 Task: Look for space in ??????, Macedonia from 10th June, 2023 to 25th June, 2023 for 4 adults in price range Rs.10000 to Rs.15000. Place can be private room with 4 bedrooms having 4 beds and 4 bathrooms. Property type can be house, flat, guest house, hotel. Amenities needed are: wifi, TV, free parkinig on premises, gym, breakfast. Booking option can be shelf check-in. Required host language is English.
Action: Mouse moved to (473, 114)
Screenshot: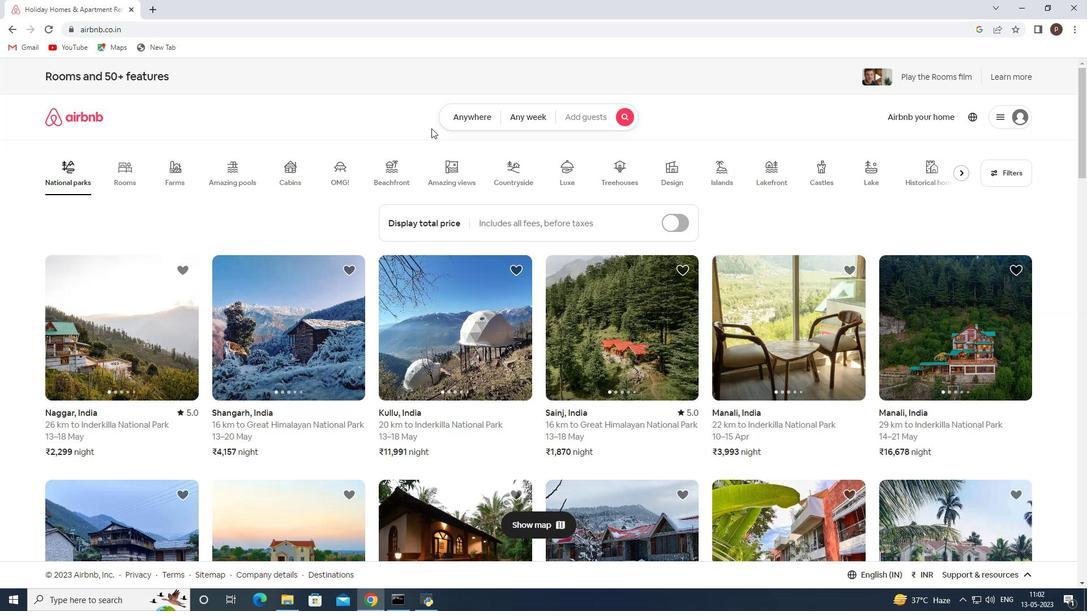 
Action: Mouse pressed left at (473, 114)
Screenshot: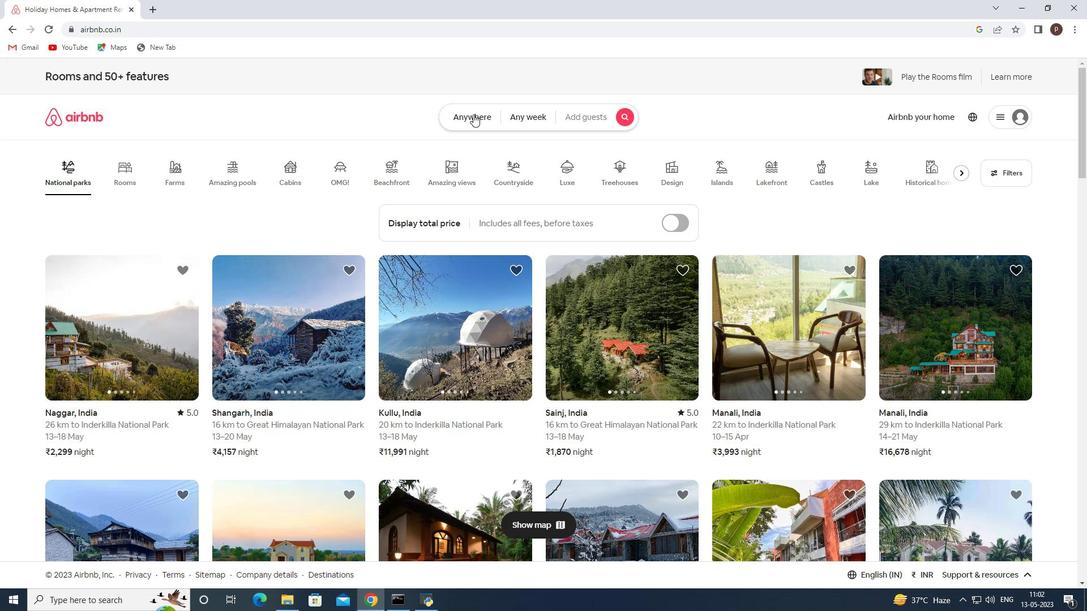 
Action: Mouse moved to (383, 159)
Screenshot: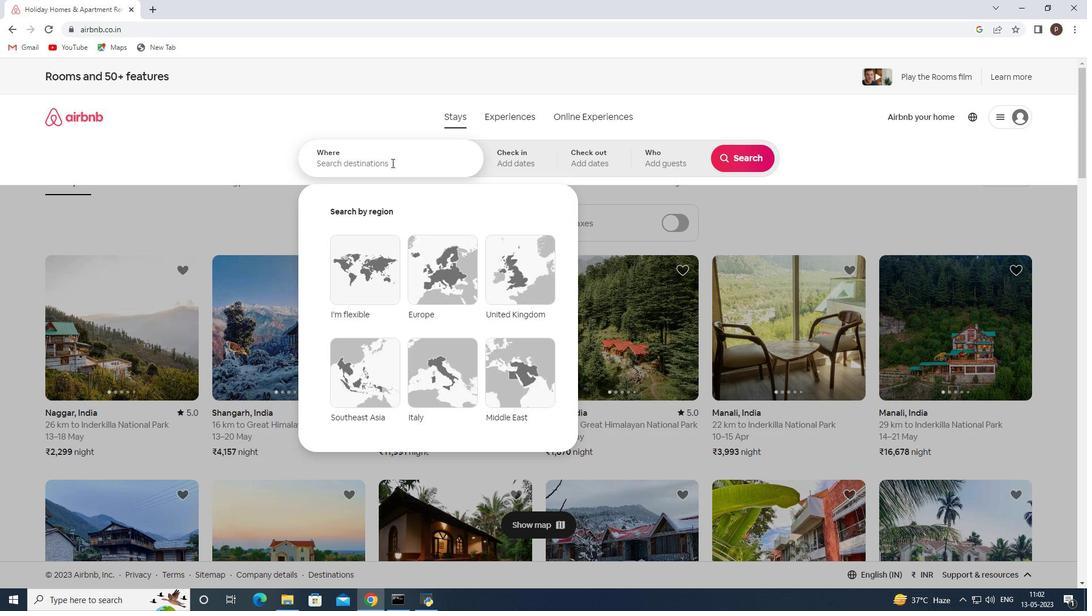 
Action: Mouse pressed left at (383, 159)
Screenshot: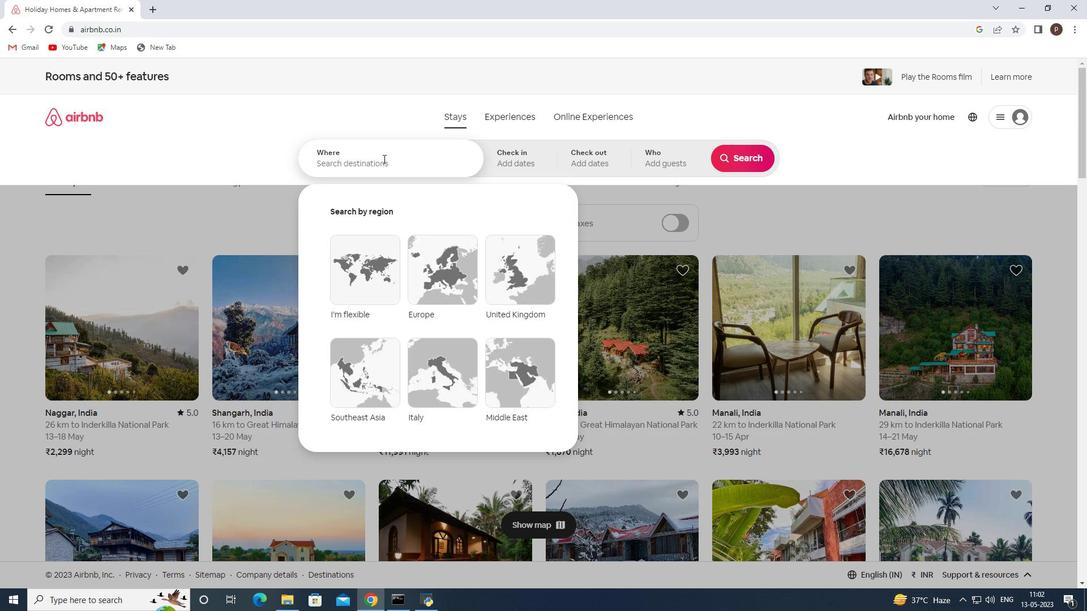 
Action: Key pressed <Key.caps_lock><Key.caps_lock>m<Key.caps_lock><Key.backspace>M<Key.caps_lock>acedonia<Key.space>
Screenshot: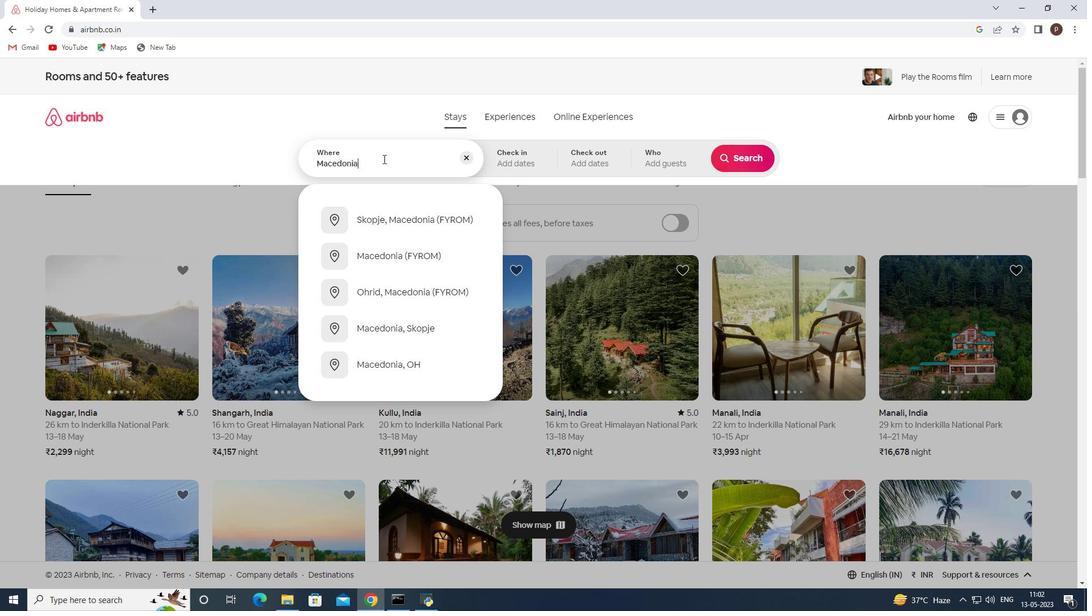 
Action: Mouse moved to (416, 173)
Screenshot: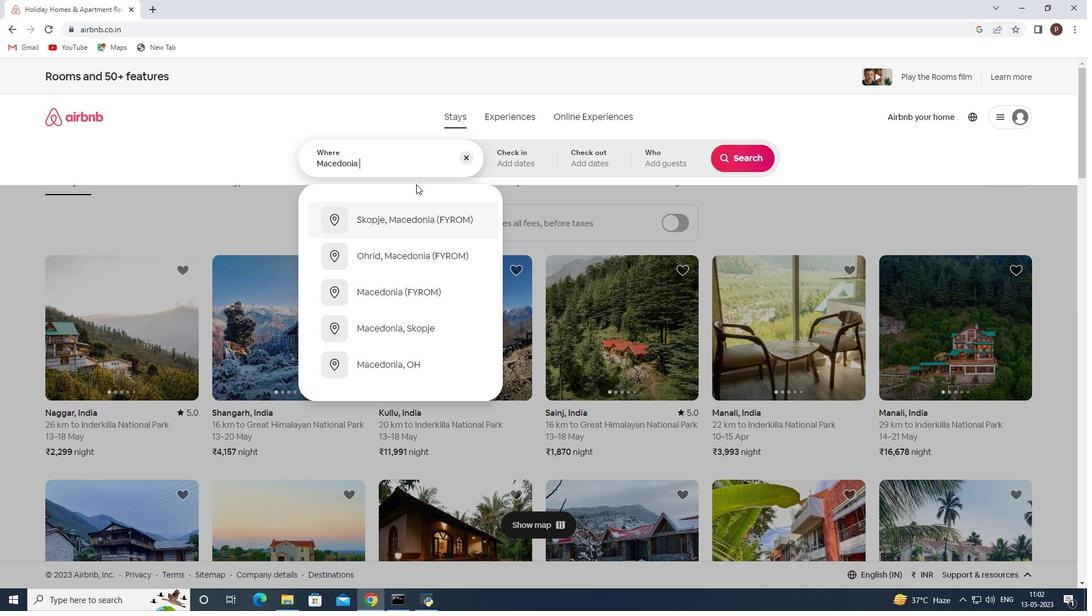 
Action: Key pressed <Key.enter>
Screenshot: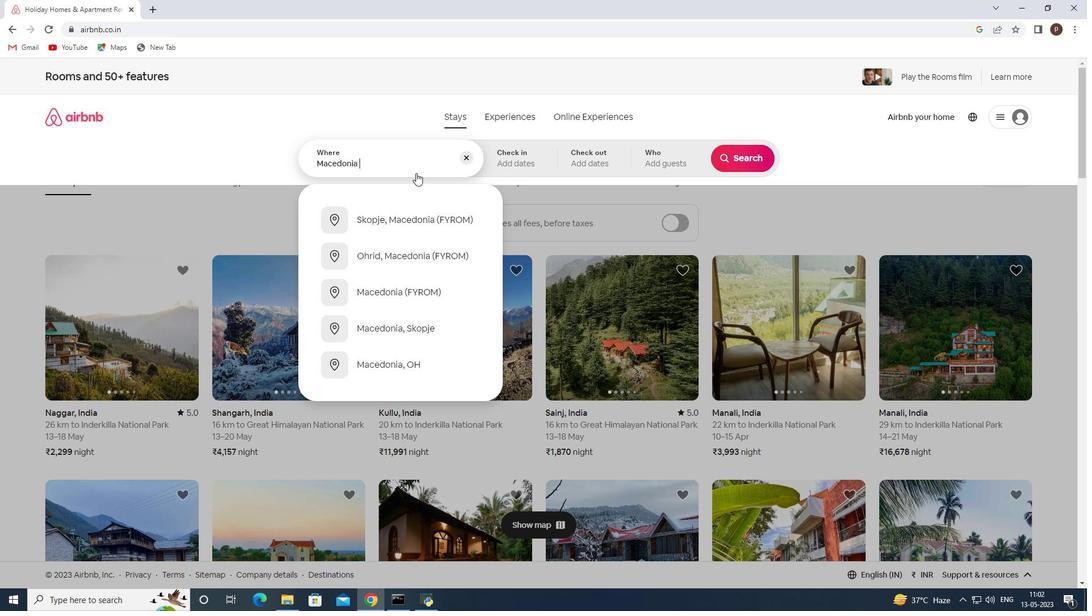 
Action: Mouse moved to (735, 324)
Screenshot: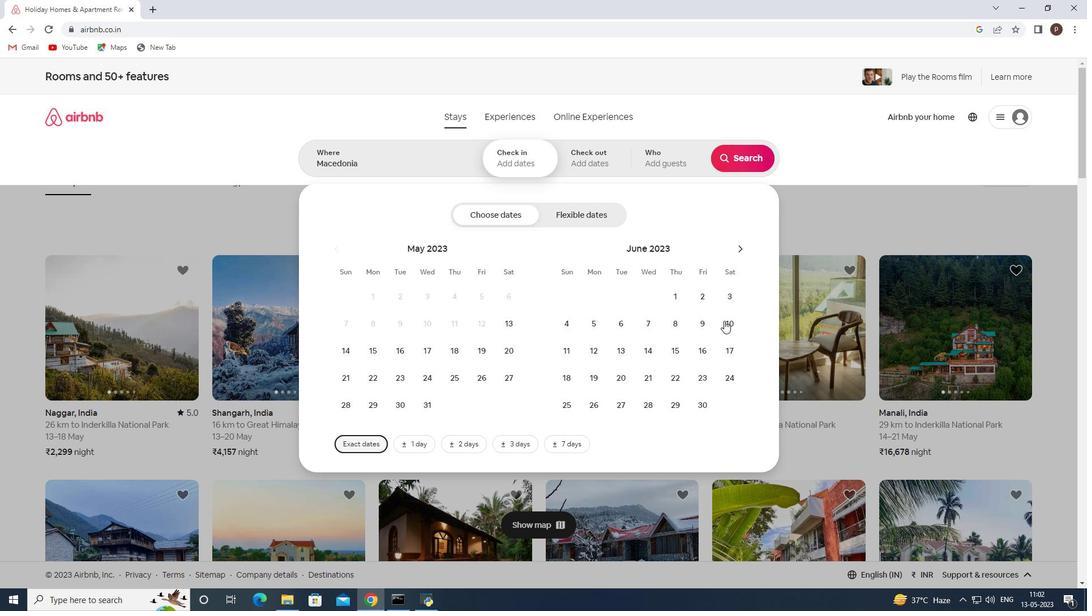 
Action: Mouse pressed left at (735, 324)
Screenshot: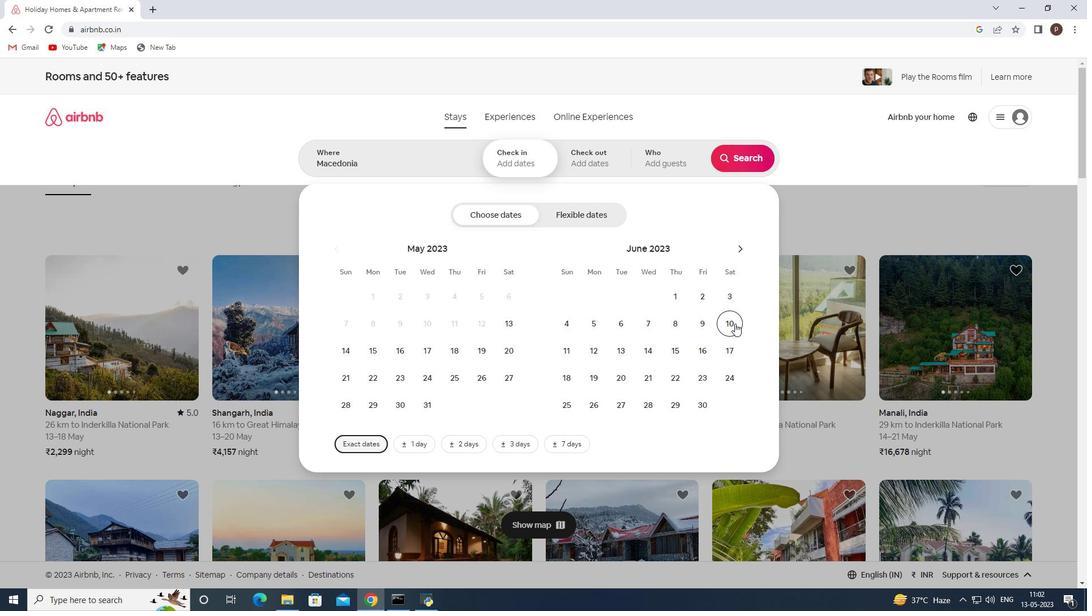 
Action: Mouse moved to (563, 401)
Screenshot: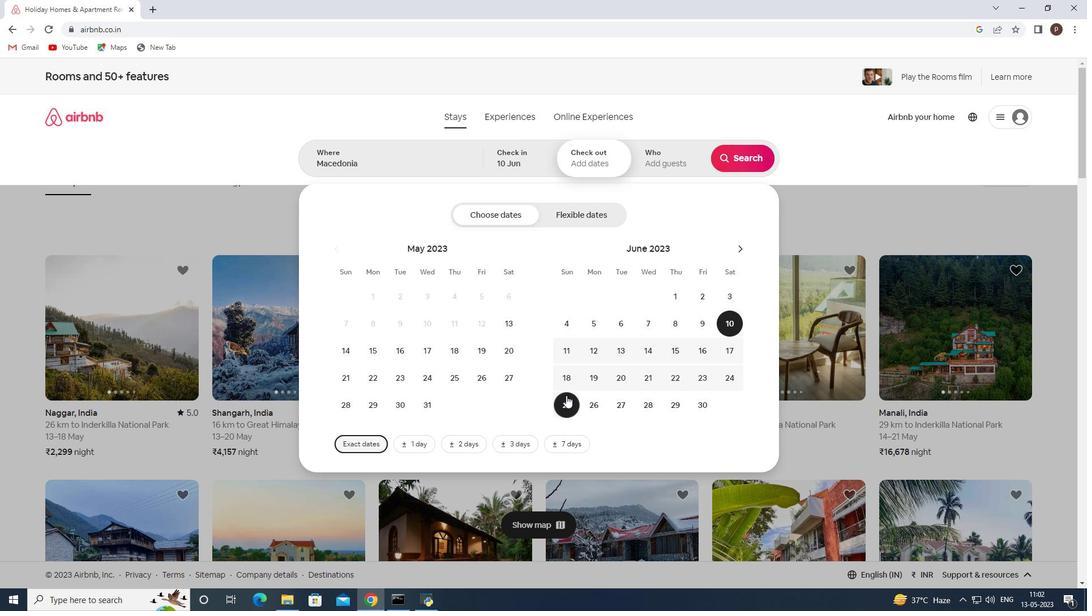 
Action: Mouse pressed left at (563, 401)
Screenshot: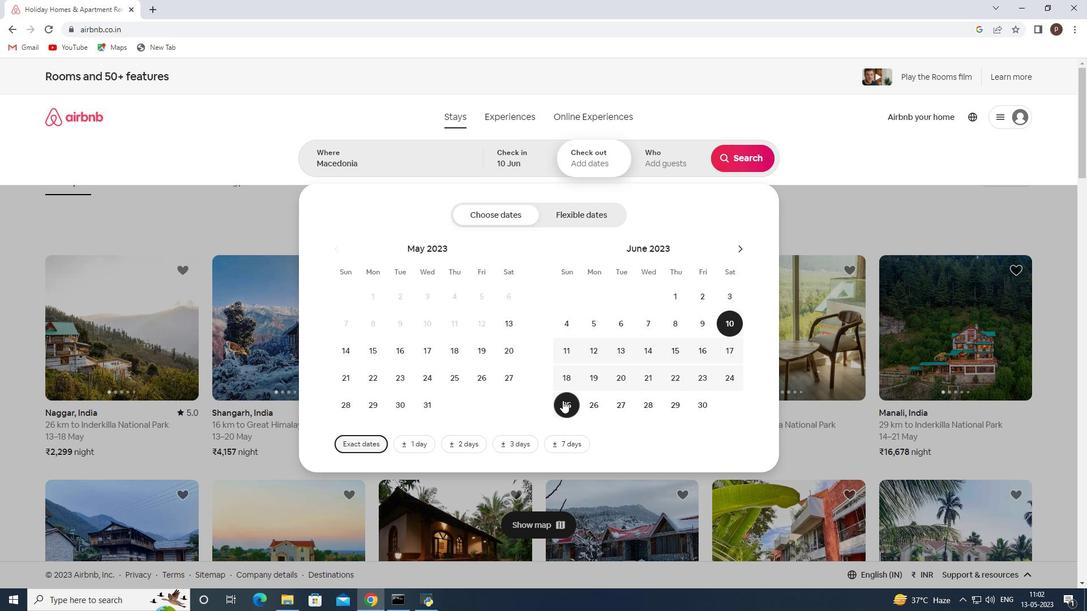 
Action: Mouse moved to (654, 158)
Screenshot: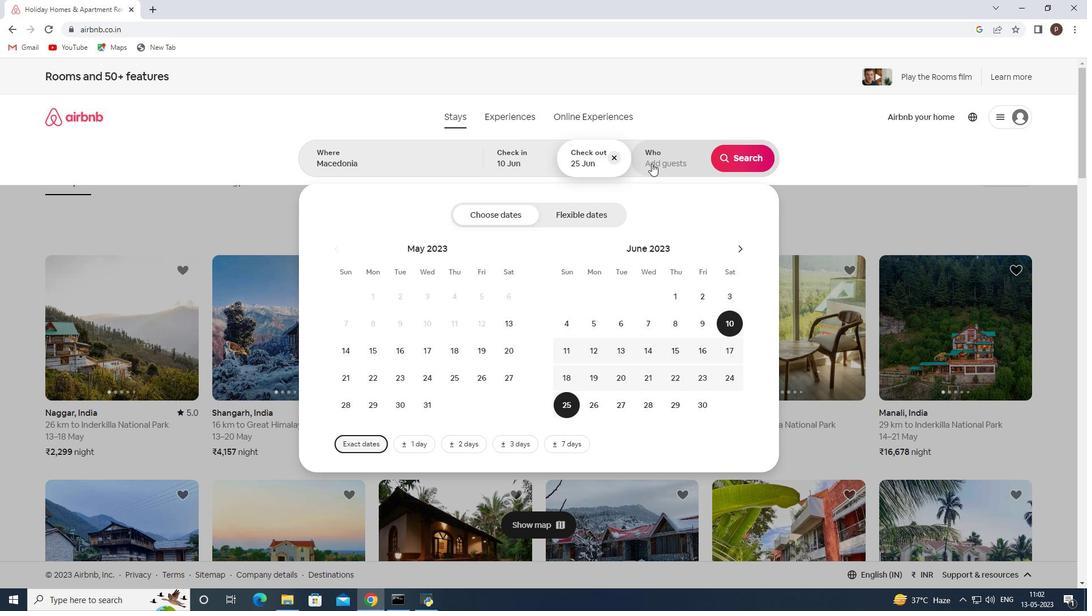 
Action: Mouse pressed left at (654, 158)
Screenshot: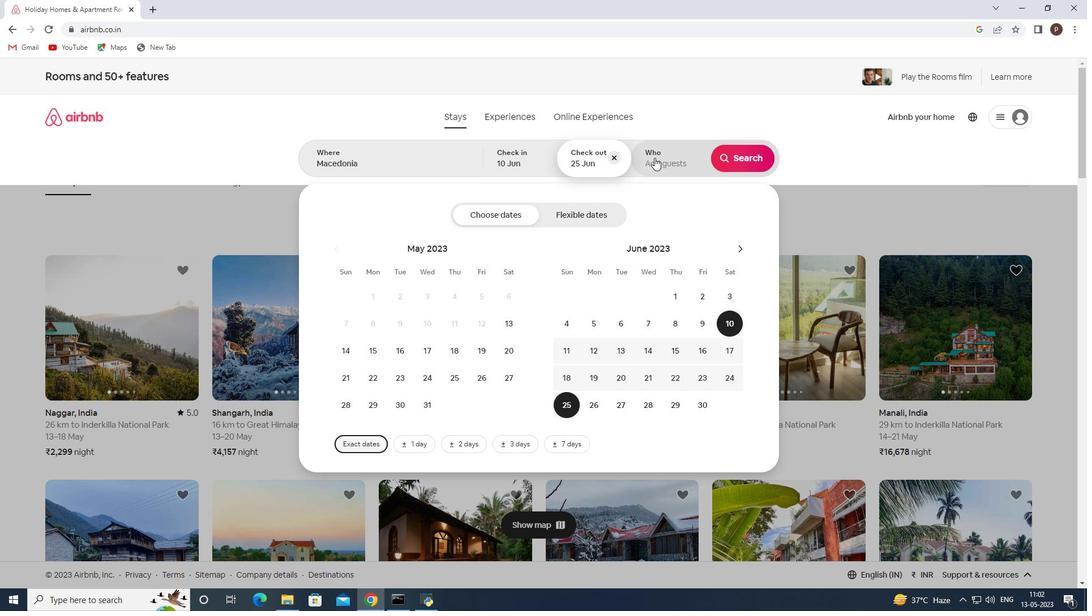 
Action: Mouse moved to (745, 217)
Screenshot: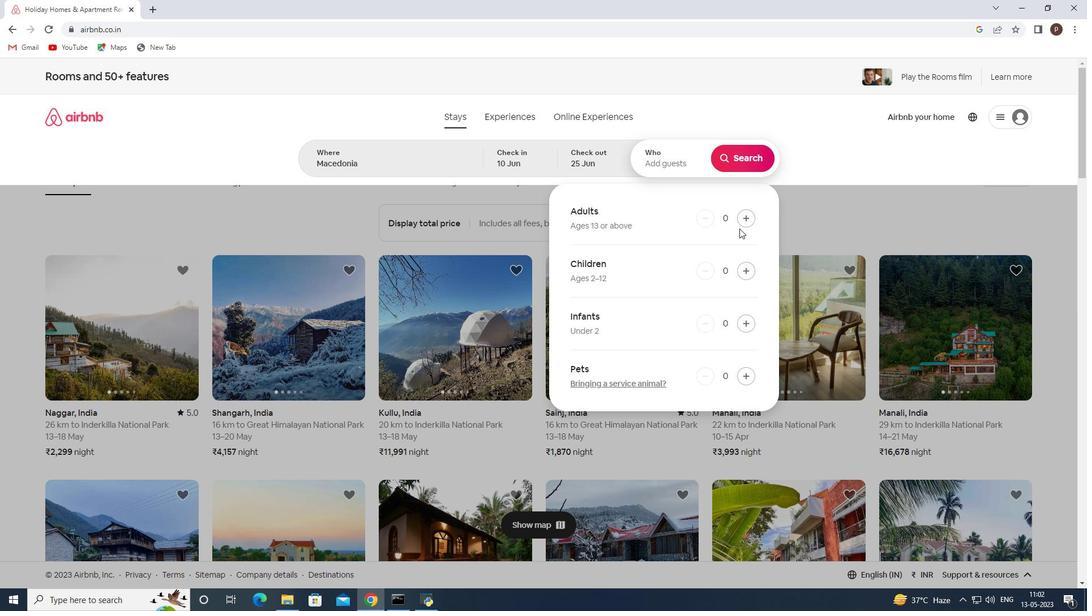 
Action: Mouse pressed left at (745, 217)
Screenshot: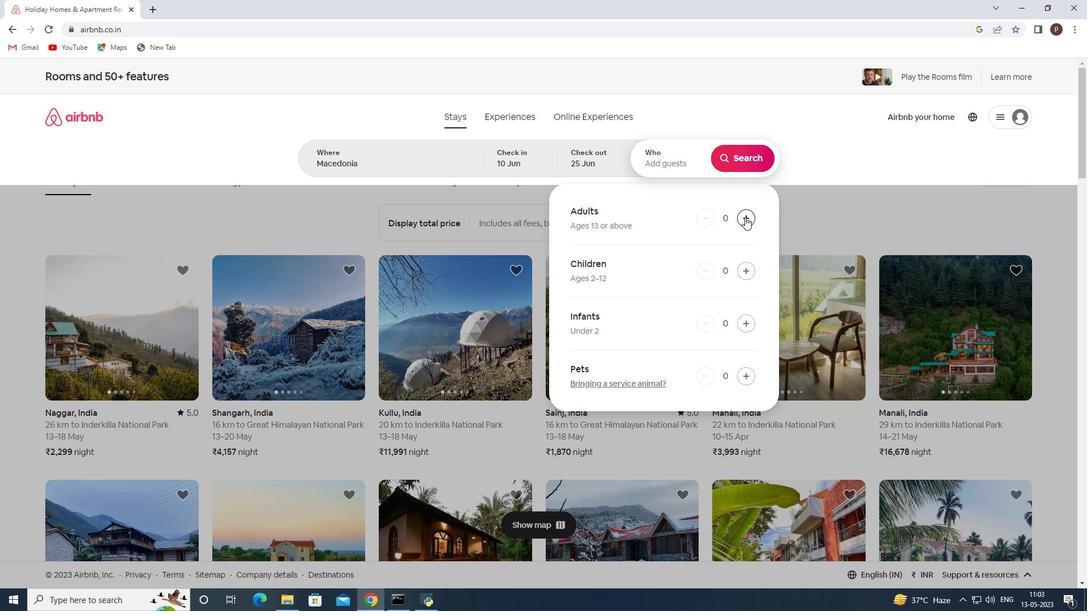 
Action: Mouse pressed left at (745, 217)
Screenshot: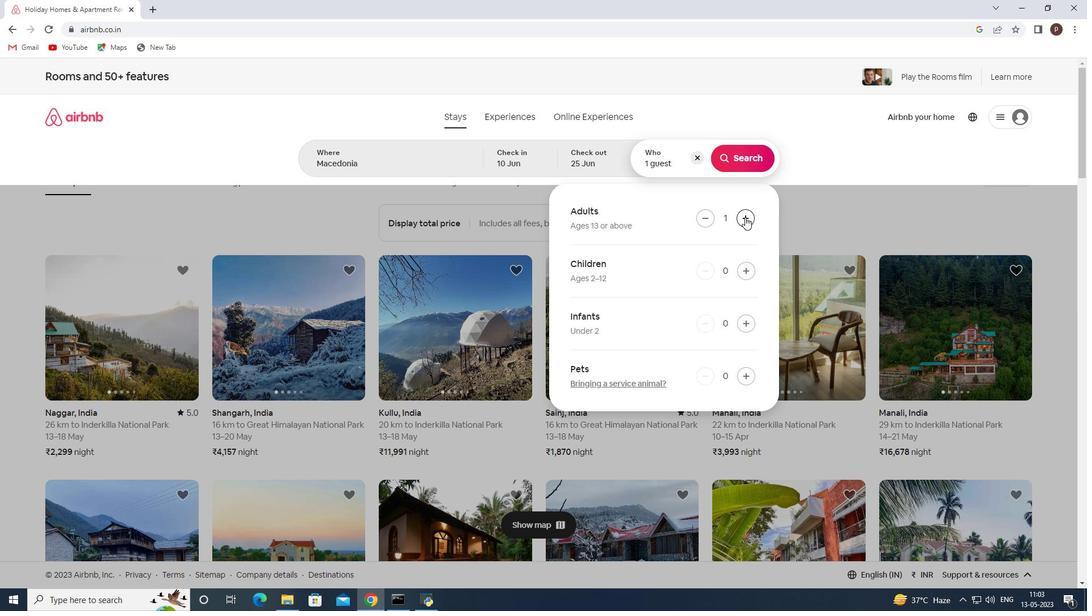 
Action: Mouse pressed left at (745, 217)
Screenshot: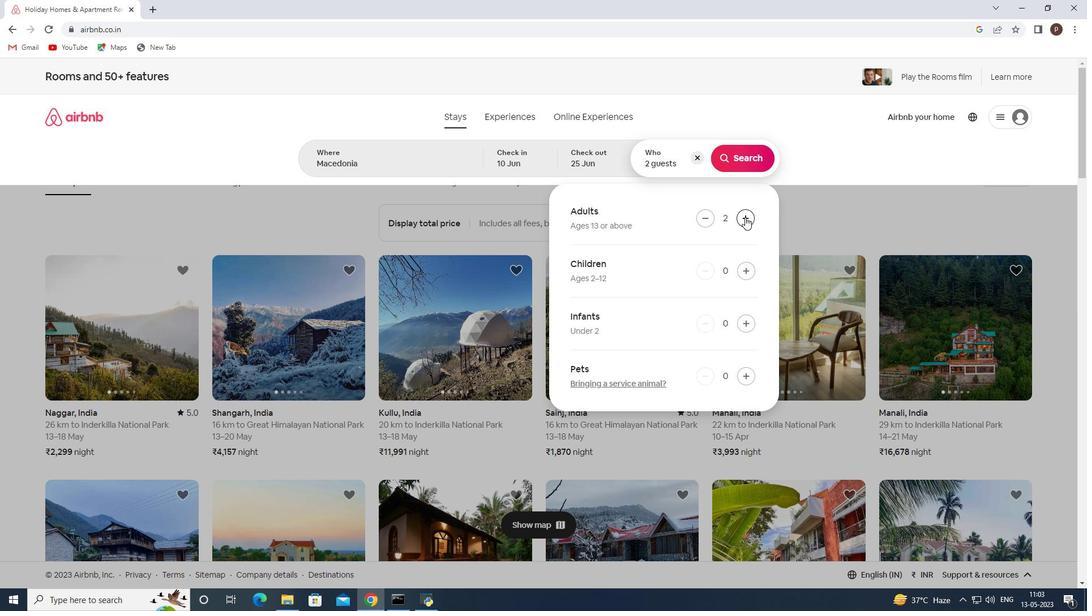 
Action: Mouse pressed left at (745, 217)
Screenshot: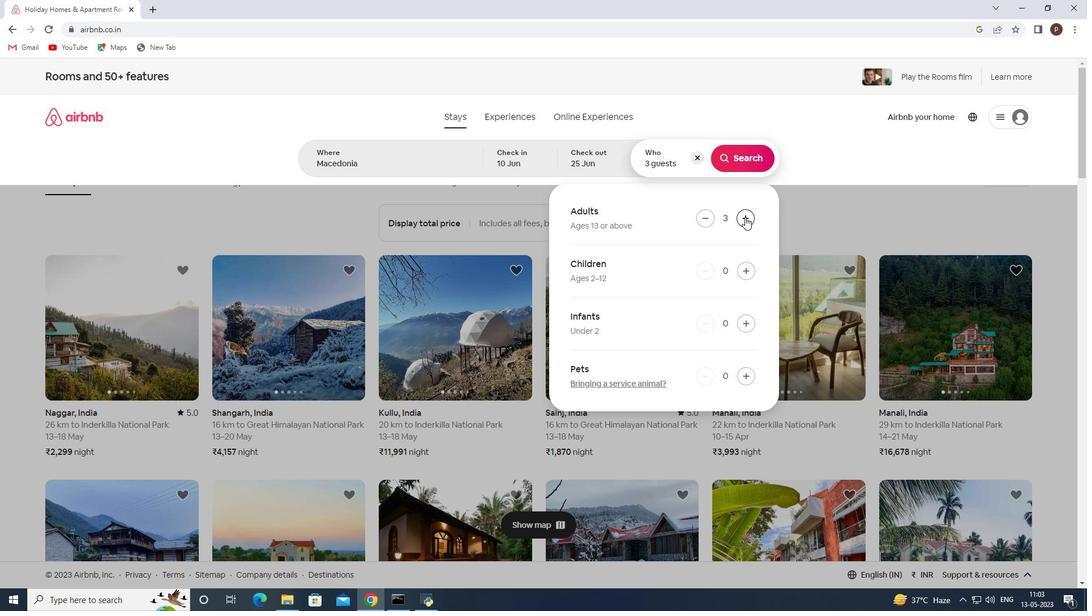
Action: Mouse moved to (733, 160)
Screenshot: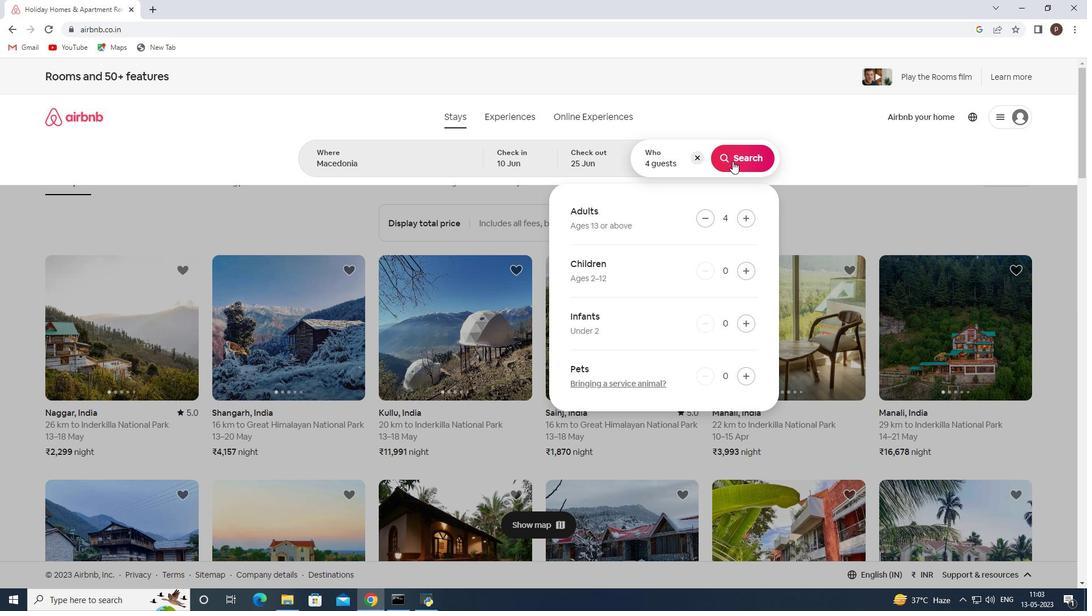 
Action: Mouse pressed left at (733, 160)
Screenshot: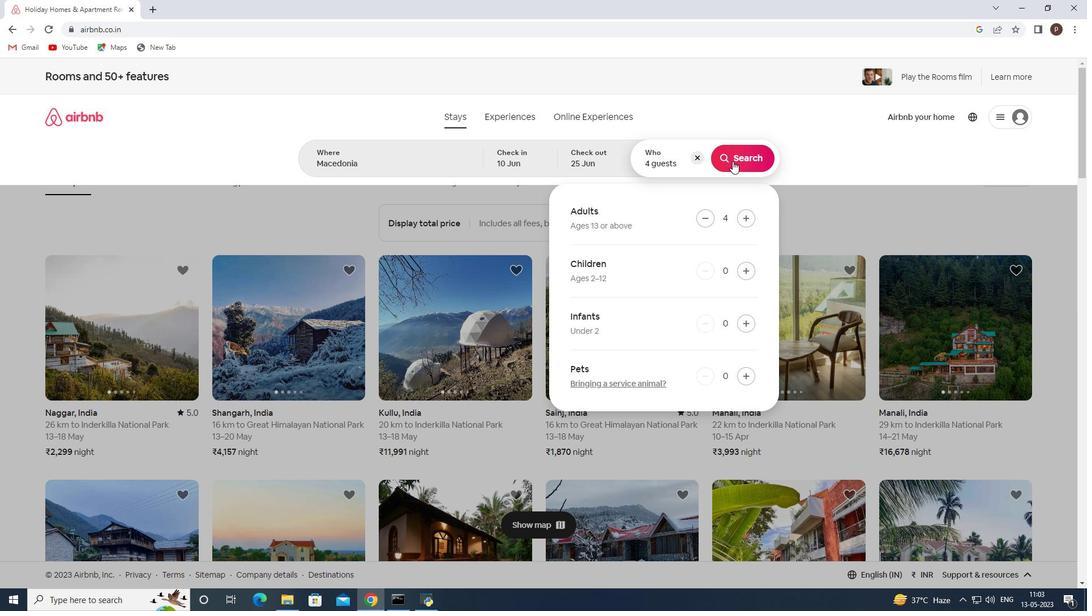 
Action: Mouse moved to (1025, 125)
Screenshot: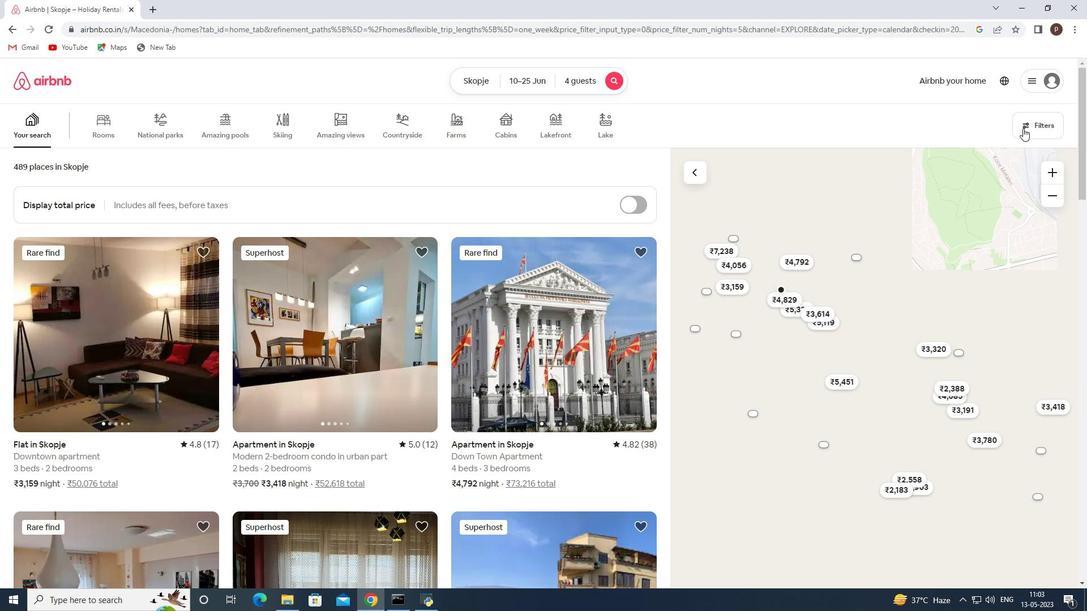 
Action: Mouse pressed left at (1025, 125)
Screenshot: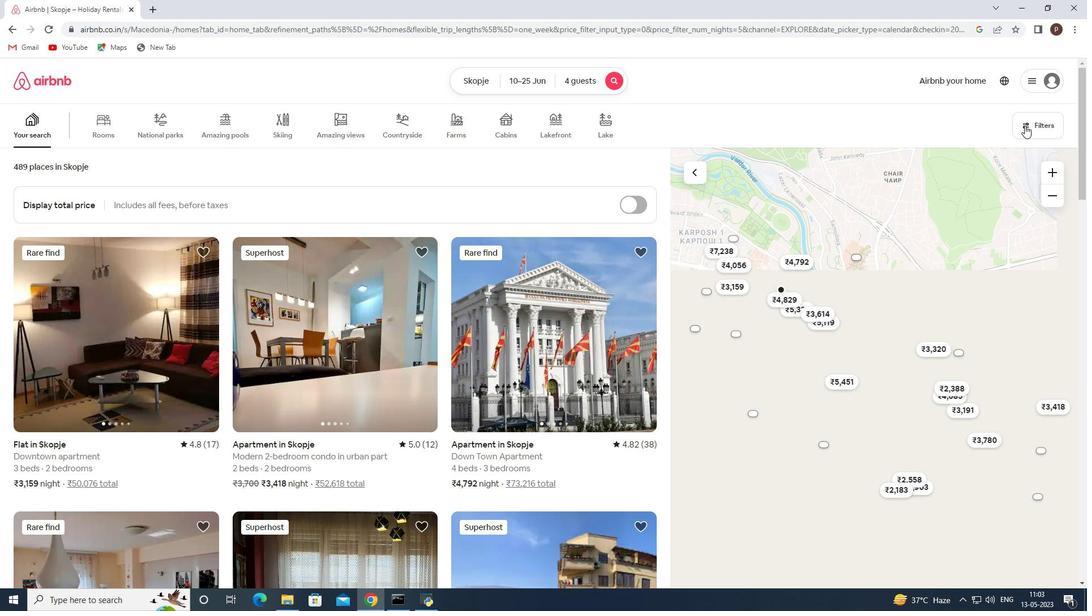 
Action: Mouse moved to (377, 404)
Screenshot: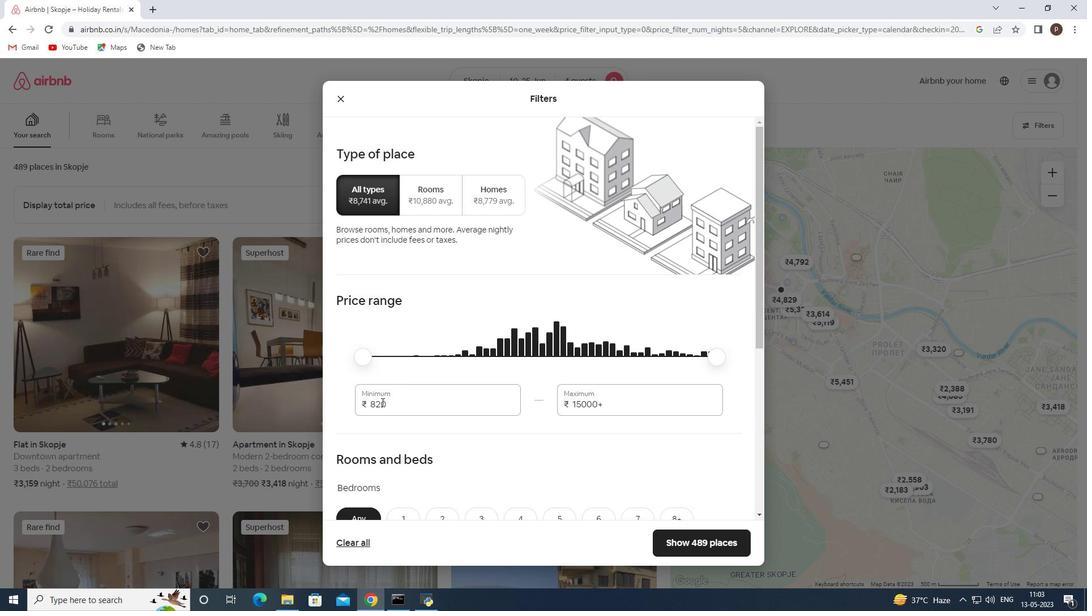 
Action: Mouse pressed left at (377, 404)
Screenshot: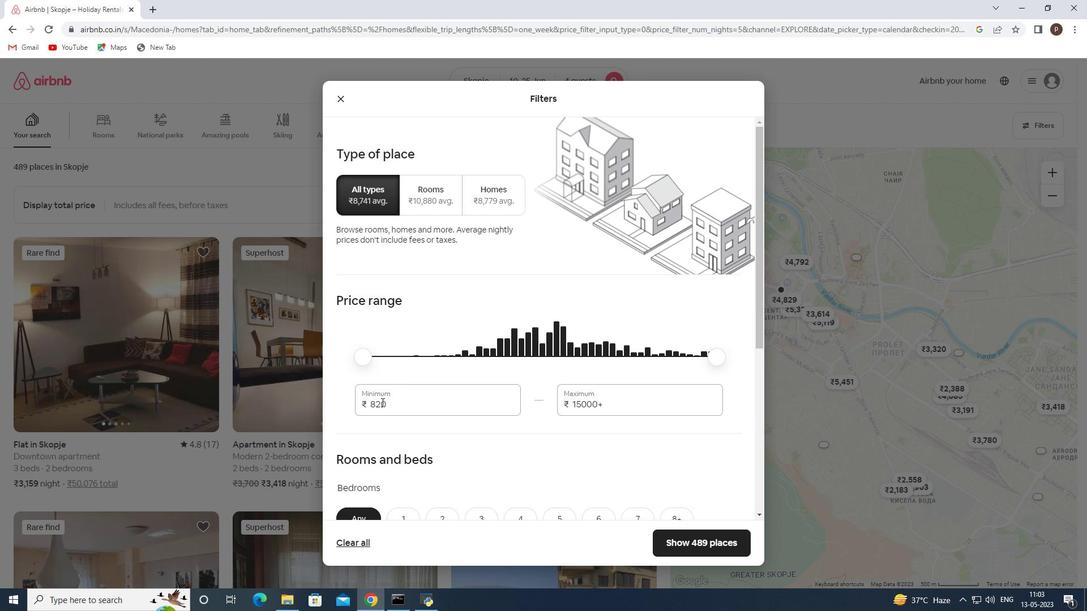 
Action: Mouse pressed left at (377, 404)
Screenshot: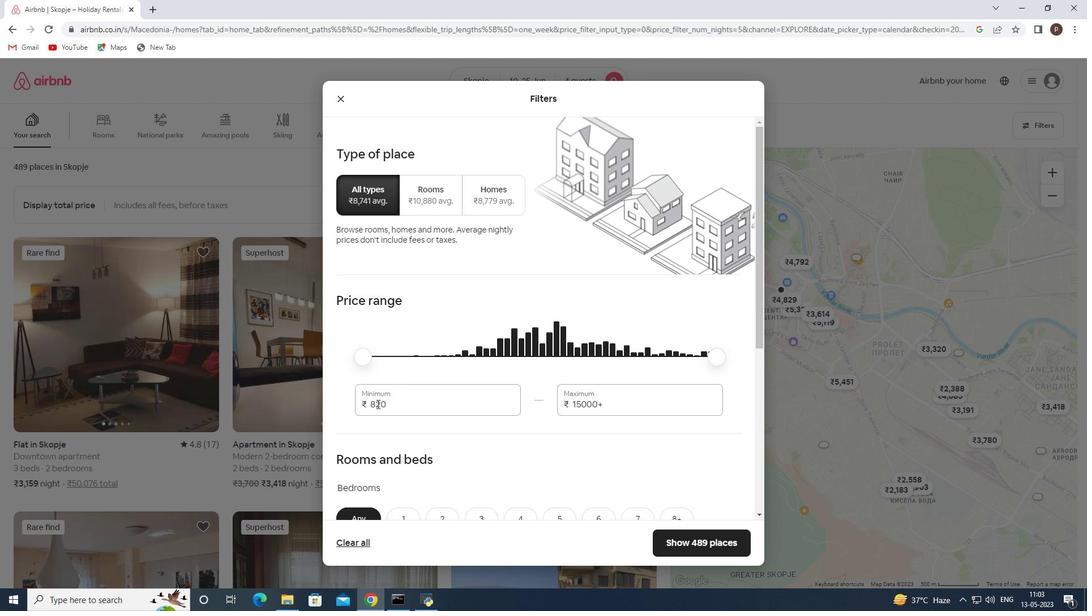 
Action: Key pressed 10000<Key.tab>15000
Screenshot: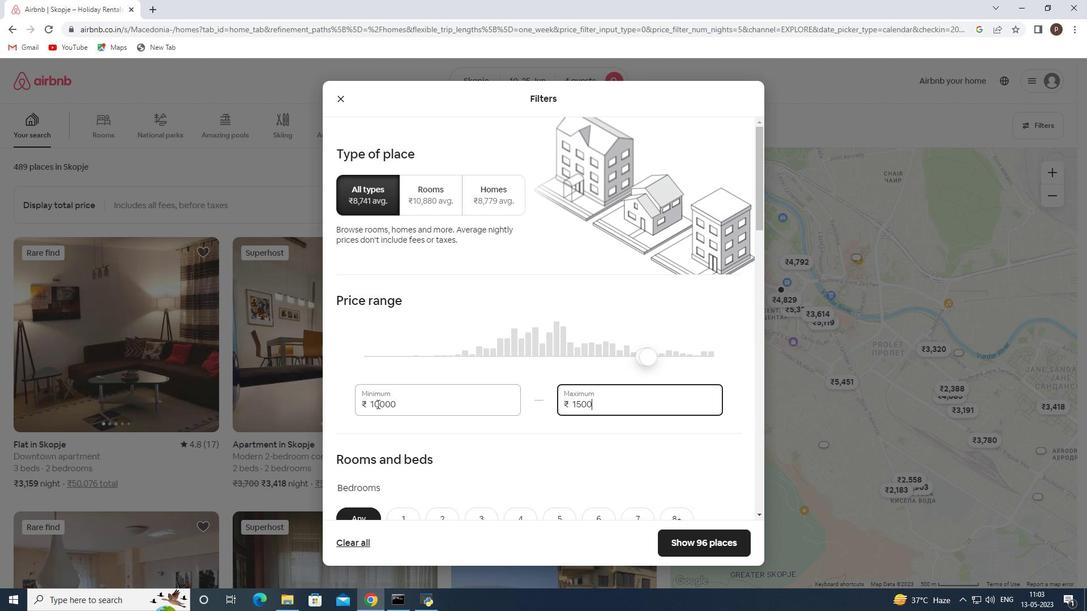 
Action: Mouse scrolled (377, 403) with delta (0, 0)
Screenshot: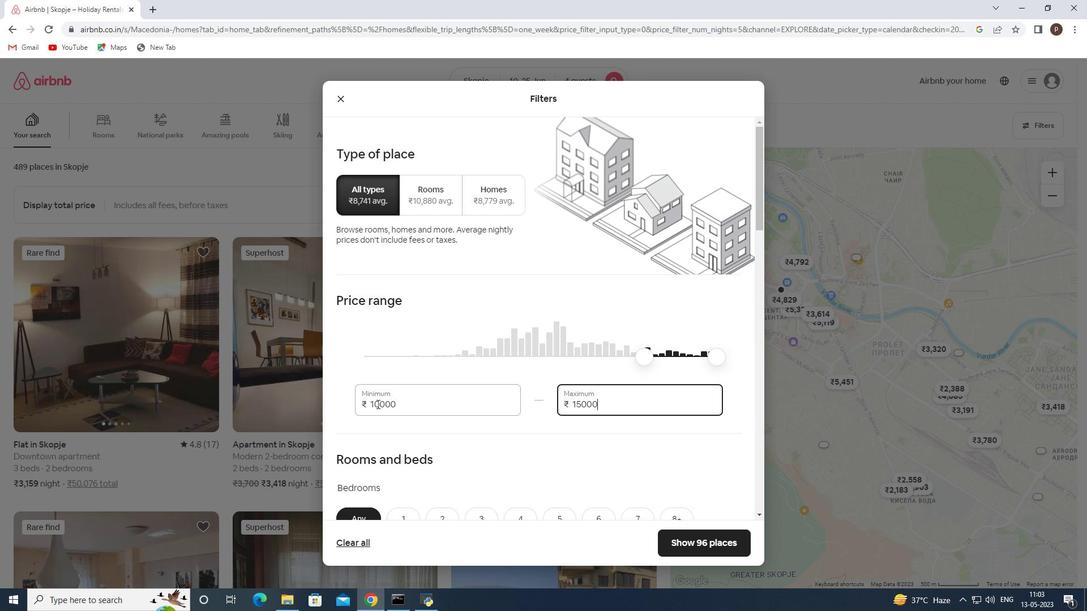 
Action: Mouse scrolled (377, 403) with delta (0, 0)
Screenshot: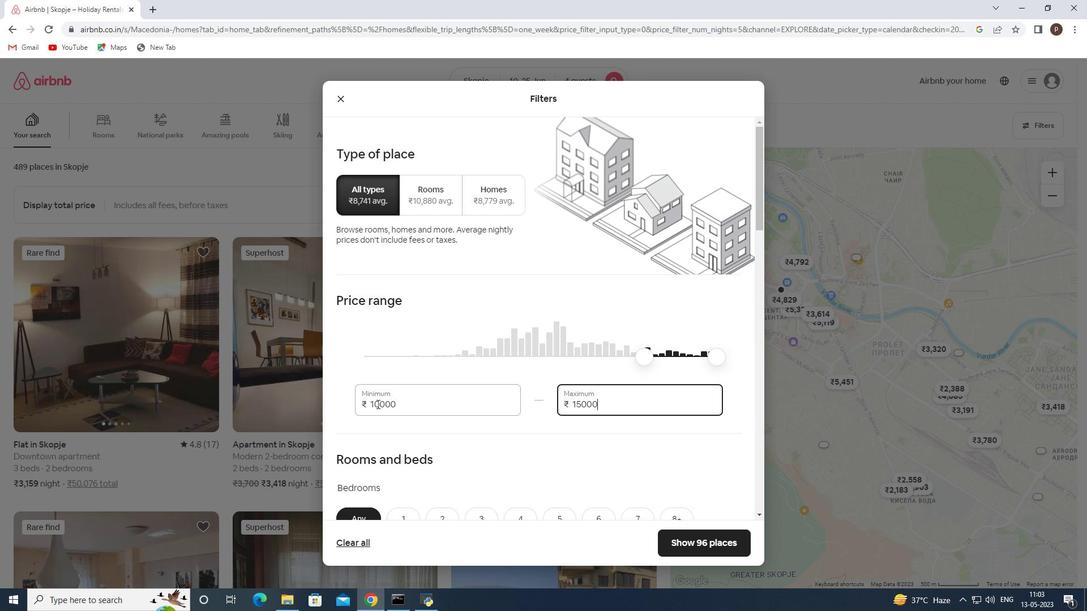 
Action: Mouse moved to (372, 379)
Screenshot: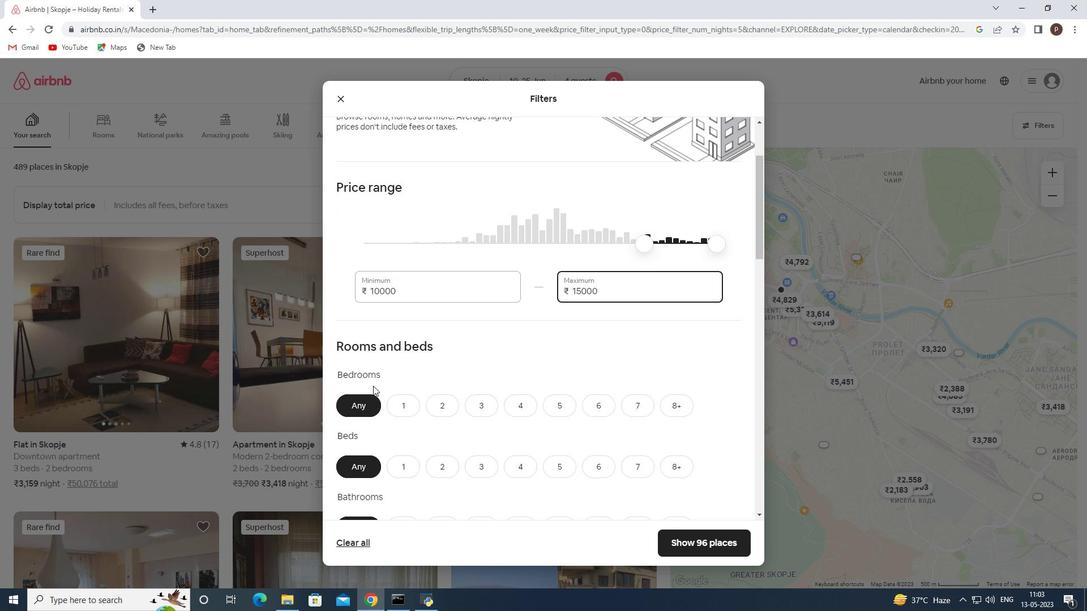 
Action: Mouse scrolled (372, 378) with delta (0, 0)
Screenshot: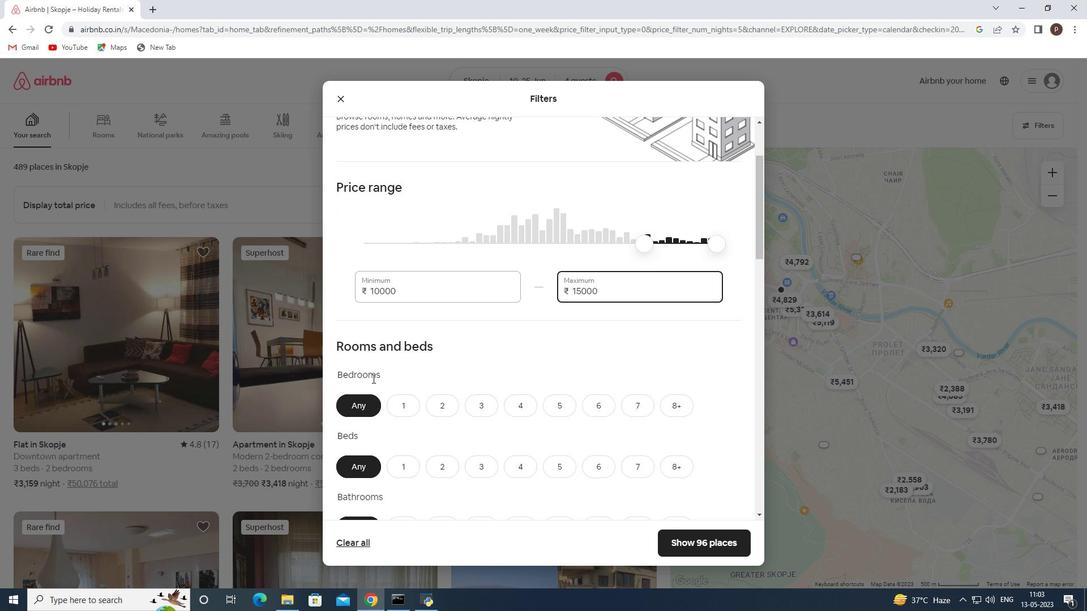 
Action: Mouse moved to (520, 347)
Screenshot: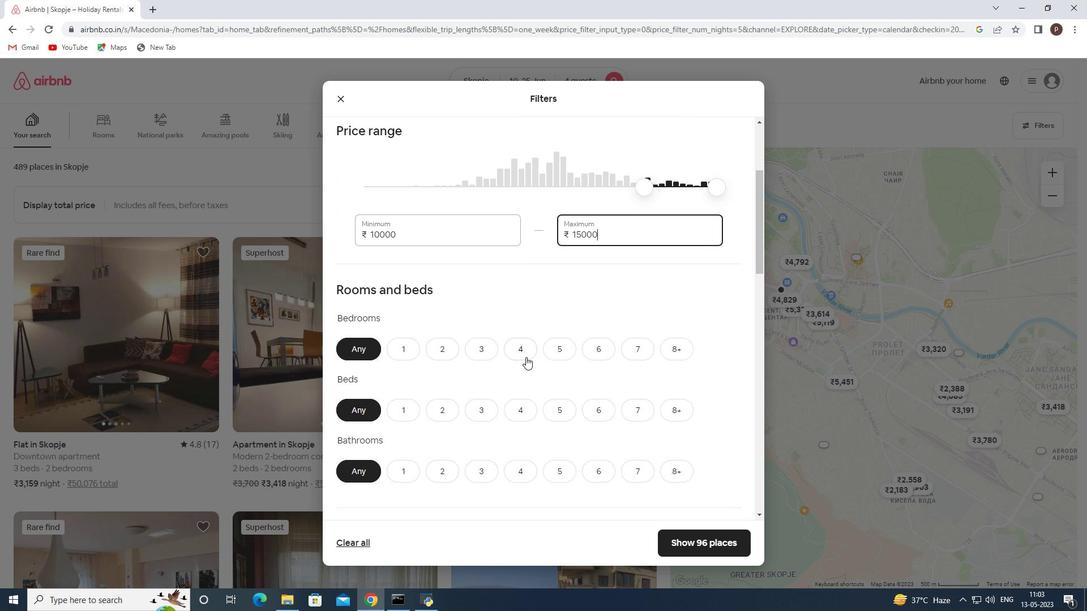 
Action: Mouse pressed left at (520, 347)
Screenshot: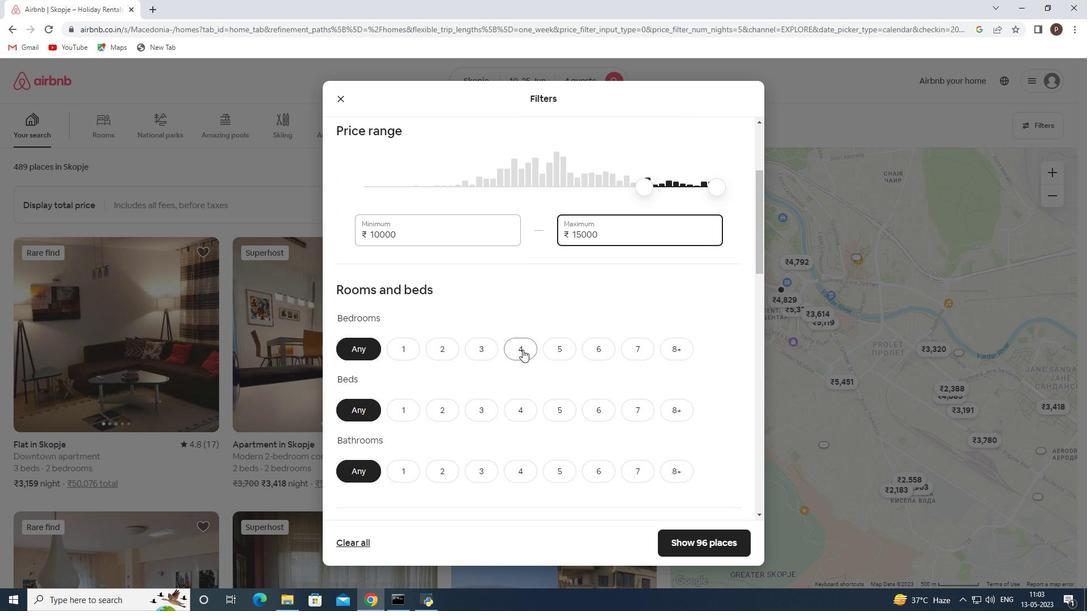 
Action: Mouse moved to (522, 410)
Screenshot: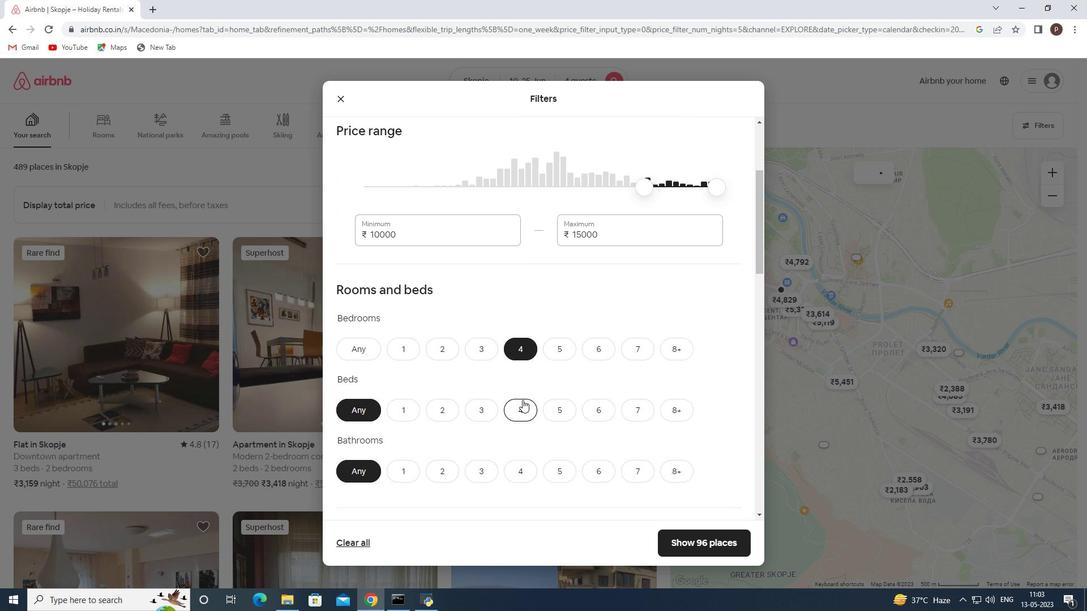 
Action: Mouse pressed left at (522, 410)
Screenshot: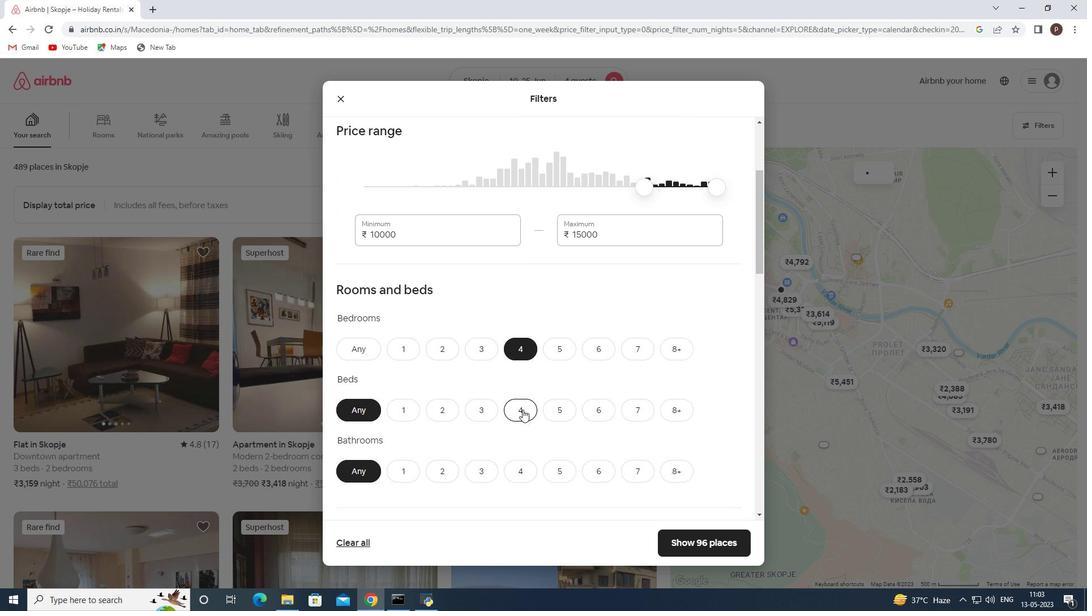 
Action: Mouse moved to (521, 469)
Screenshot: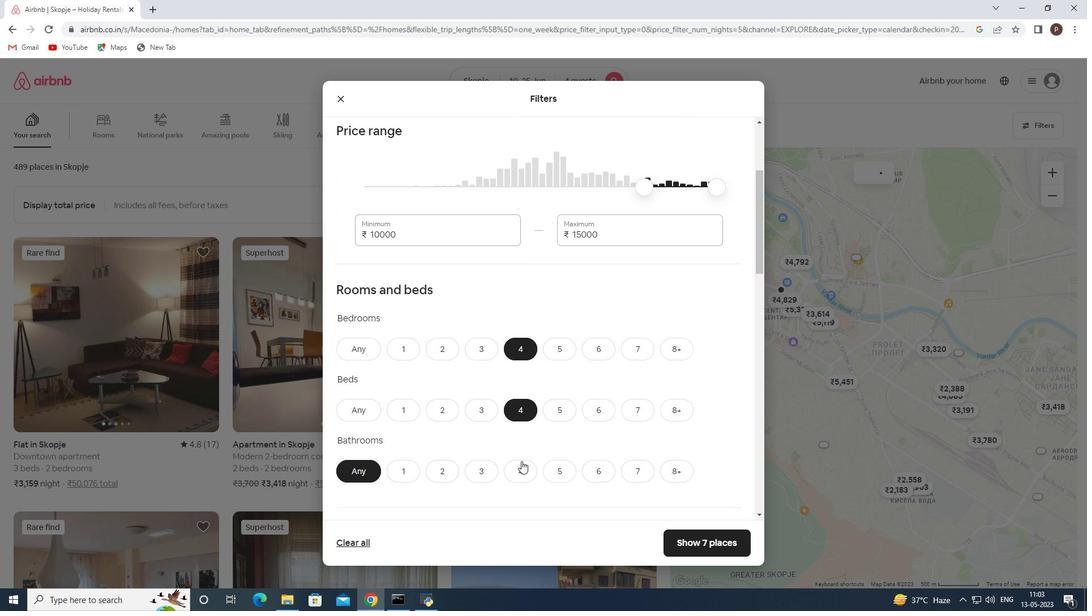 
Action: Mouse pressed left at (521, 469)
Screenshot: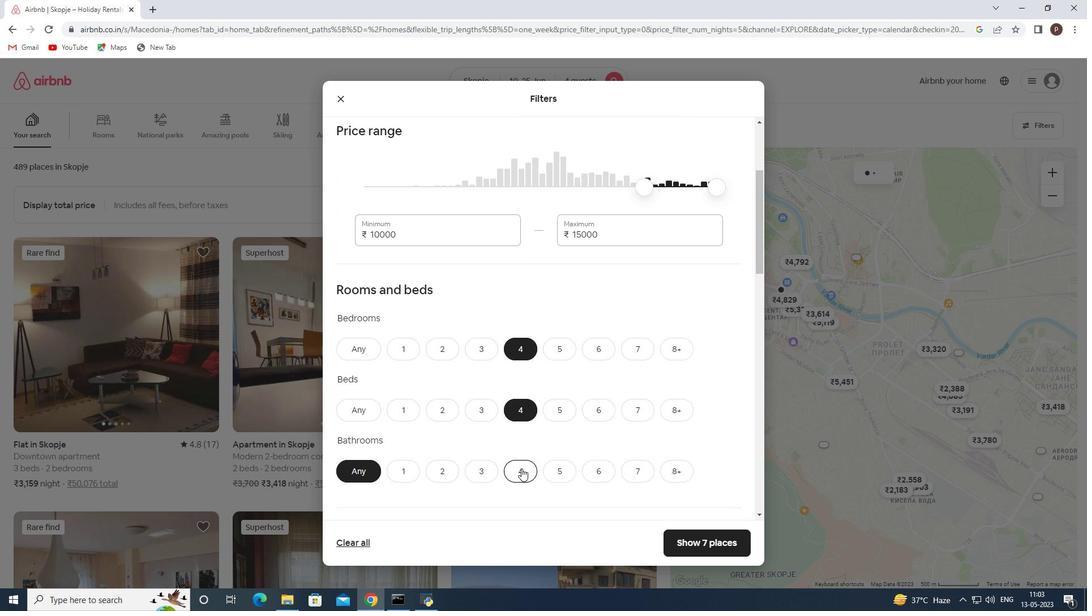 
Action: Mouse moved to (507, 446)
Screenshot: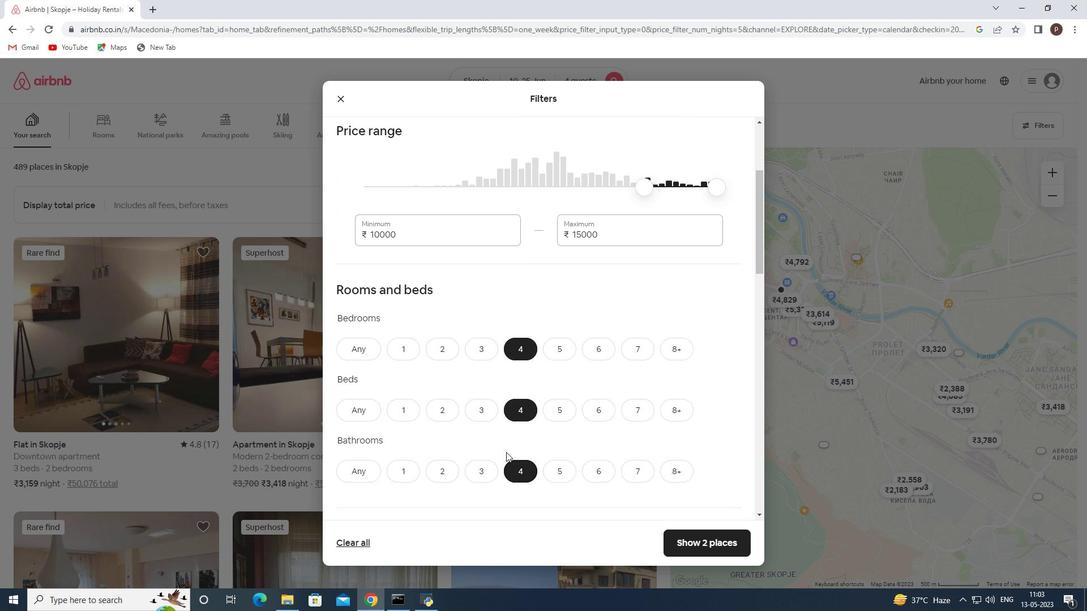 
Action: Mouse scrolled (507, 445) with delta (0, 0)
Screenshot: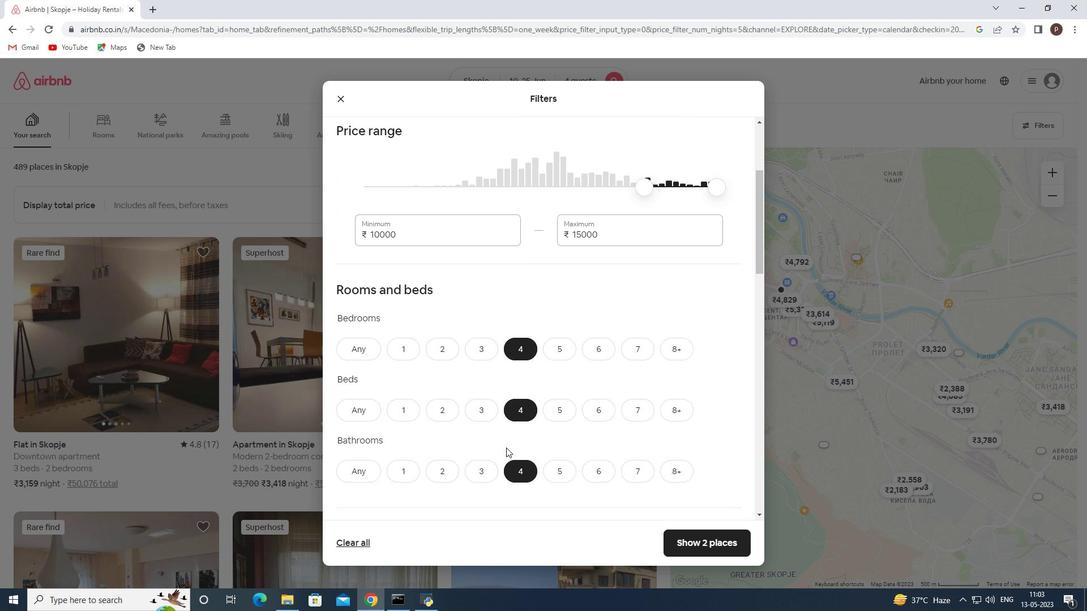 
Action: Mouse scrolled (507, 445) with delta (0, 0)
Screenshot: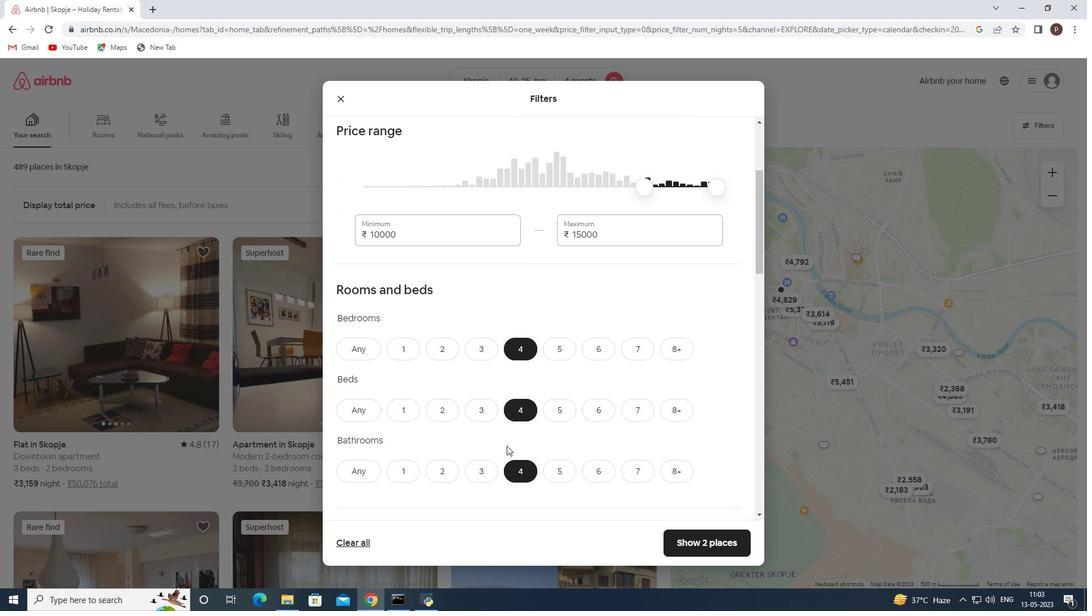 
Action: Mouse moved to (512, 403)
Screenshot: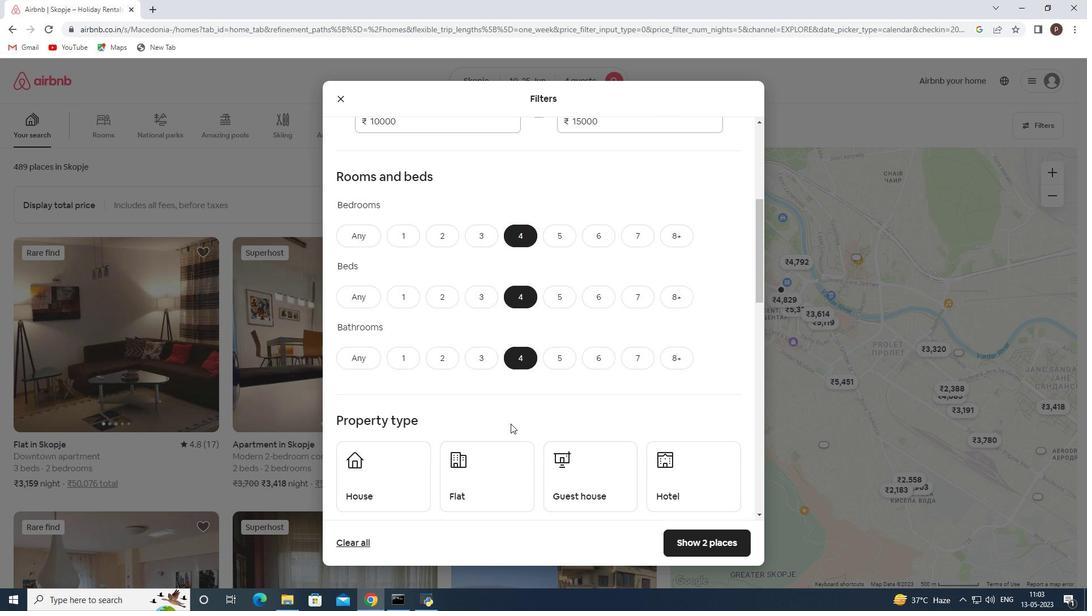 
Action: Mouse scrolled (512, 402) with delta (0, 0)
Screenshot: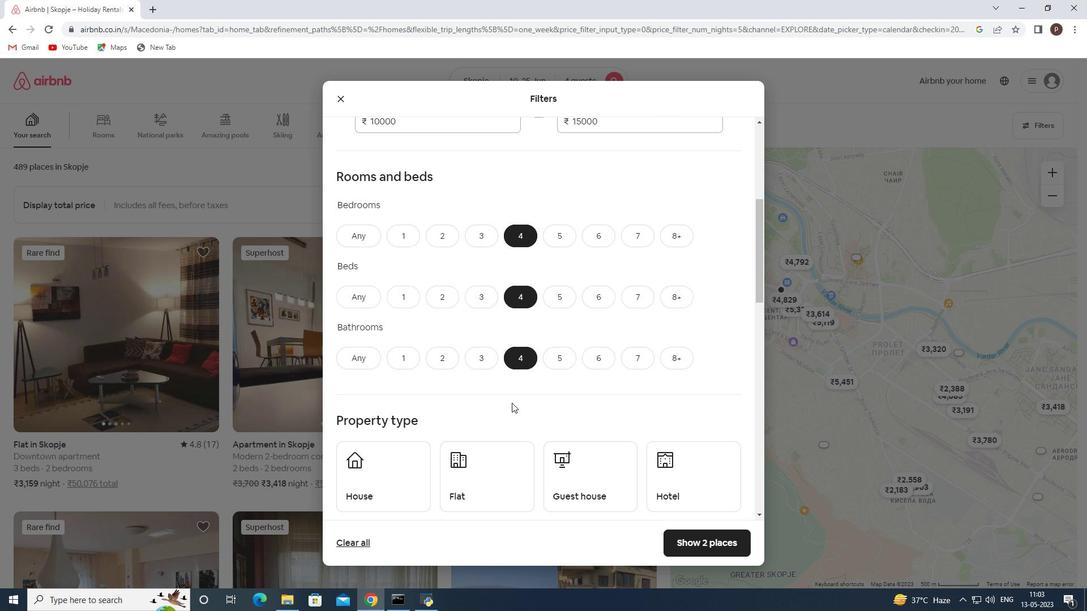
Action: Mouse moved to (414, 432)
Screenshot: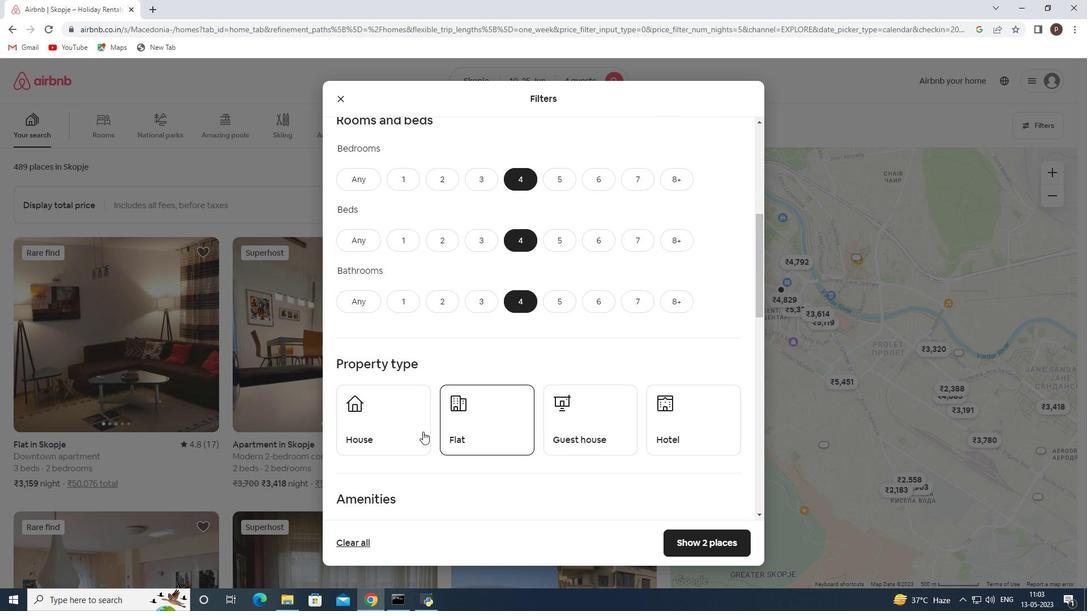 
Action: Mouse pressed left at (414, 432)
Screenshot: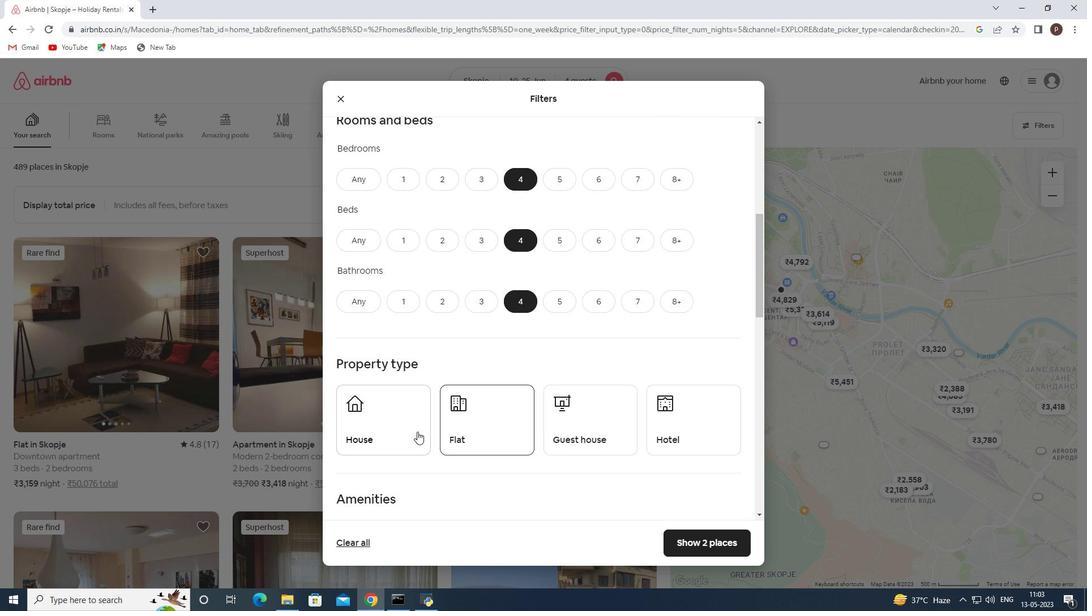 
Action: Mouse moved to (510, 431)
Screenshot: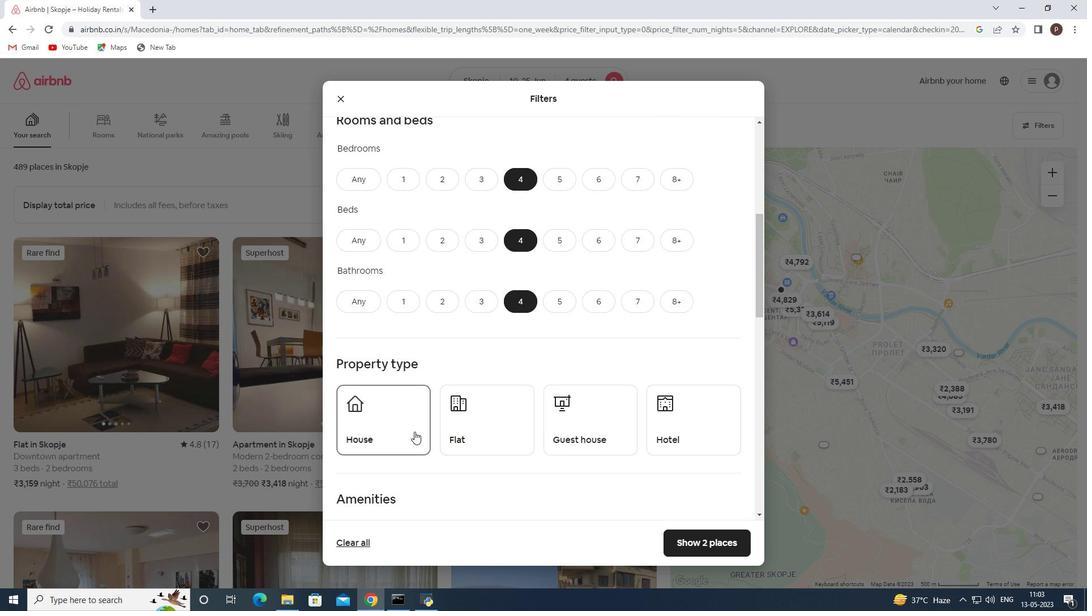 
Action: Mouse pressed left at (510, 431)
Screenshot: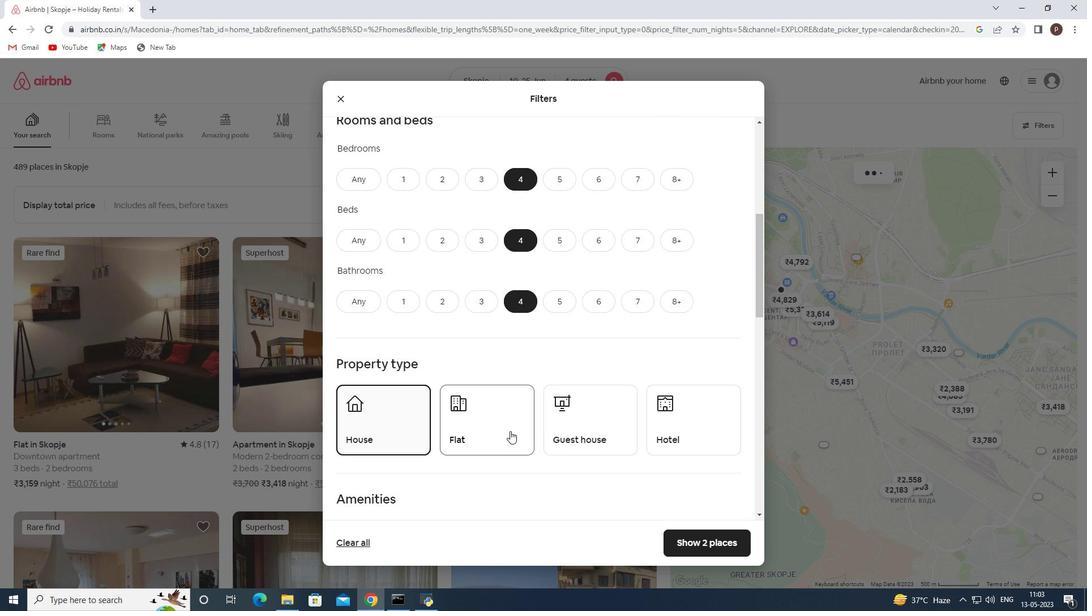 
Action: Mouse moved to (612, 427)
Screenshot: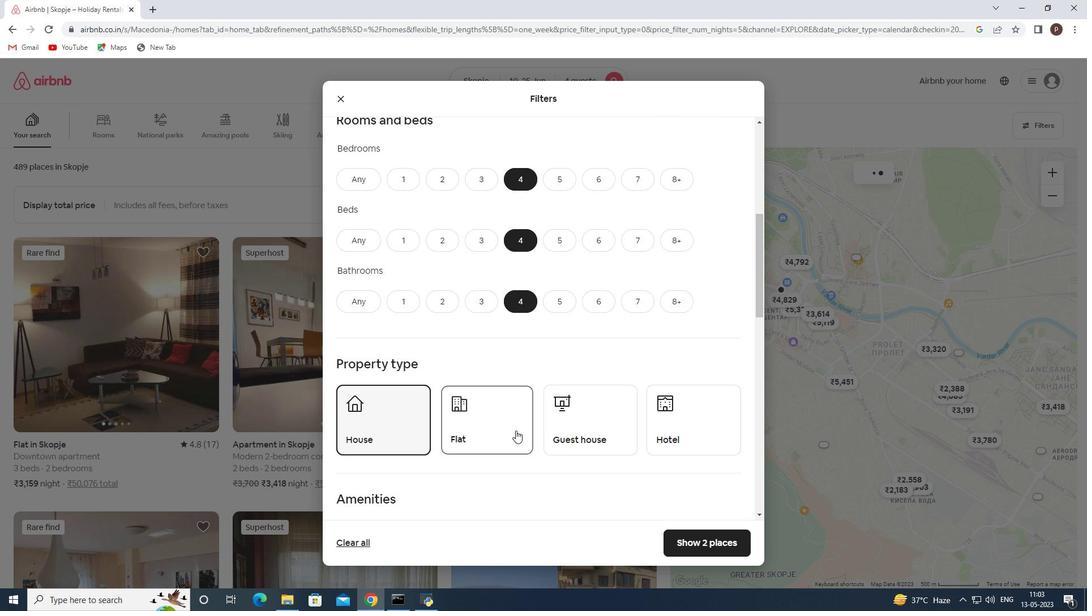 
Action: Mouse pressed left at (612, 427)
Screenshot: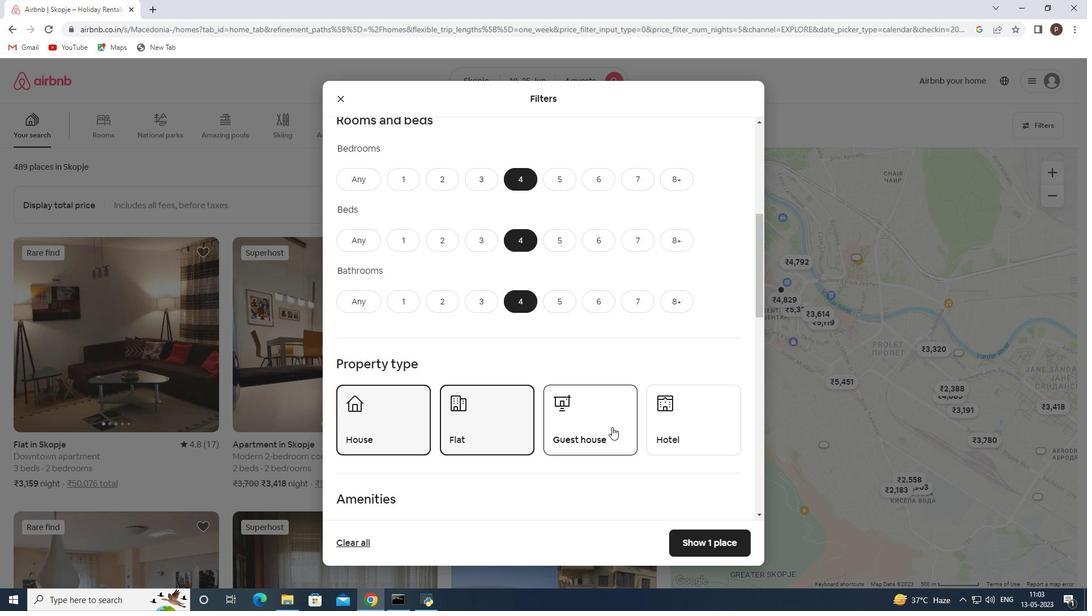 
Action: Mouse moved to (658, 422)
Screenshot: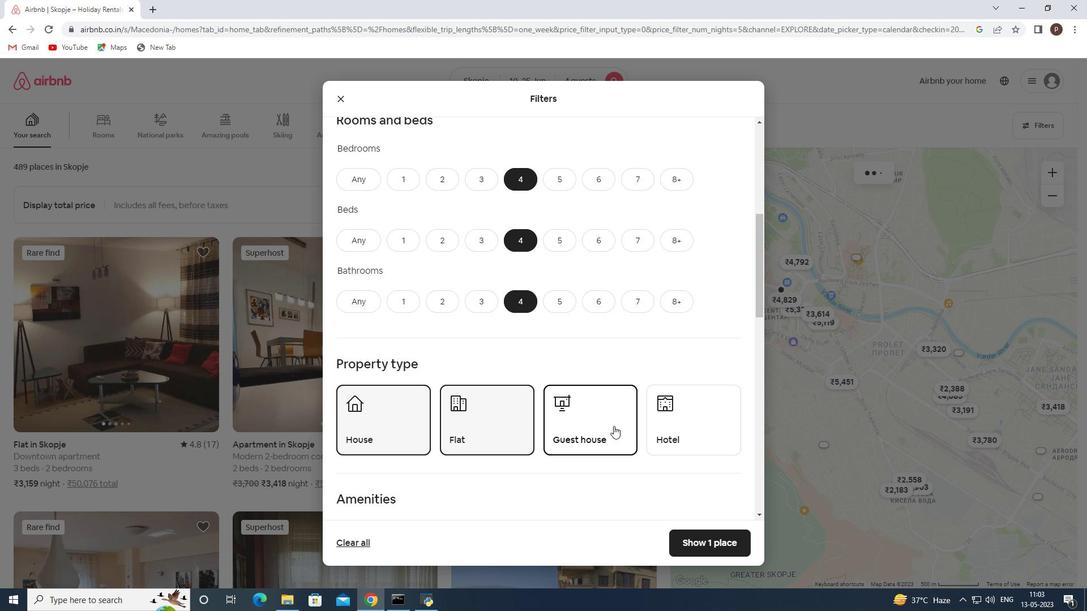 
Action: Mouse pressed left at (658, 422)
Screenshot: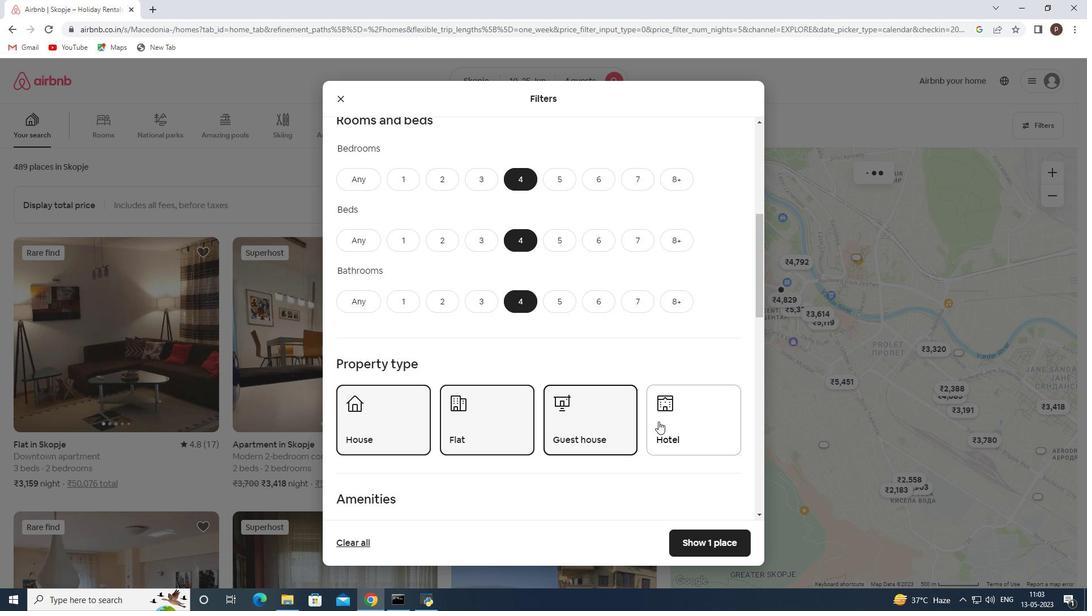 
Action: Mouse moved to (581, 430)
Screenshot: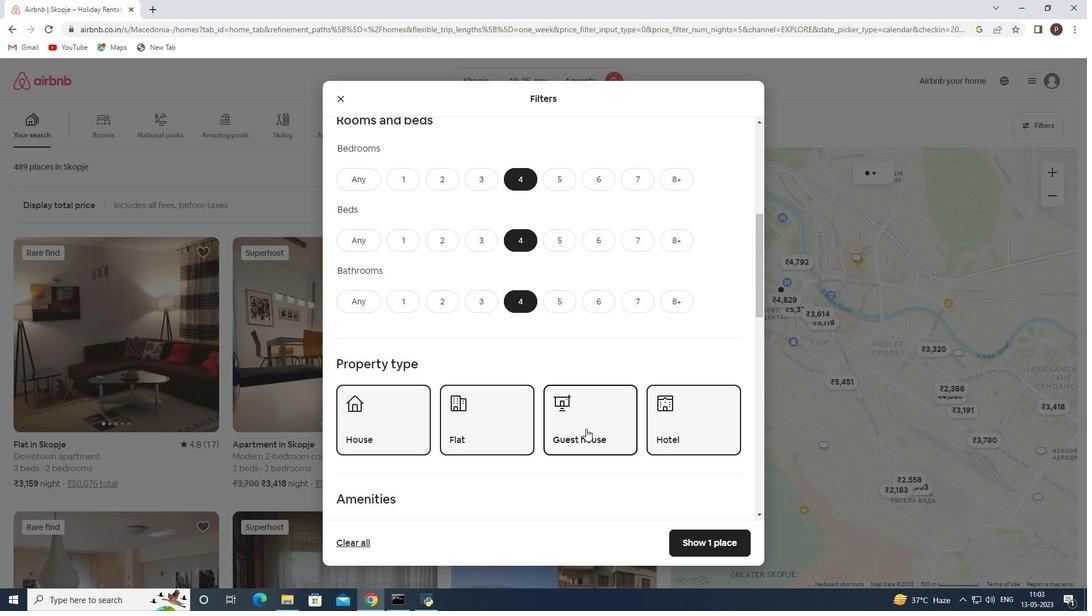 
Action: Mouse scrolled (581, 429) with delta (0, 0)
Screenshot: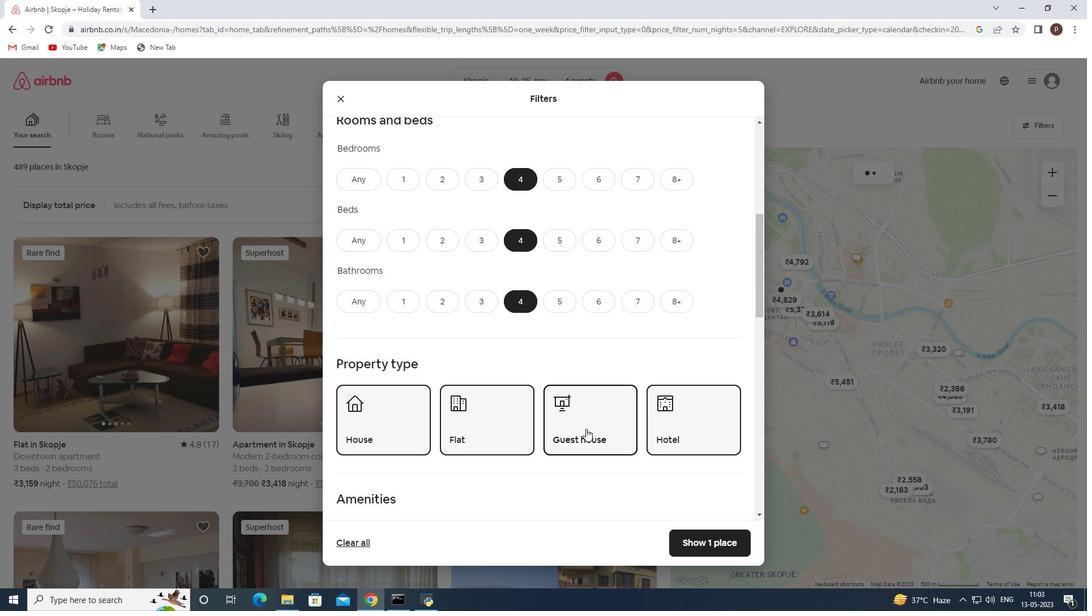 
Action: Mouse scrolled (581, 429) with delta (0, 0)
Screenshot: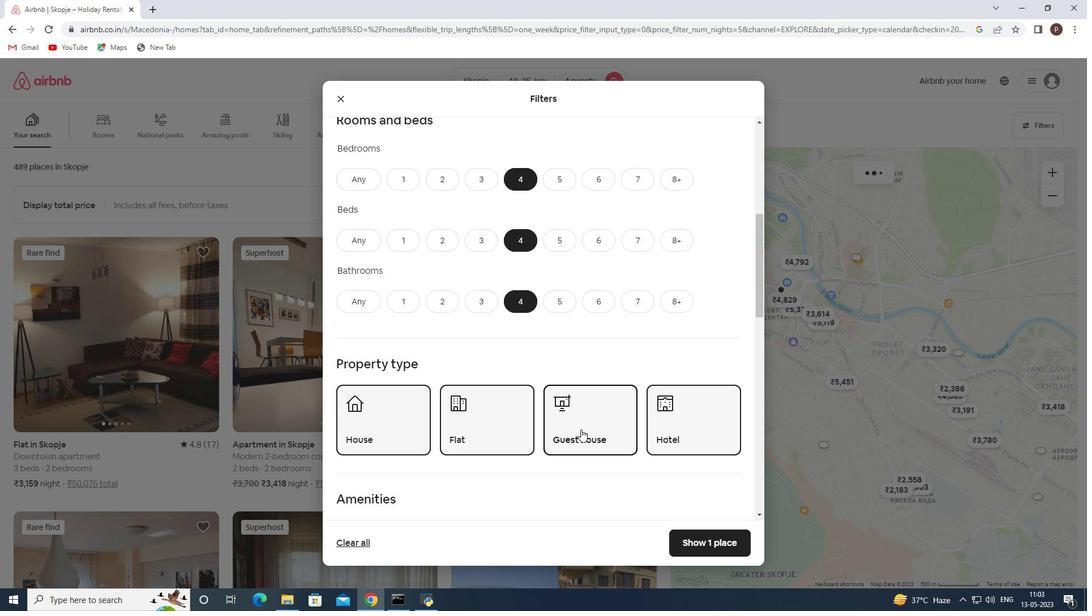 
Action: Mouse moved to (536, 412)
Screenshot: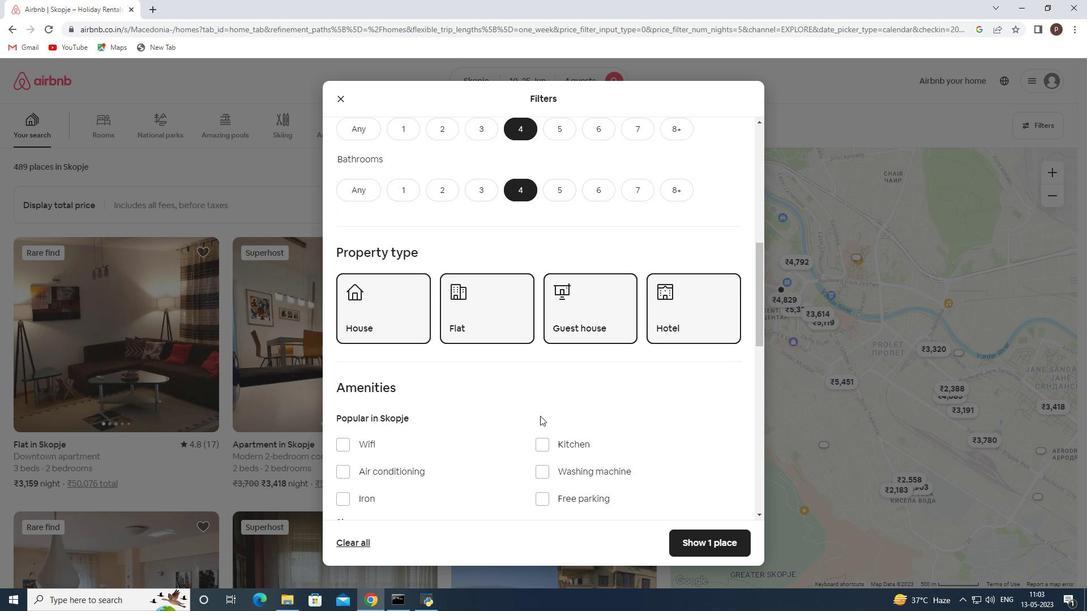
Action: Mouse scrolled (536, 411) with delta (0, 0)
Screenshot: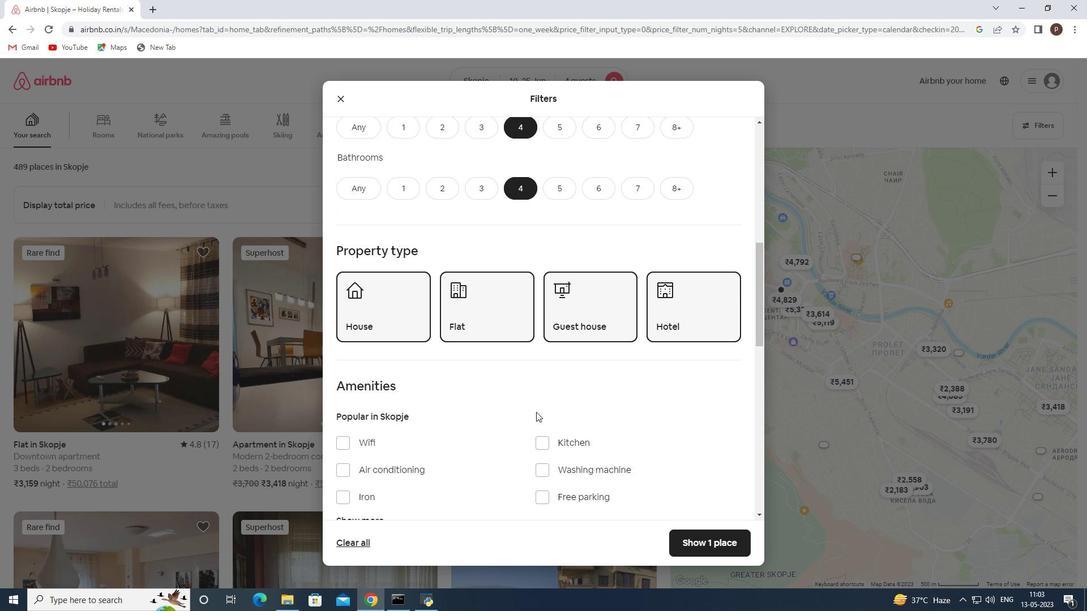
Action: Mouse scrolled (536, 411) with delta (0, 0)
Screenshot: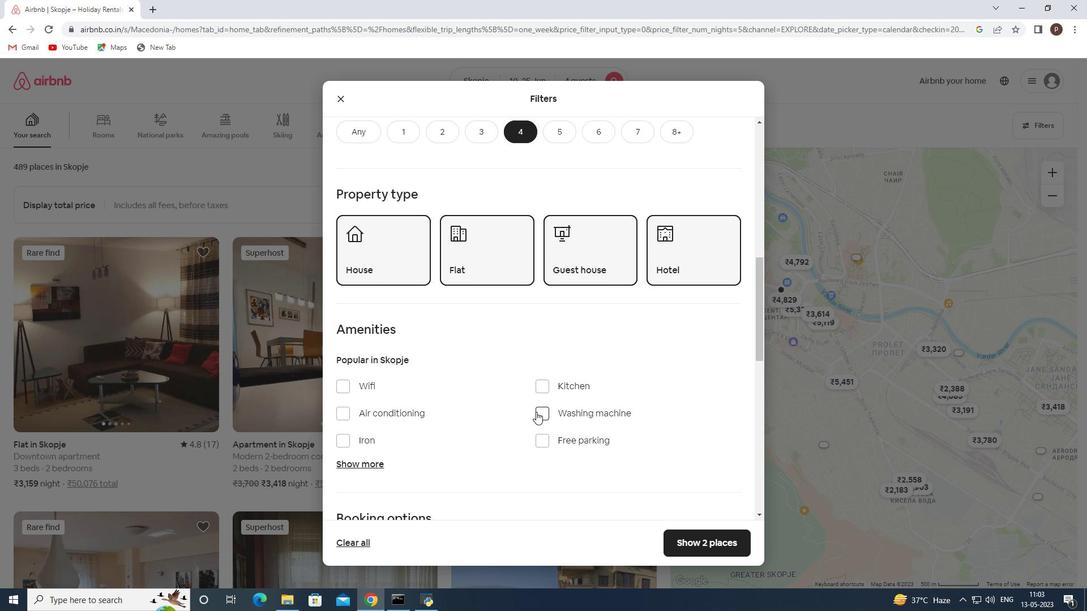 
Action: Mouse moved to (346, 329)
Screenshot: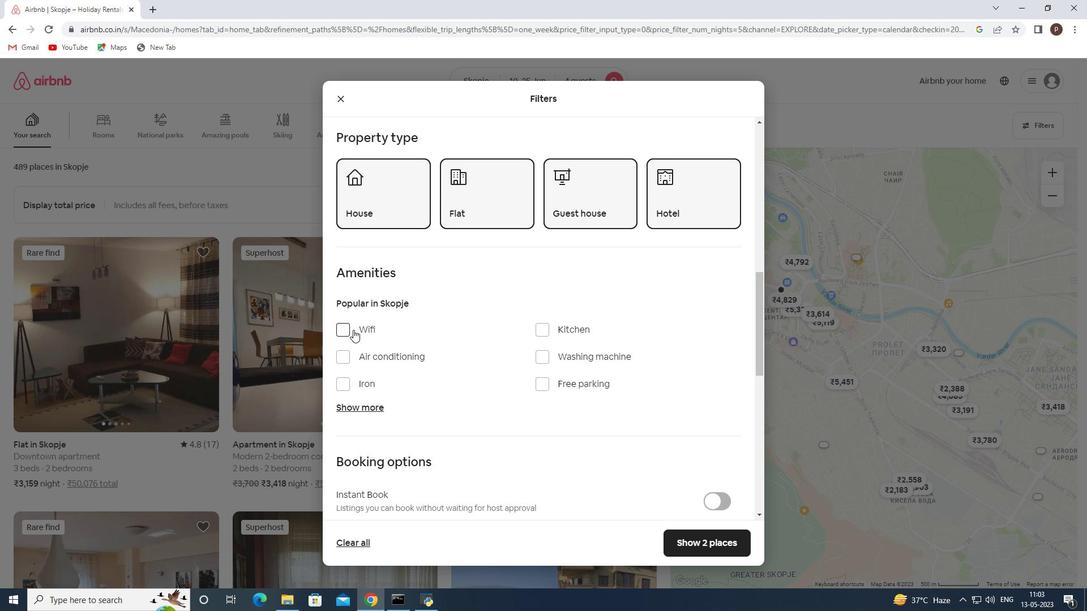 
Action: Mouse pressed left at (346, 329)
Screenshot: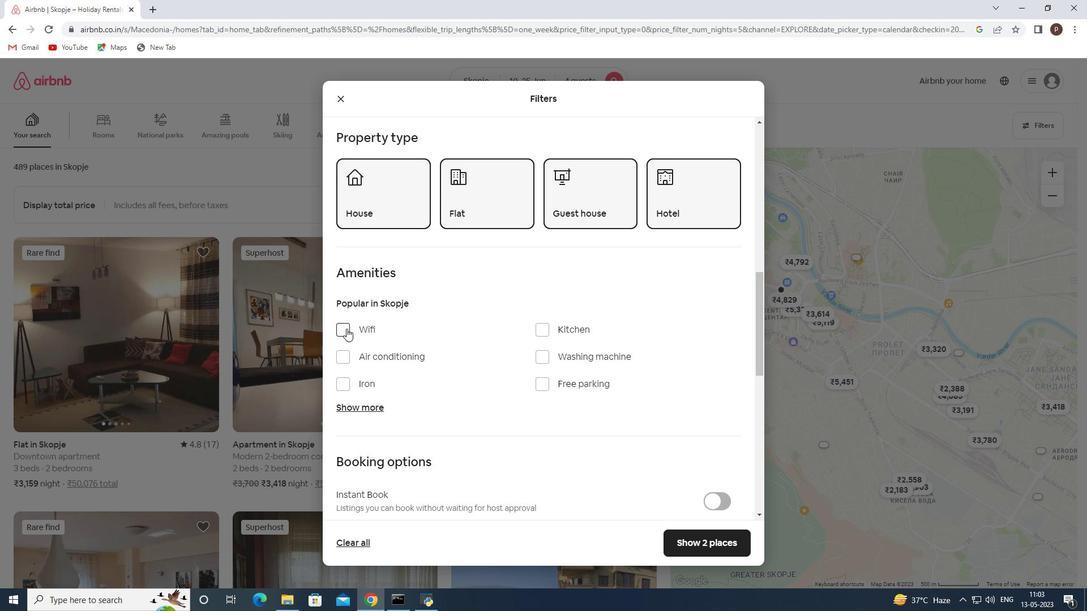 
Action: Mouse moved to (534, 384)
Screenshot: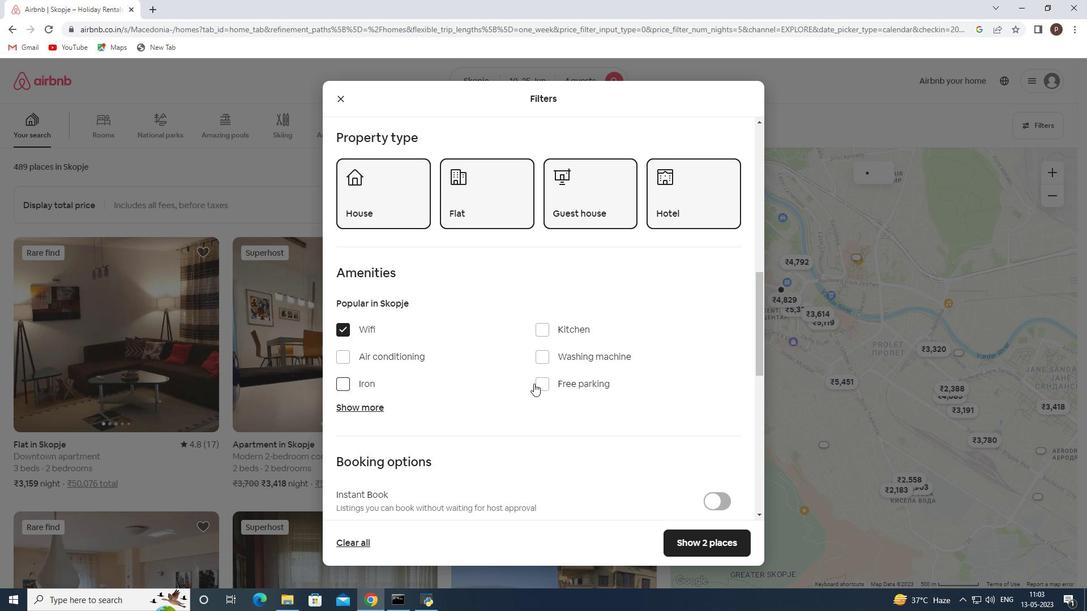 
Action: Mouse pressed left at (534, 384)
Screenshot: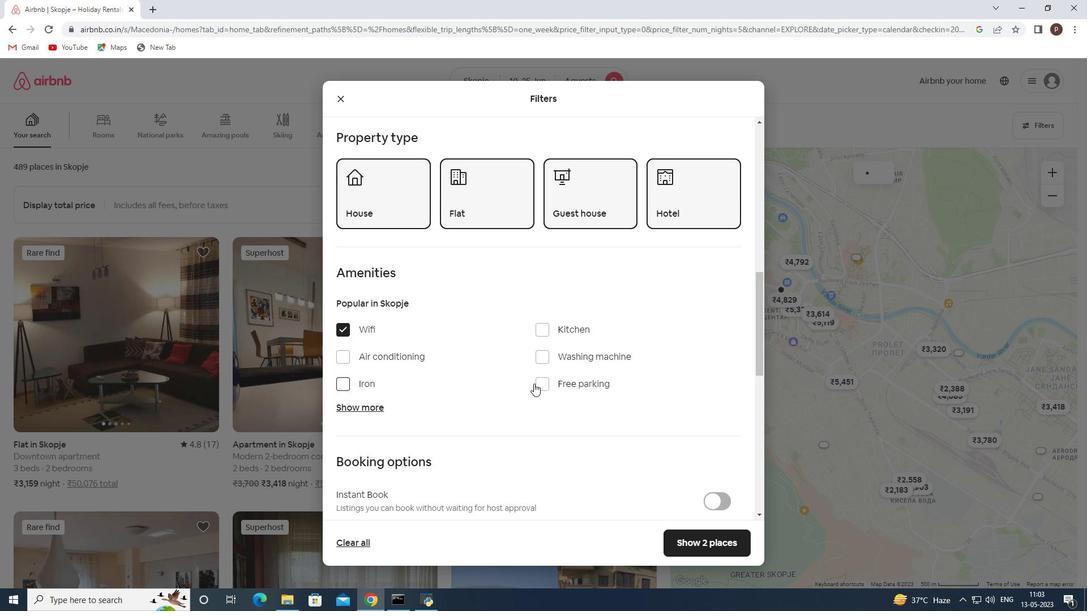 
Action: Mouse moved to (360, 384)
Screenshot: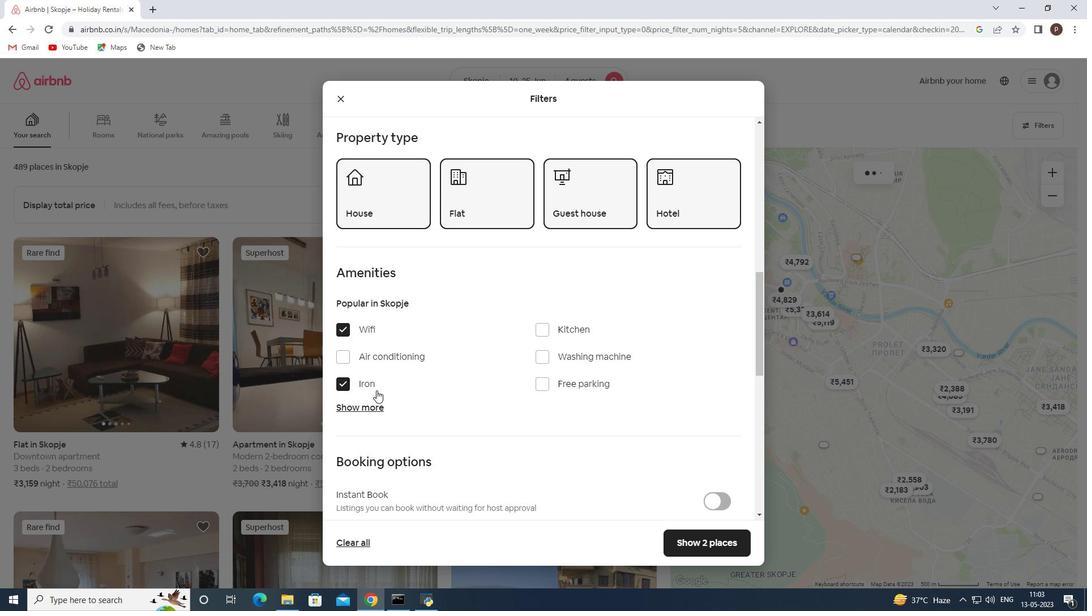 
Action: Mouse pressed left at (360, 384)
Screenshot: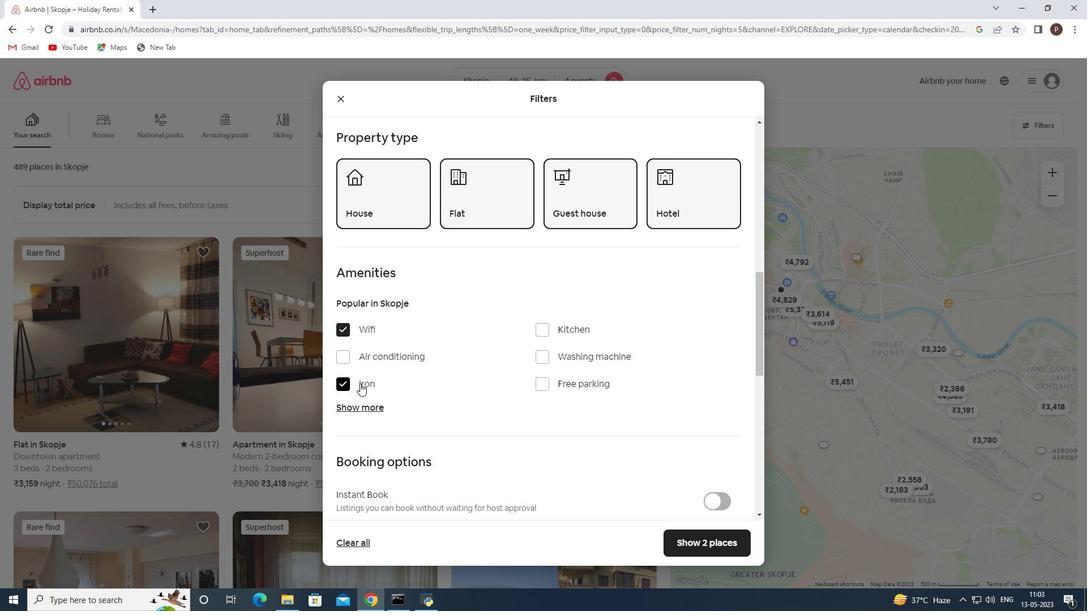 
Action: Mouse moved to (545, 383)
Screenshot: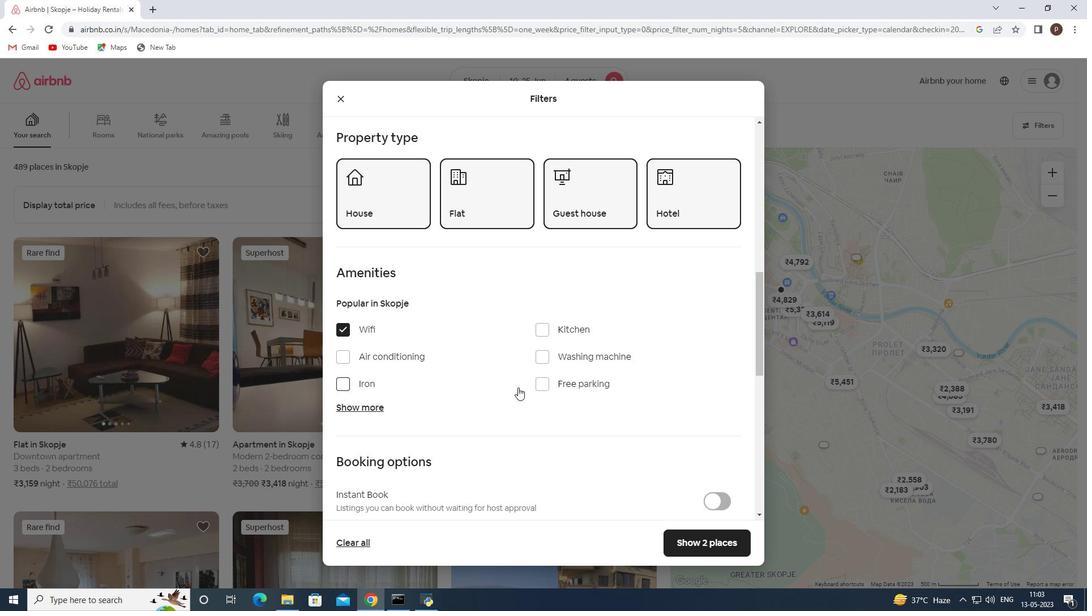 
Action: Mouse pressed left at (545, 383)
Screenshot: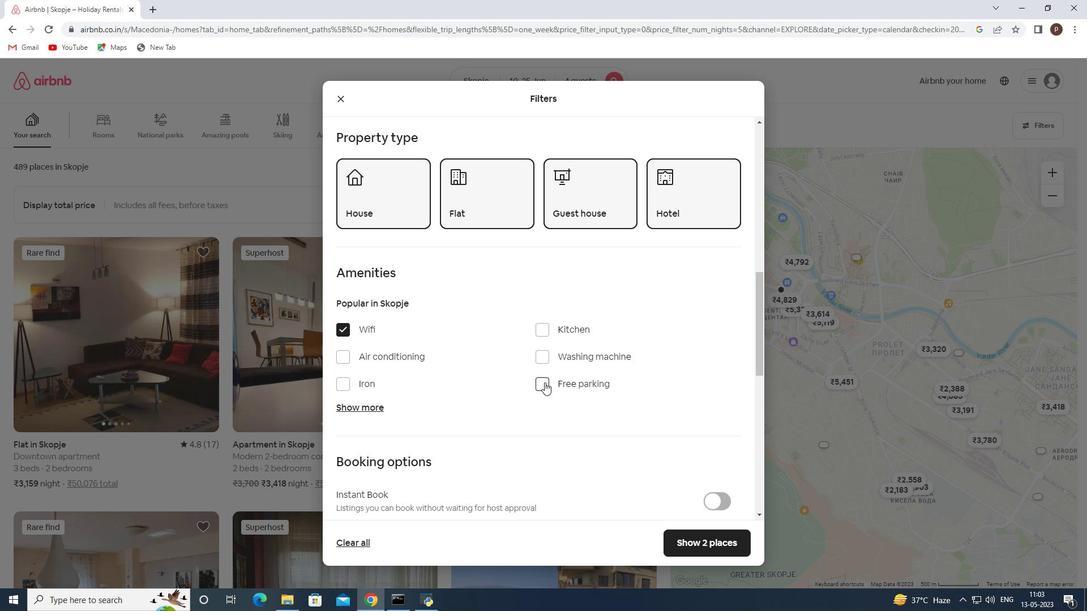 
Action: Mouse moved to (366, 406)
Screenshot: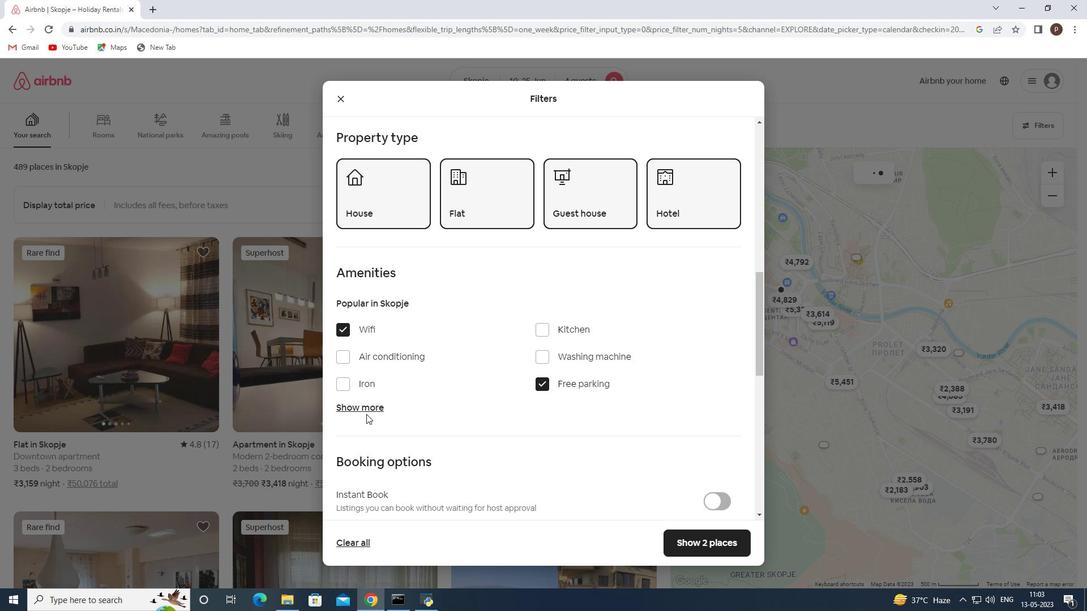 
Action: Mouse pressed left at (366, 406)
Screenshot: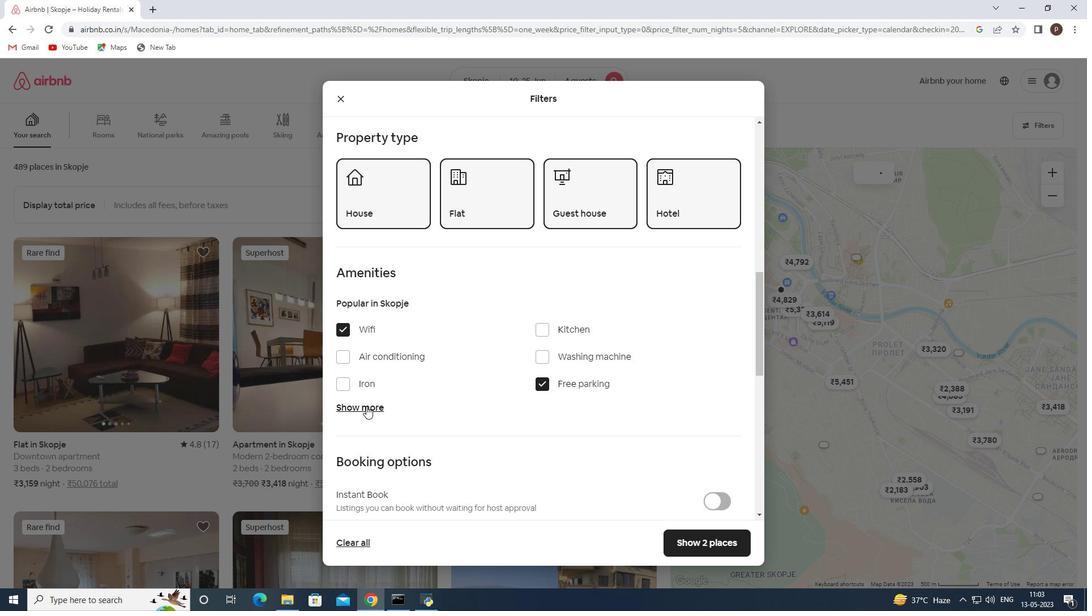 
Action: Mouse moved to (416, 402)
Screenshot: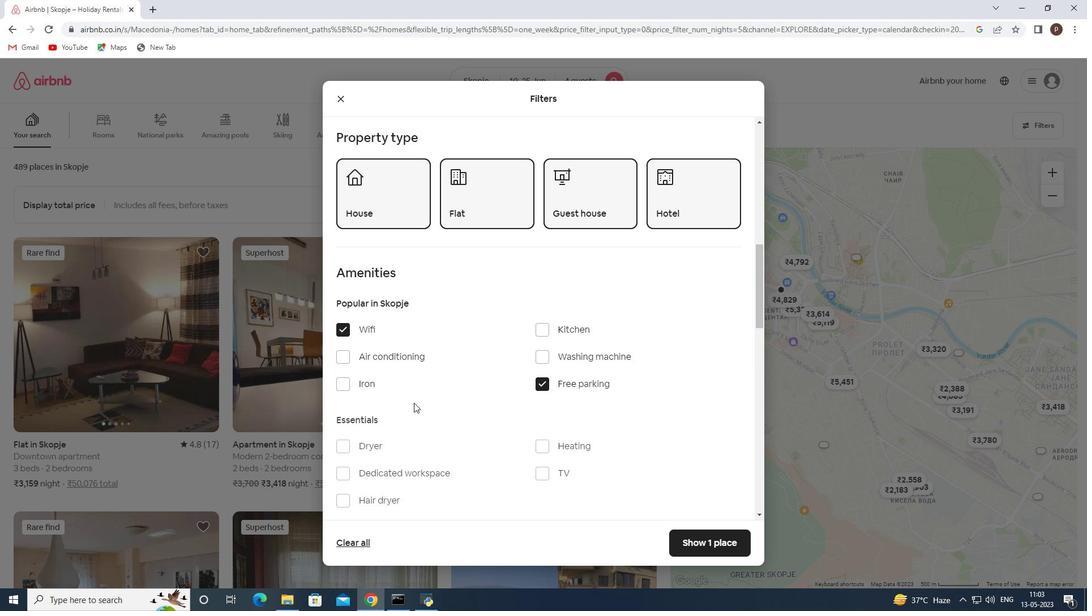 
Action: Mouse scrolled (416, 401) with delta (0, 0)
Screenshot: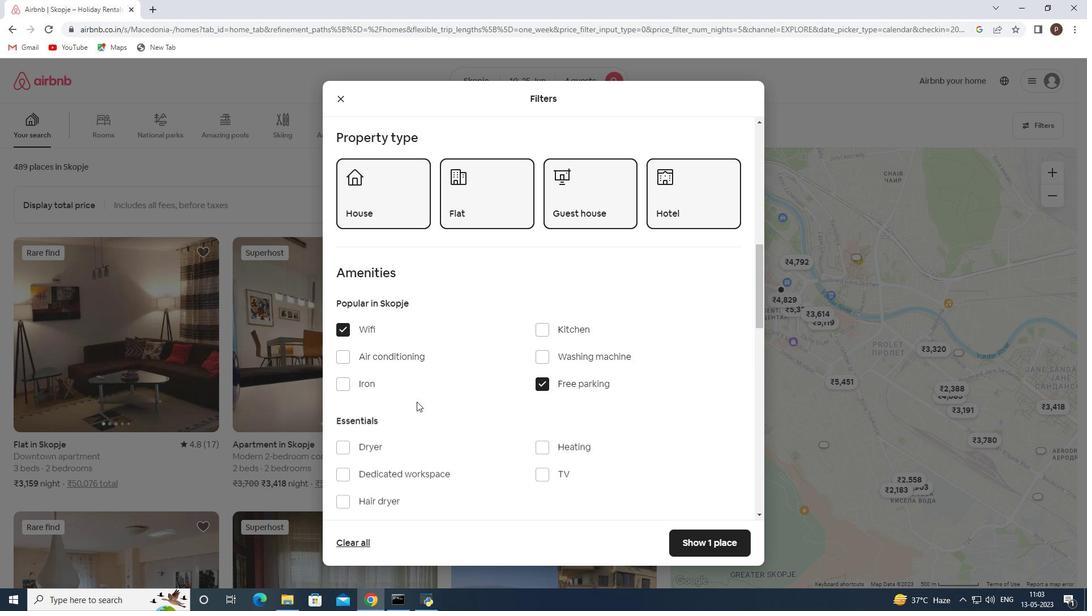 
Action: Mouse scrolled (416, 401) with delta (0, 0)
Screenshot: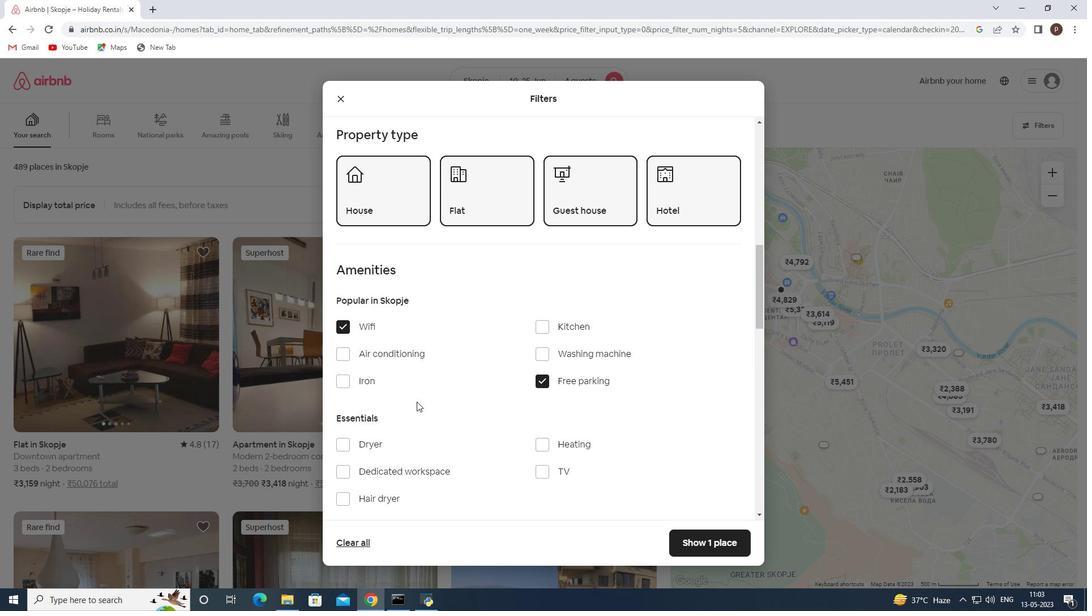 
Action: Mouse moved to (436, 380)
Screenshot: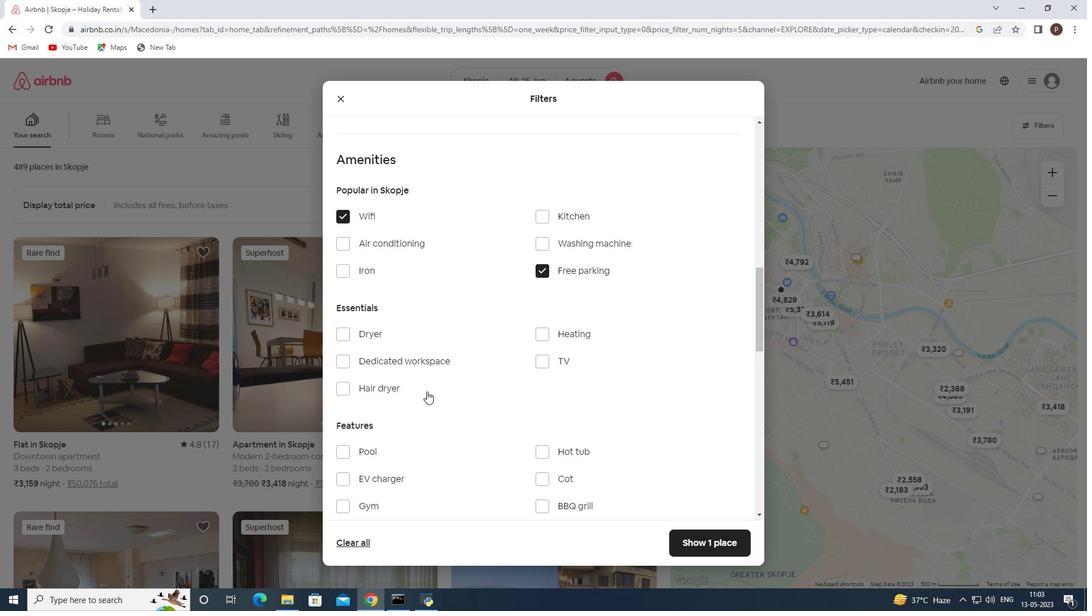 
Action: Mouse scrolled (436, 379) with delta (0, 0)
Screenshot: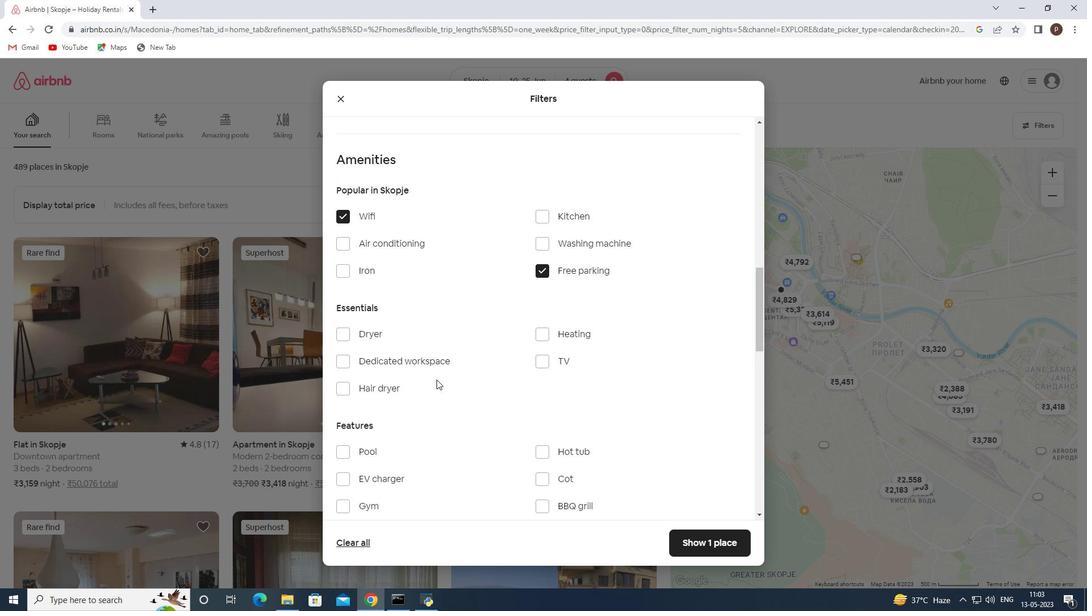 
Action: Mouse scrolled (436, 379) with delta (0, 0)
Screenshot: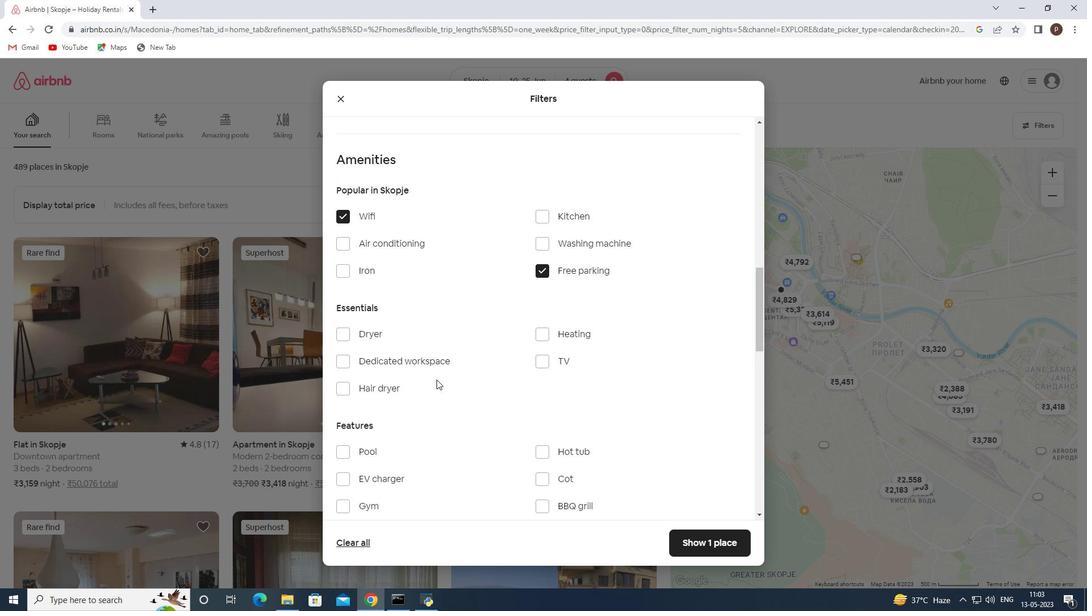
Action: Mouse moved to (339, 390)
Screenshot: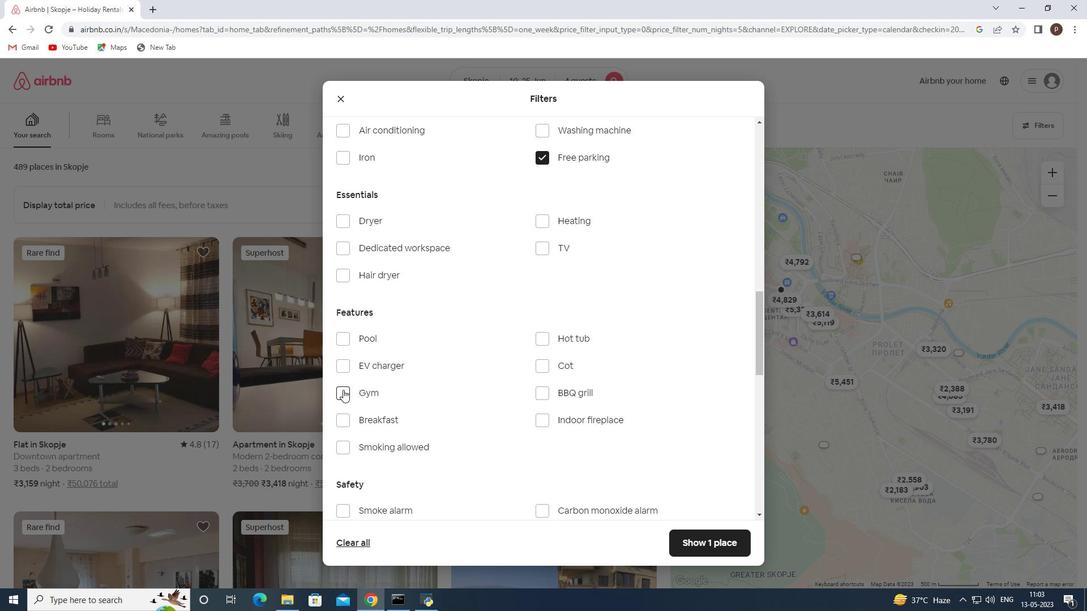 
Action: Mouse pressed left at (339, 390)
Screenshot: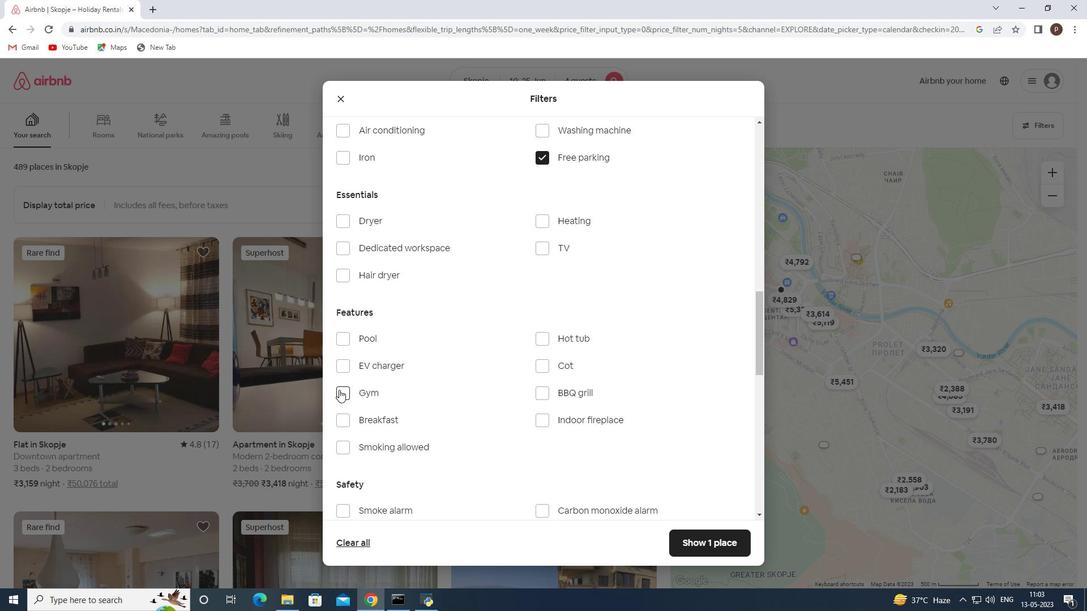 
Action: Mouse moved to (348, 421)
Screenshot: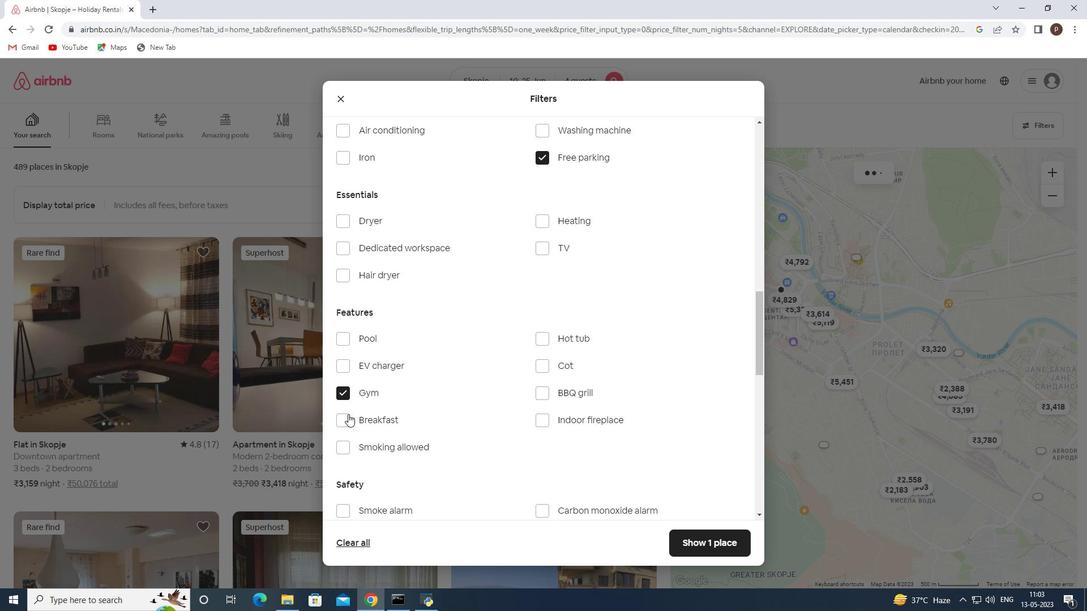 
Action: Mouse pressed left at (348, 421)
Screenshot: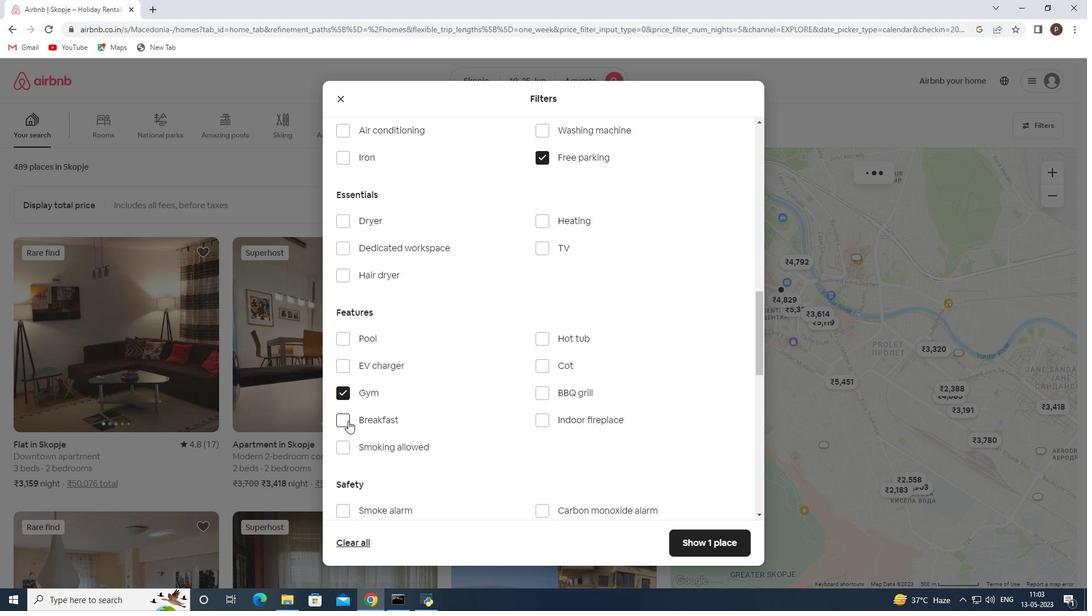 
Action: Mouse moved to (418, 417)
Screenshot: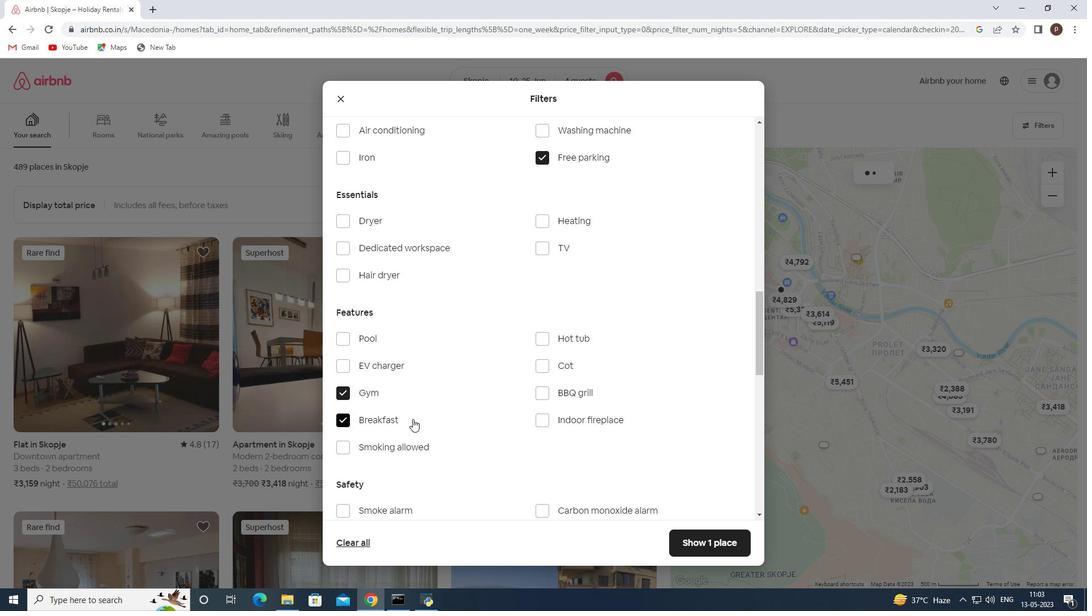 
Action: Mouse scrolled (418, 416) with delta (0, 0)
Screenshot: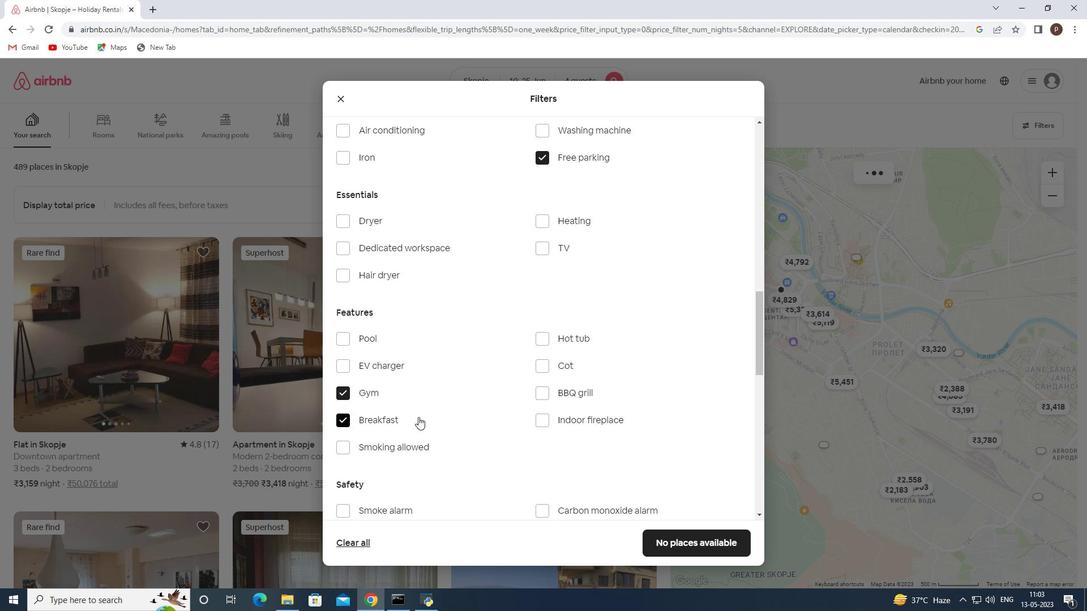 
Action: Mouse moved to (422, 413)
Screenshot: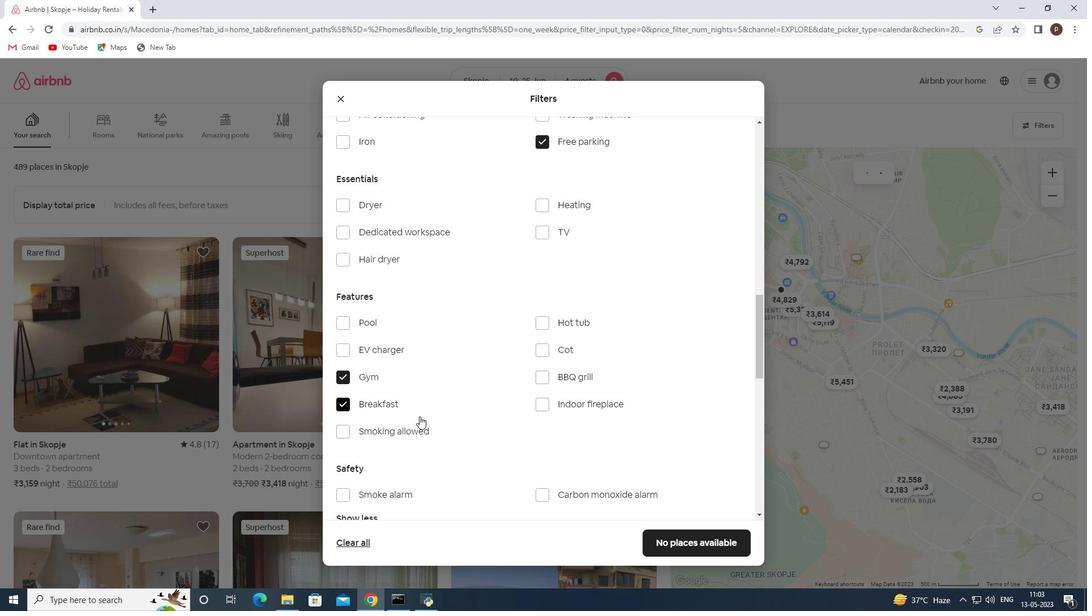 
Action: Mouse scrolled (422, 412) with delta (0, 0)
Screenshot: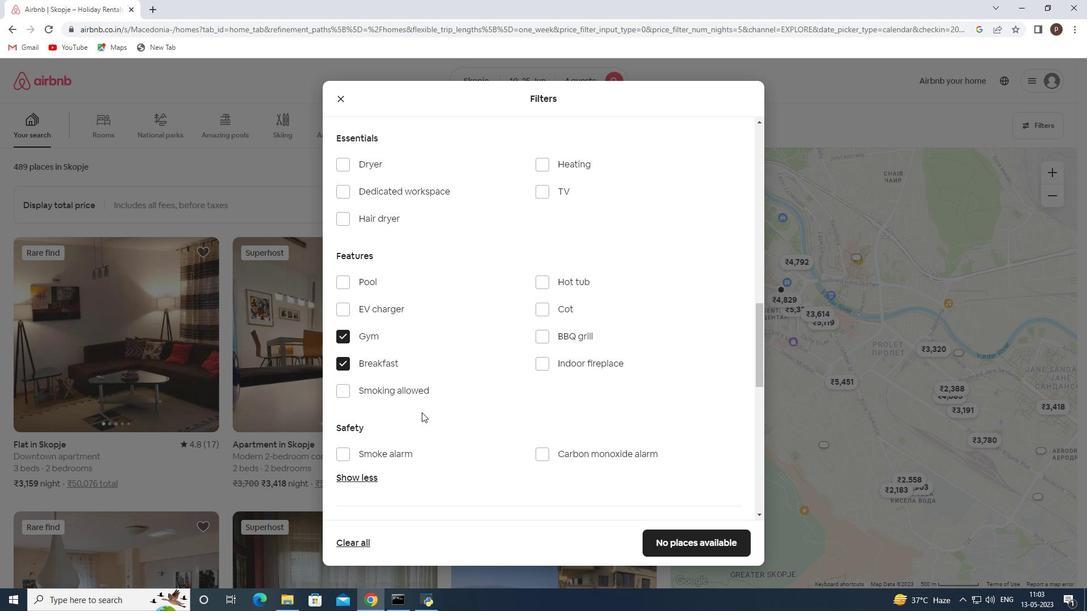 
Action: Mouse scrolled (422, 412) with delta (0, 0)
Screenshot: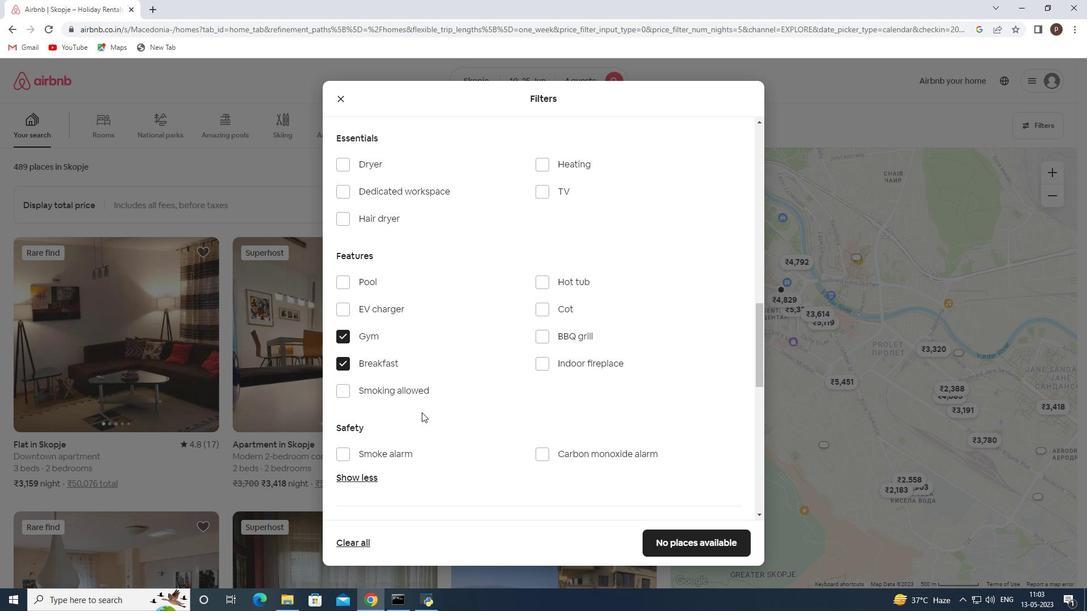 
Action: Mouse moved to (449, 405)
Screenshot: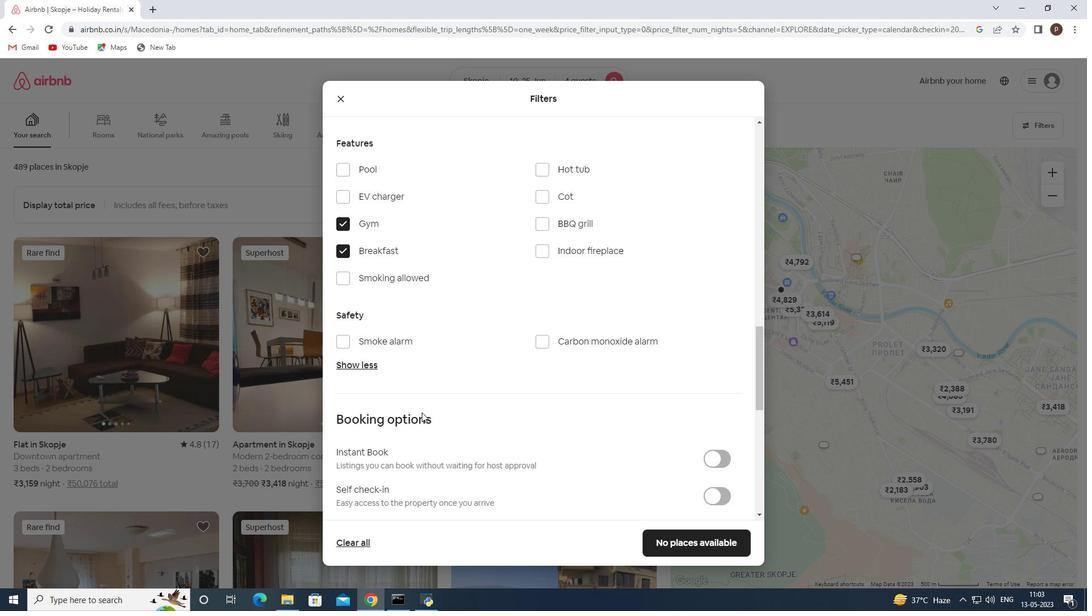 
Action: Mouse scrolled (449, 405) with delta (0, 0)
Screenshot: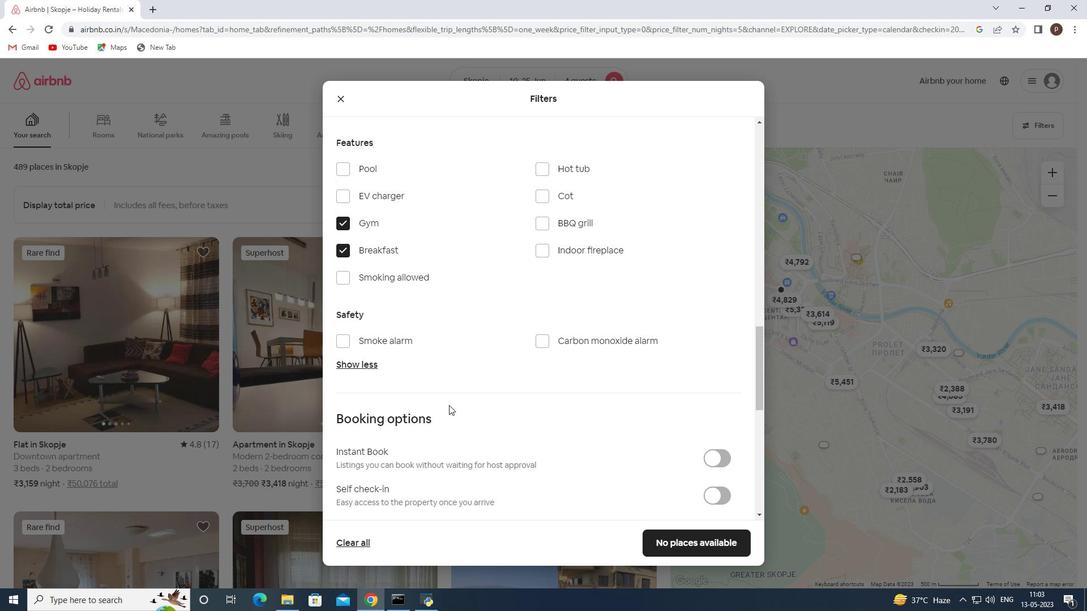 
Action: Mouse moved to (718, 440)
Screenshot: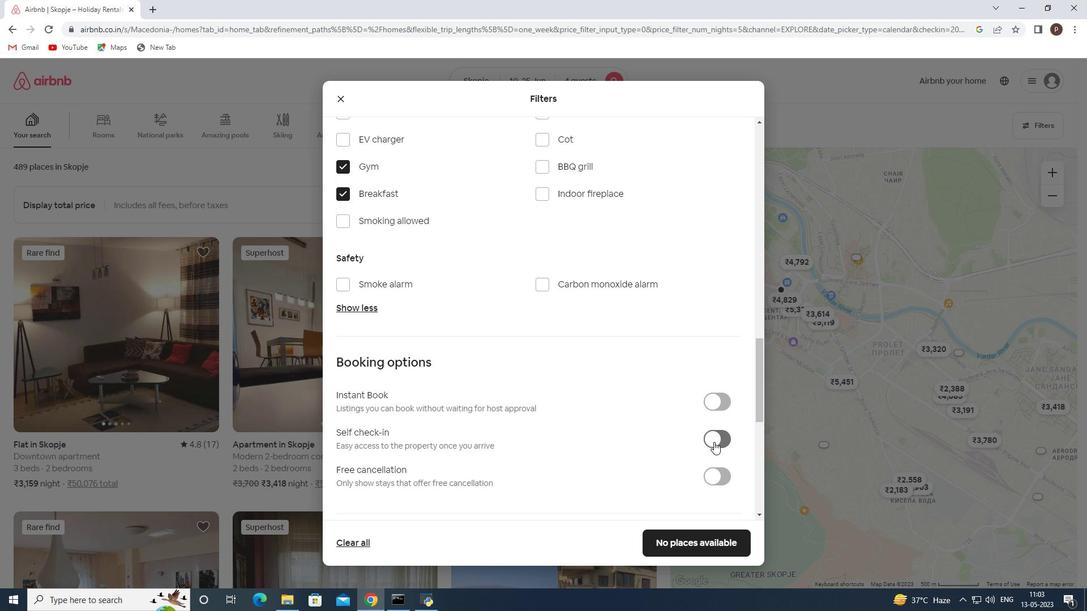 
Action: Mouse pressed left at (718, 440)
Screenshot: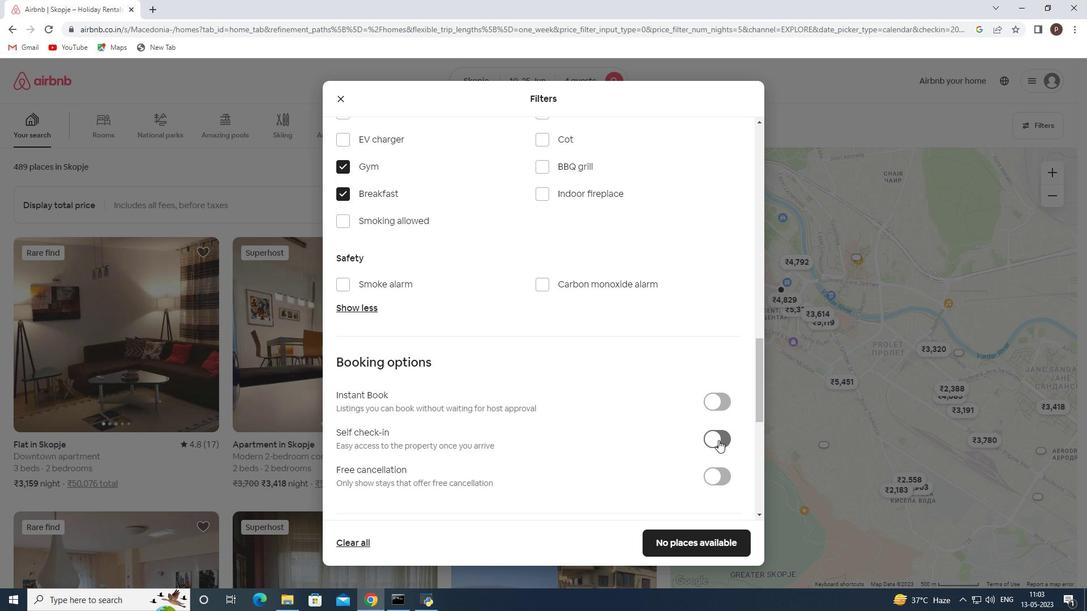 
Action: Mouse moved to (522, 409)
Screenshot: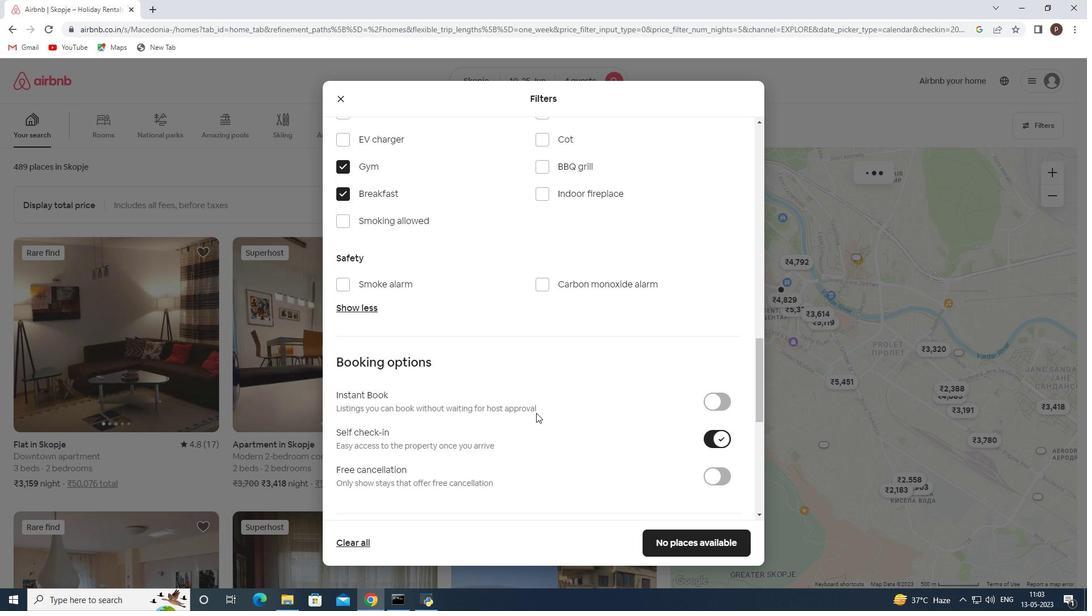 
Action: Mouse scrolled (522, 408) with delta (0, 0)
Screenshot: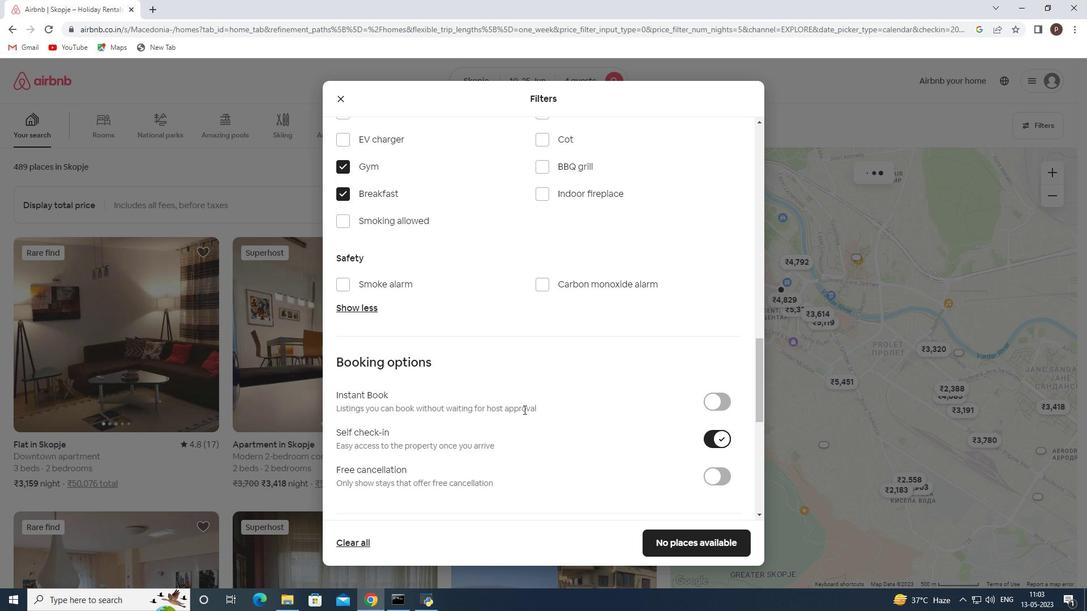 
Action: Mouse scrolled (522, 408) with delta (0, 0)
Screenshot: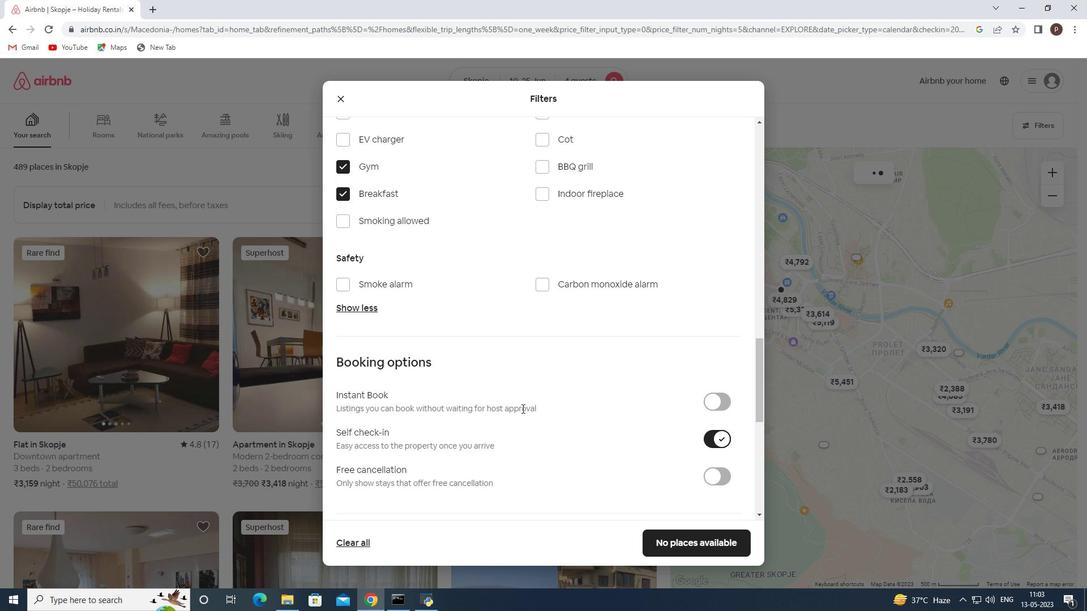 
Action: Mouse scrolled (522, 408) with delta (0, 0)
Screenshot: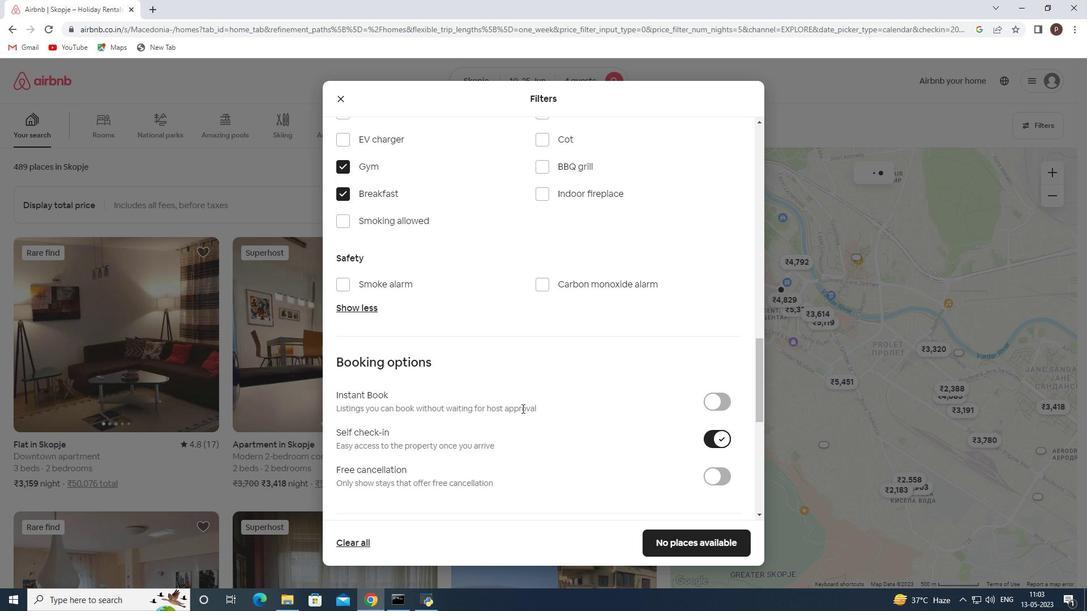 
Action: Mouse scrolled (522, 408) with delta (0, 0)
Screenshot: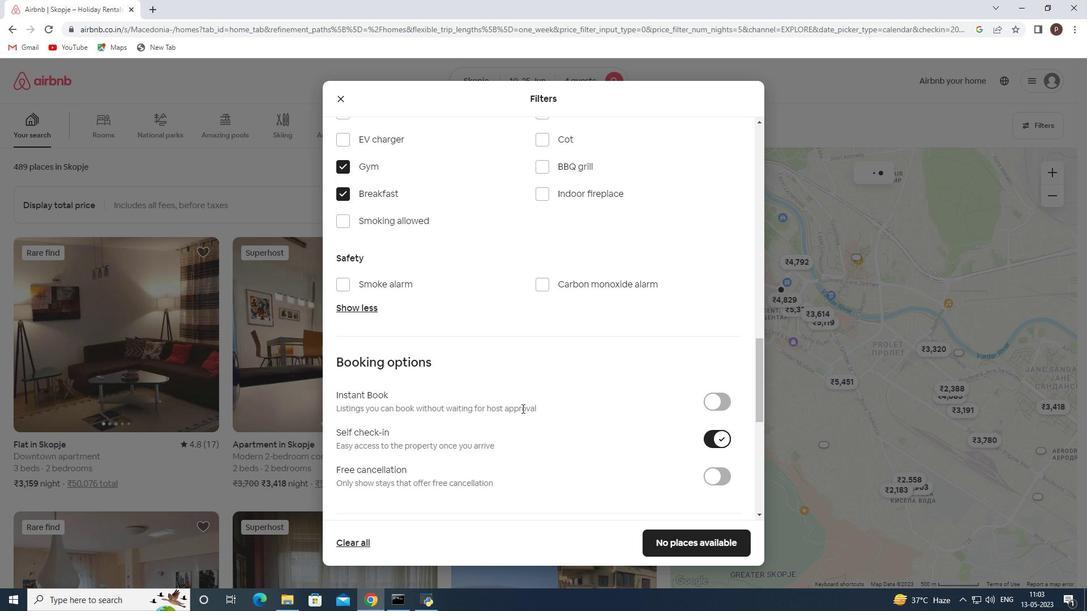 
Action: Mouse moved to (514, 393)
Screenshot: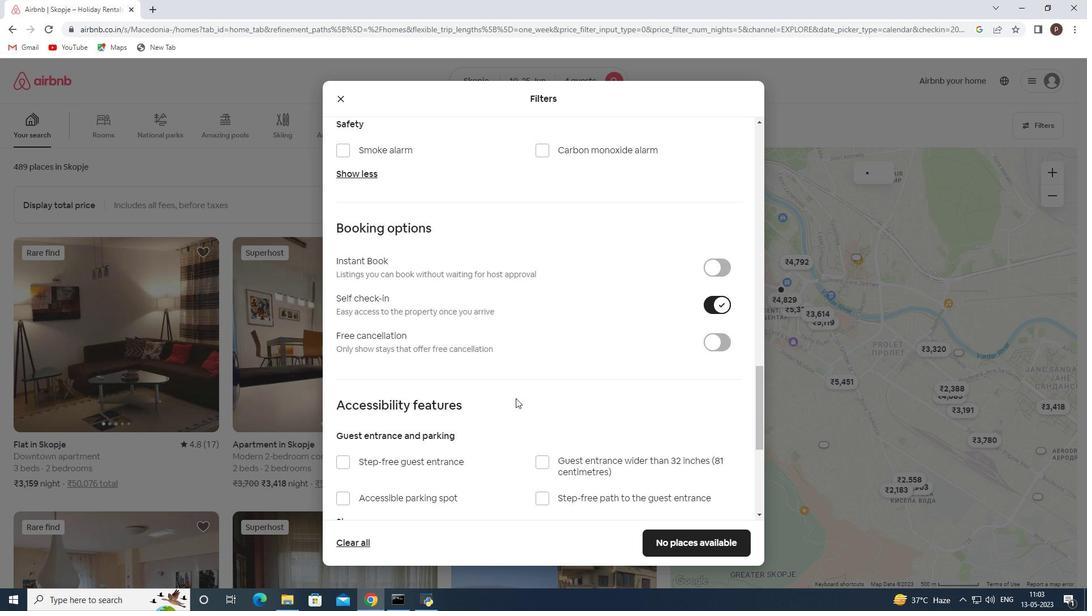 
Action: Mouse scrolled (514, 393) with delta (0, 0)
Screenshot: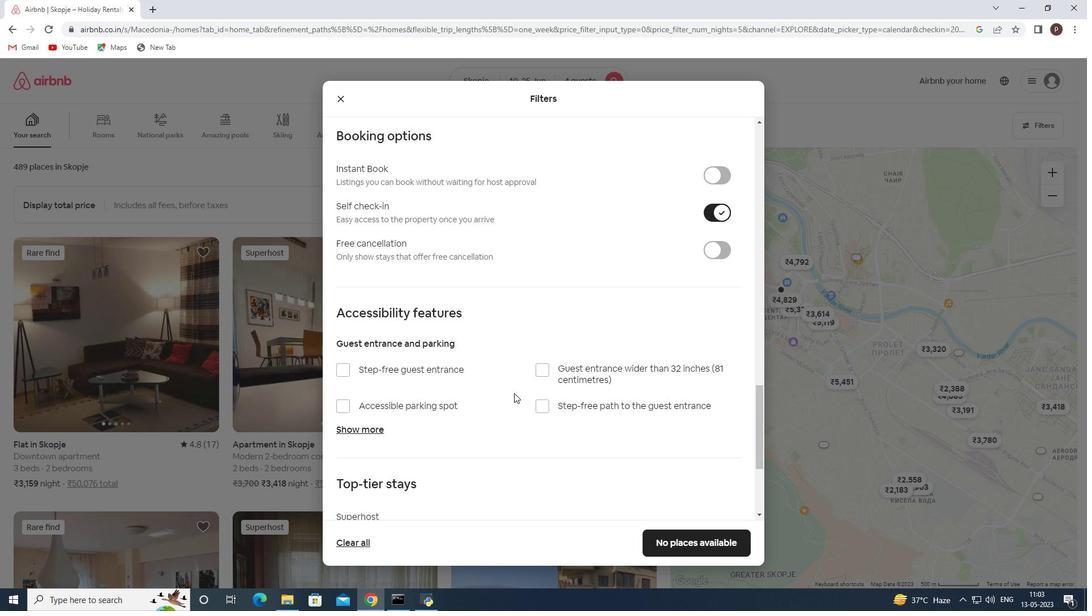 
Action: Mouse scrolled (514, 393) with delta (0, 0)
Screenshot: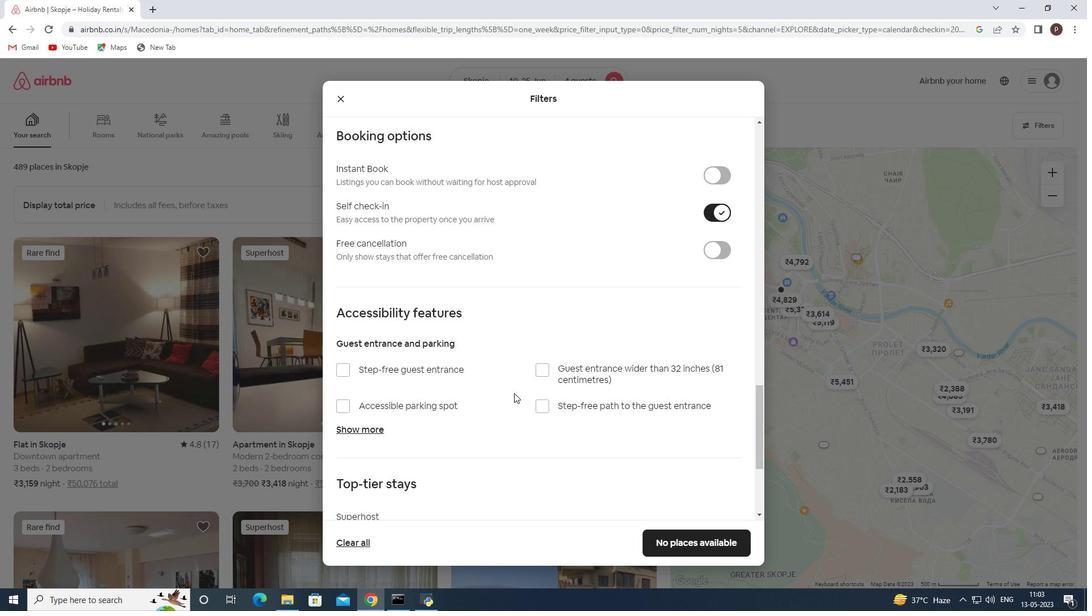 
Action: Mouse scrolled (514, 393) with delta (0, 0)
Screenshot: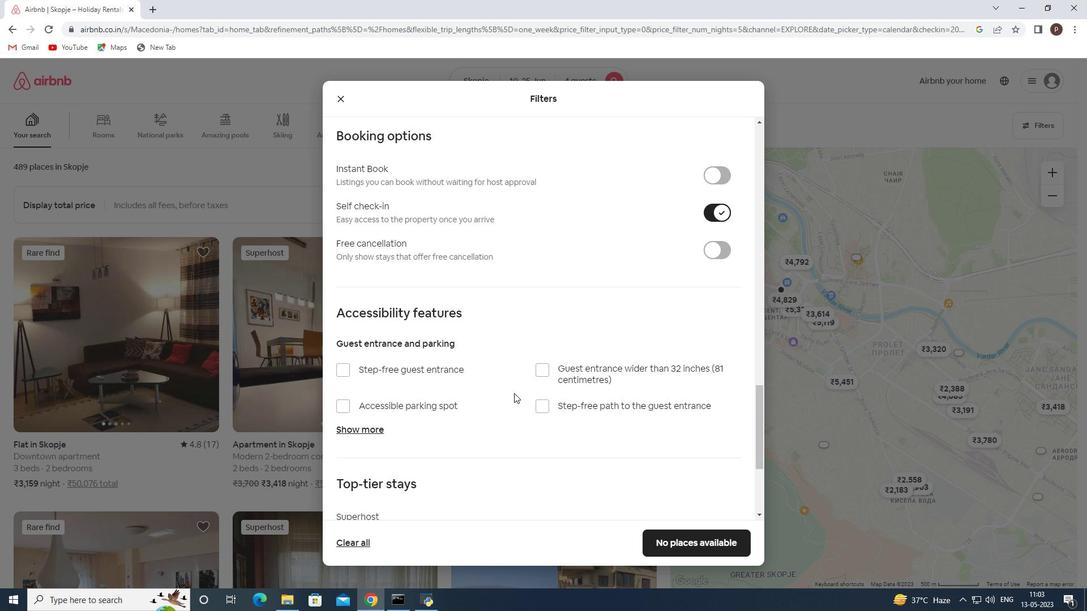 
Action: Mouse scrolled (514, 393) with delta (0, 0)
Screenshot: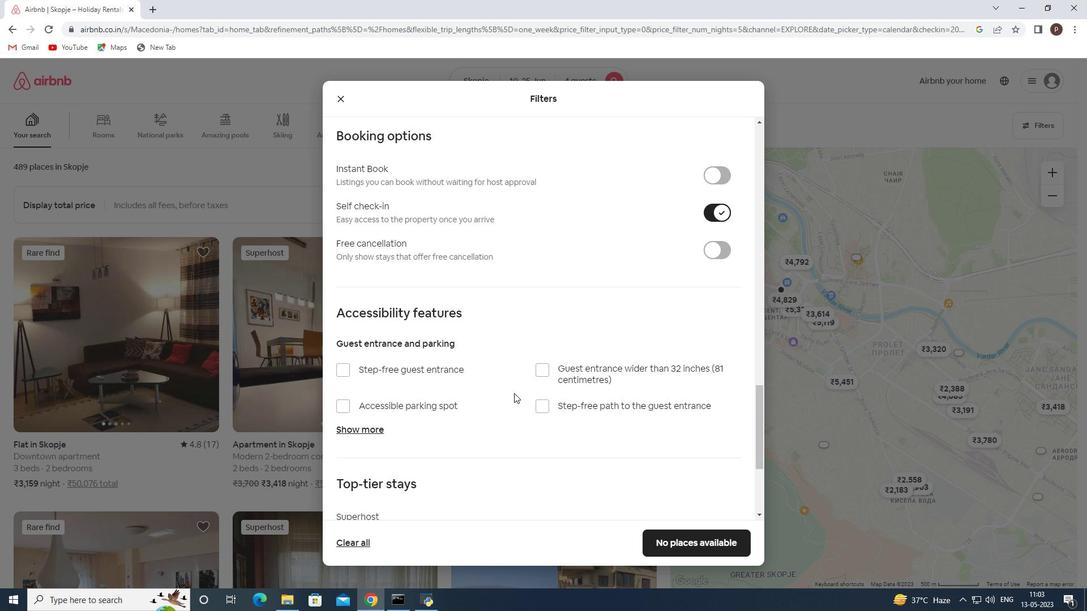 
Action: Mouse scrolled (514, 393) with delta (0, 0)
Screenshot: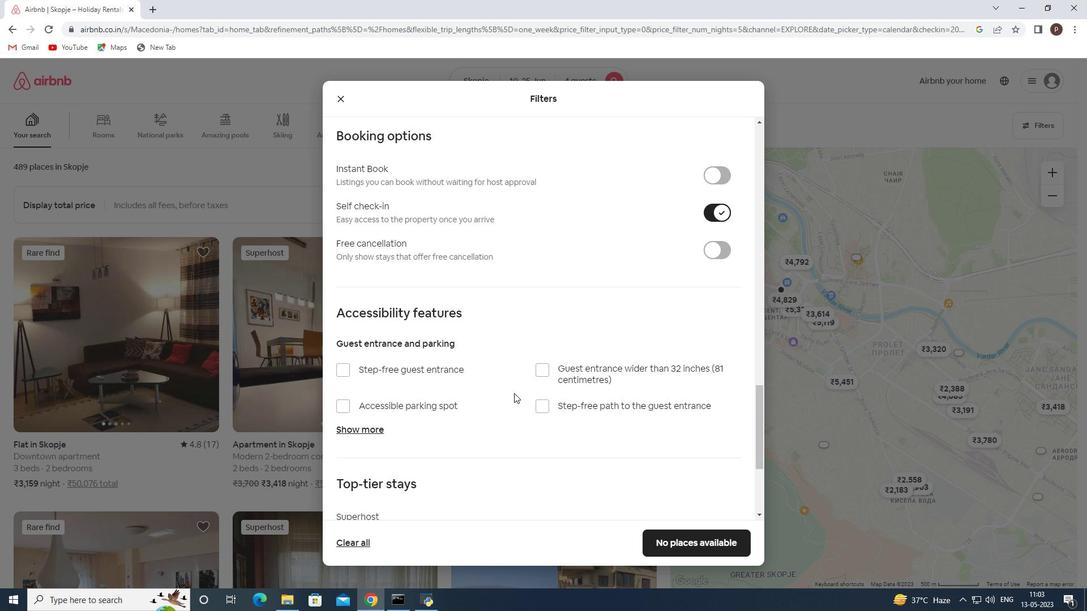 
Action: Mouse scrolled (514, 393) with delta (0, 0)
Screenshot: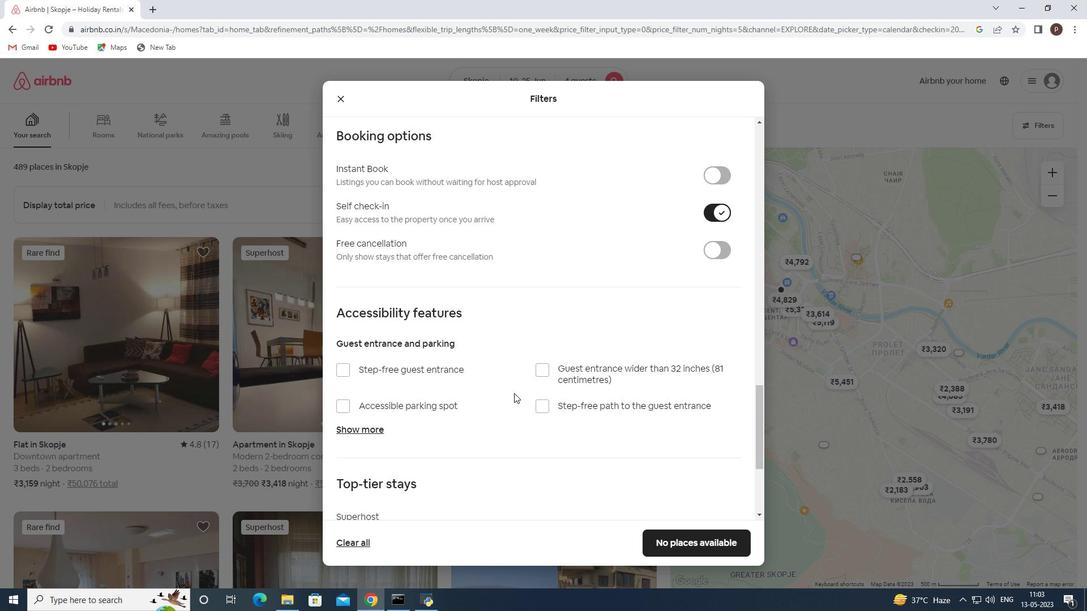 
Action: Mouse scrolled (514, 393) with delta (0, 0)
Screenshot: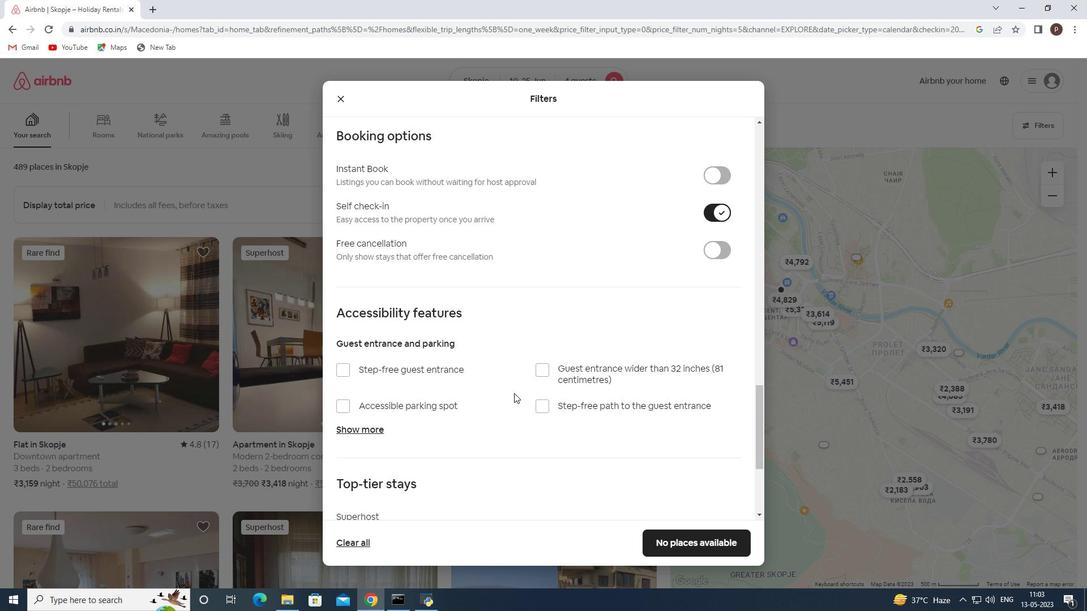 
Action: Mouse scrolled (514, 393) with delta (0, 0)
Screenshot: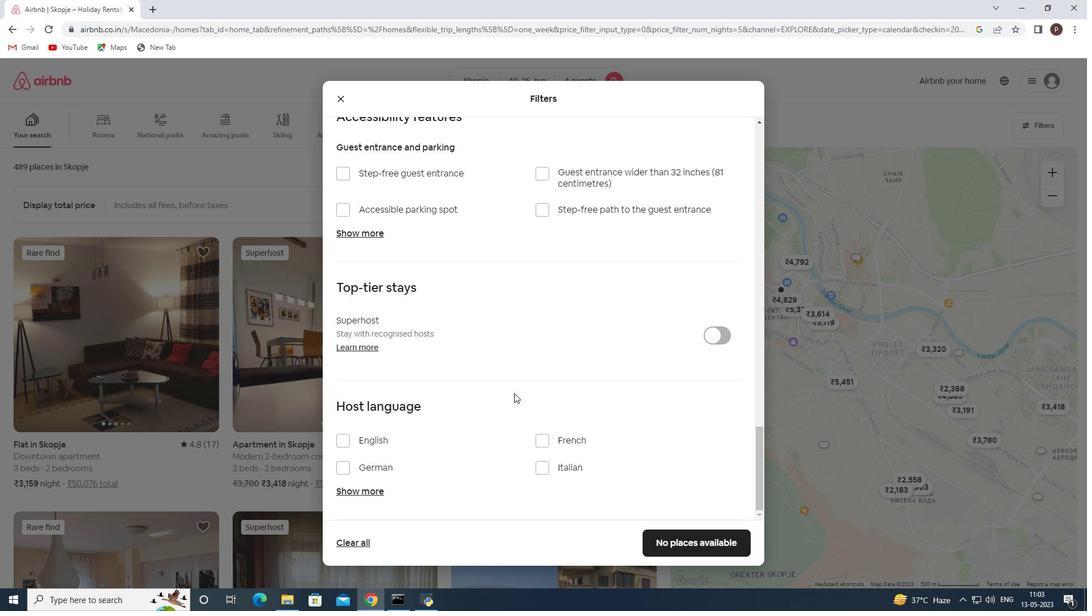 
Action: Mouse scrolled (514, 393) with delta (0, 0)
Screenshot: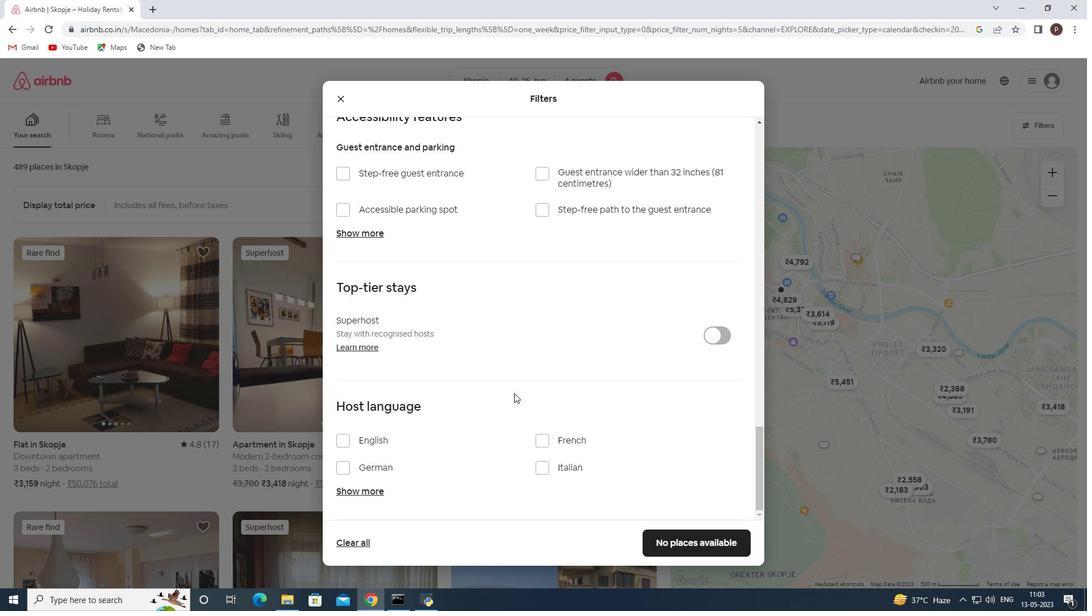 
Action: Mouse moved to (513, 396)
Screenshot: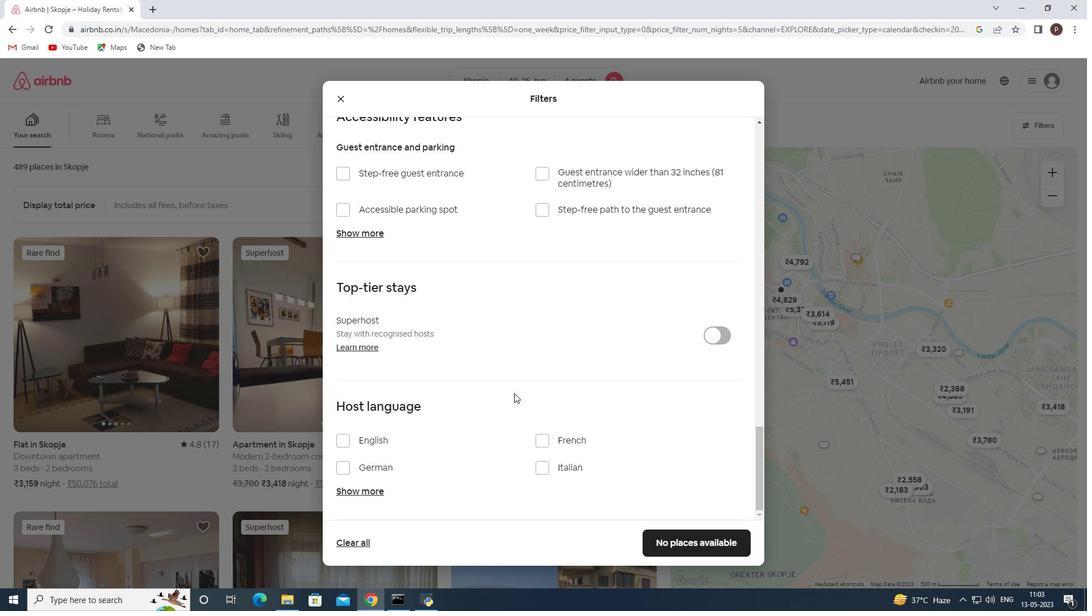 
Action: Mouse scrolled (513, 396) with delta (0, 0)
Screenshot: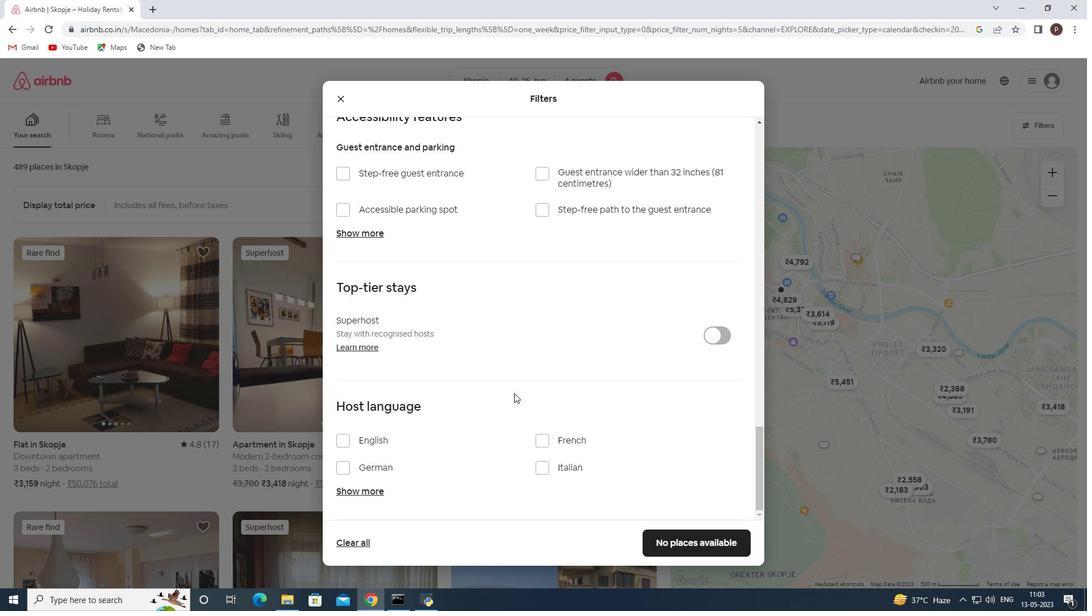 
Action: Mouse moved to (512, 399)
Screenshot: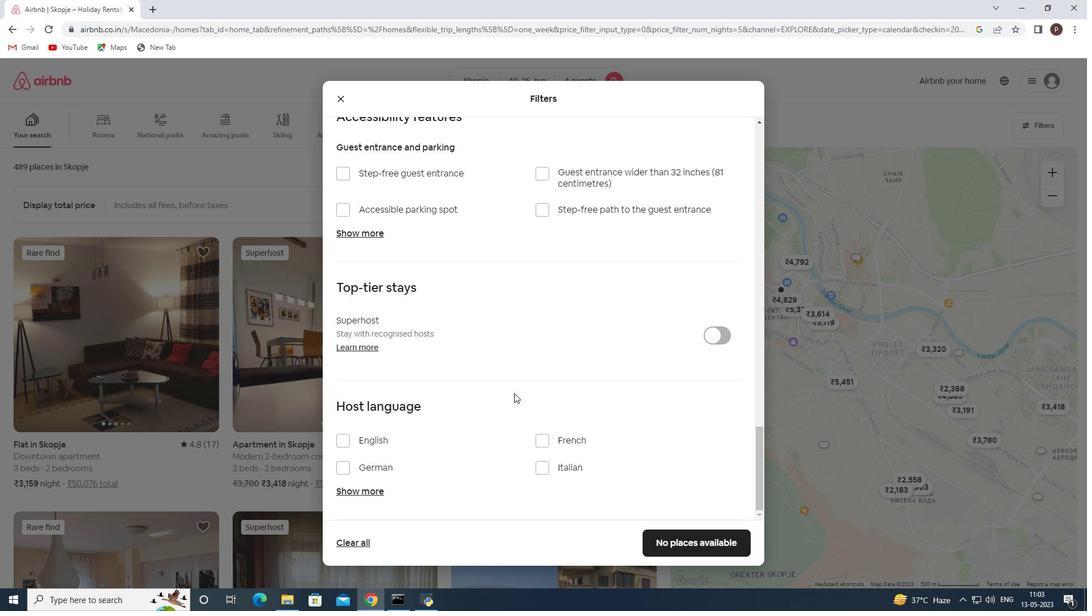 
Action: Mouse scrolled (512, 398) with delta (0, 0)
Screenshot: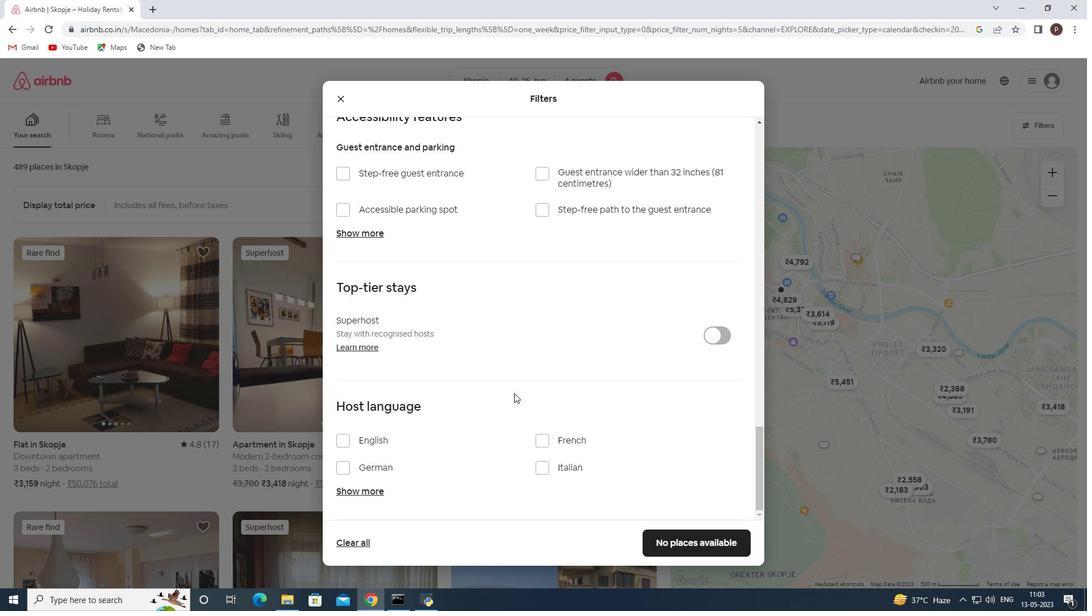 
Action: Mouse moved to (511, 401)
Screenshot: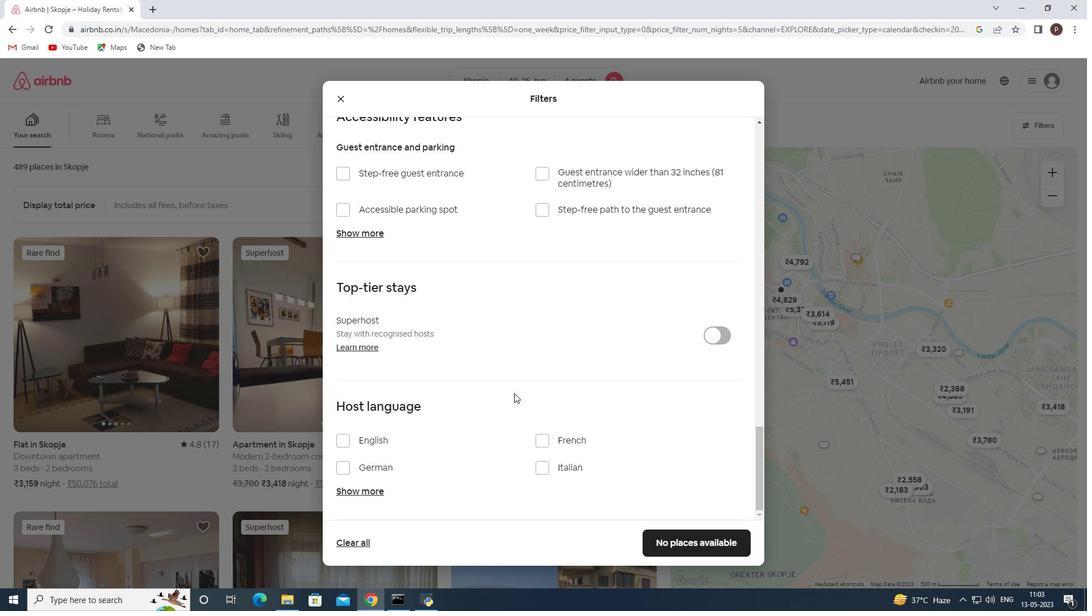 
Action: Mouse scrolled (511, 401) with delta (0, 0)
Screenshot: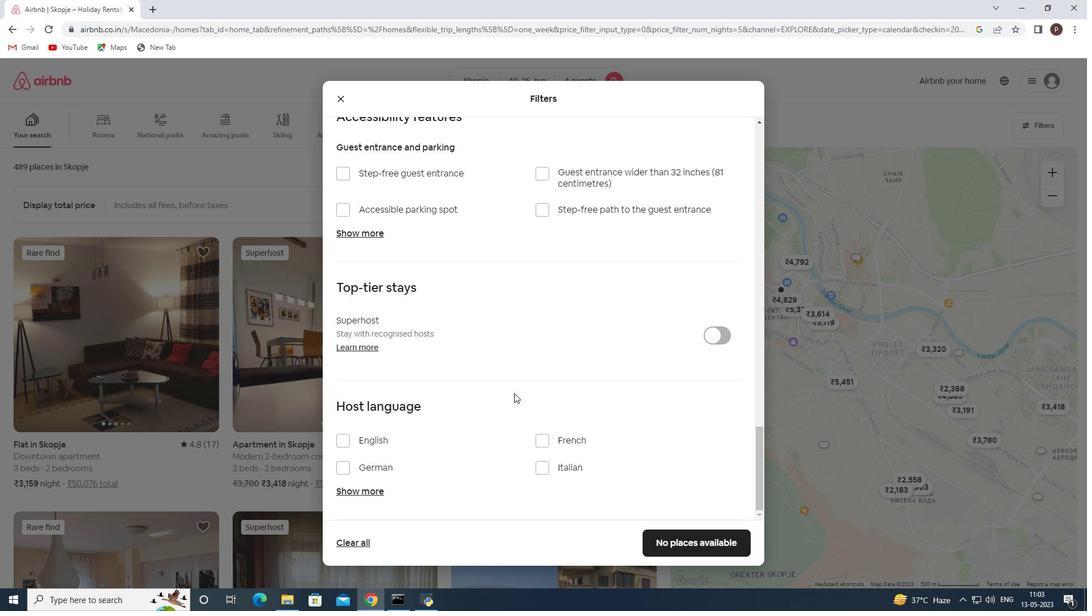 
Action: Mouse moved to (503, 413)
Screenshot: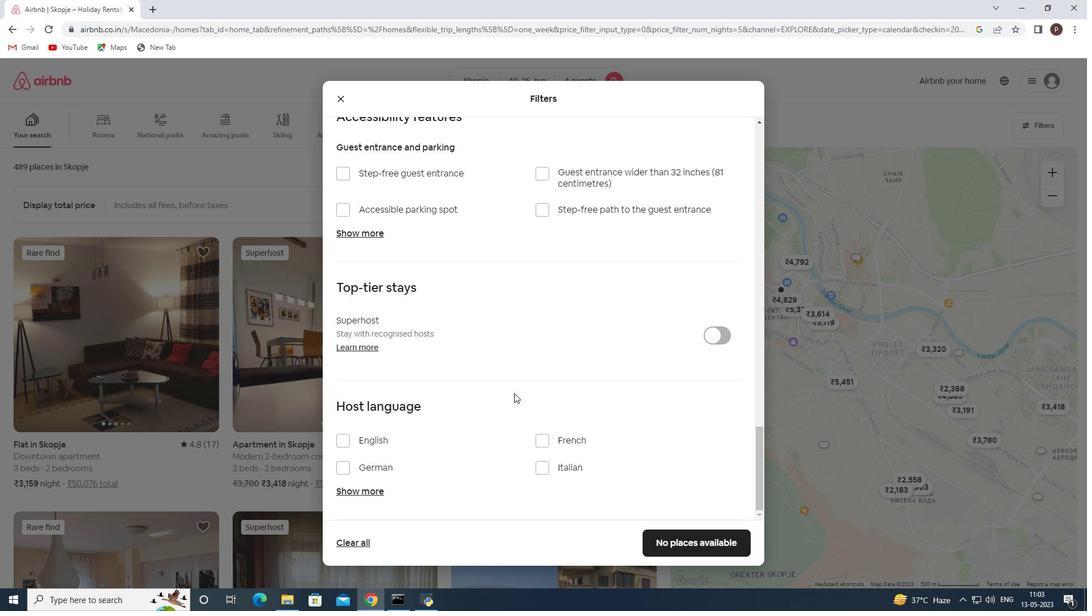 
Action: Mouse scrolled (503, 413) with delta (0, 0)
Screenshot: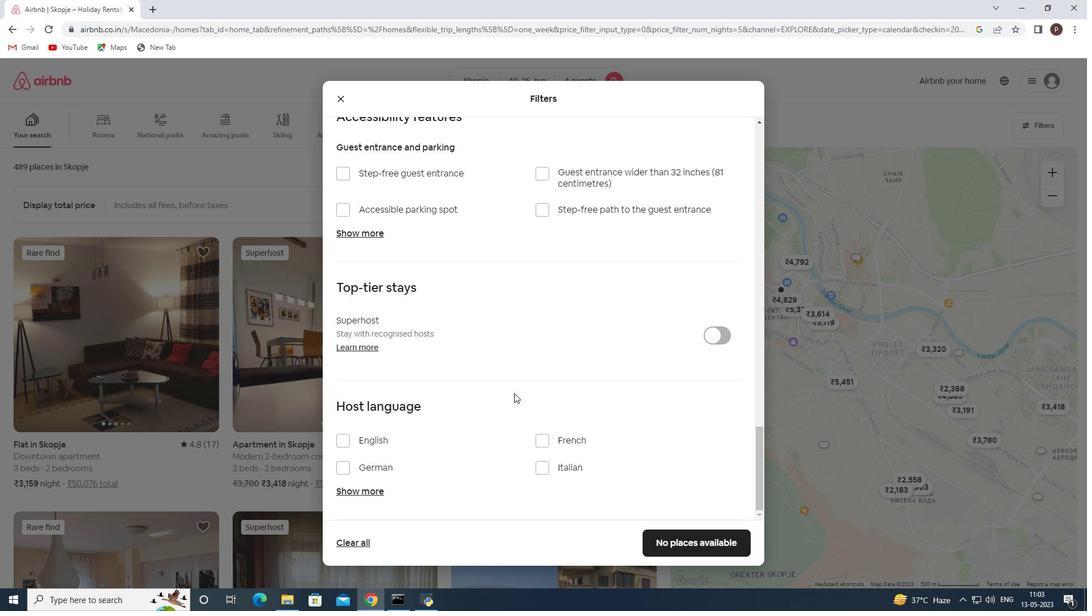 
Action: Mouse moved to (341, 439)
Screenshot: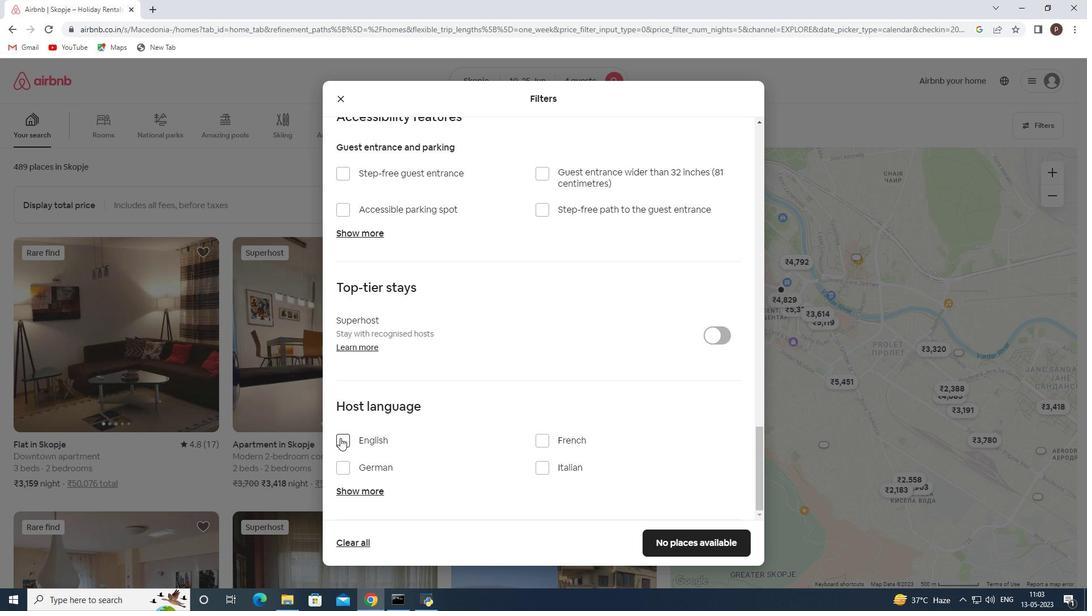 
Action: Mouse pressed left at (341, 439)
Screenshot: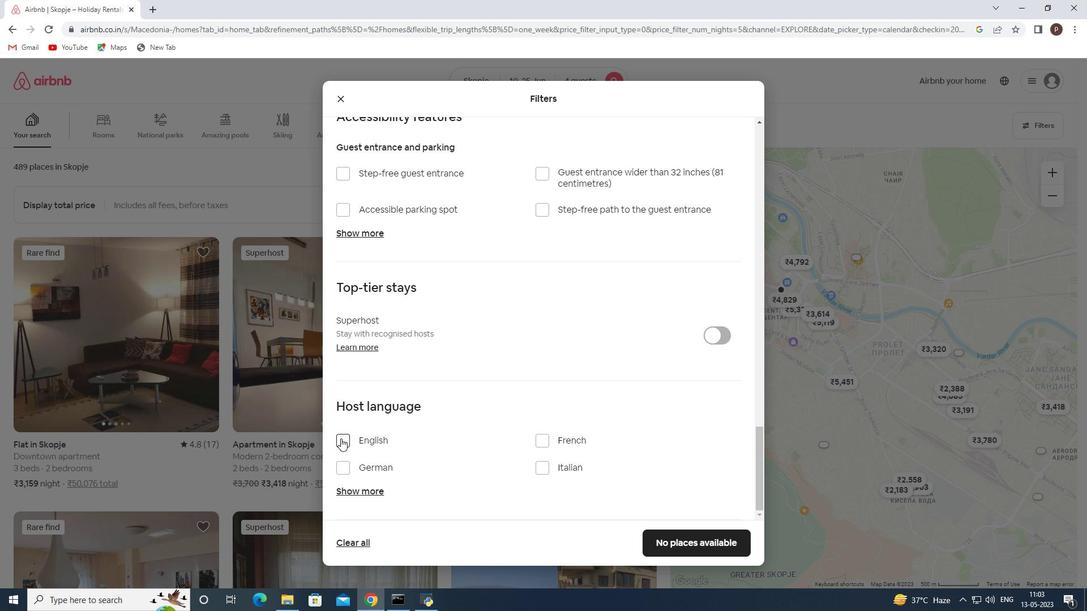 
Action: Mouse moved to (675, 537)
Screenshot: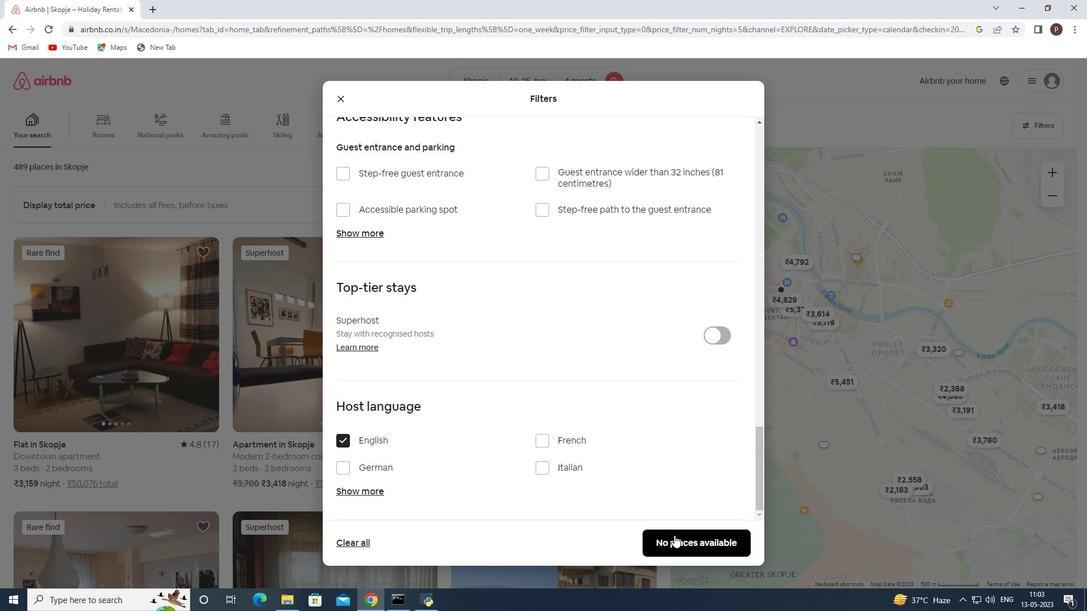
Action: Mouse pressed left at (675, 537)
Screenshot: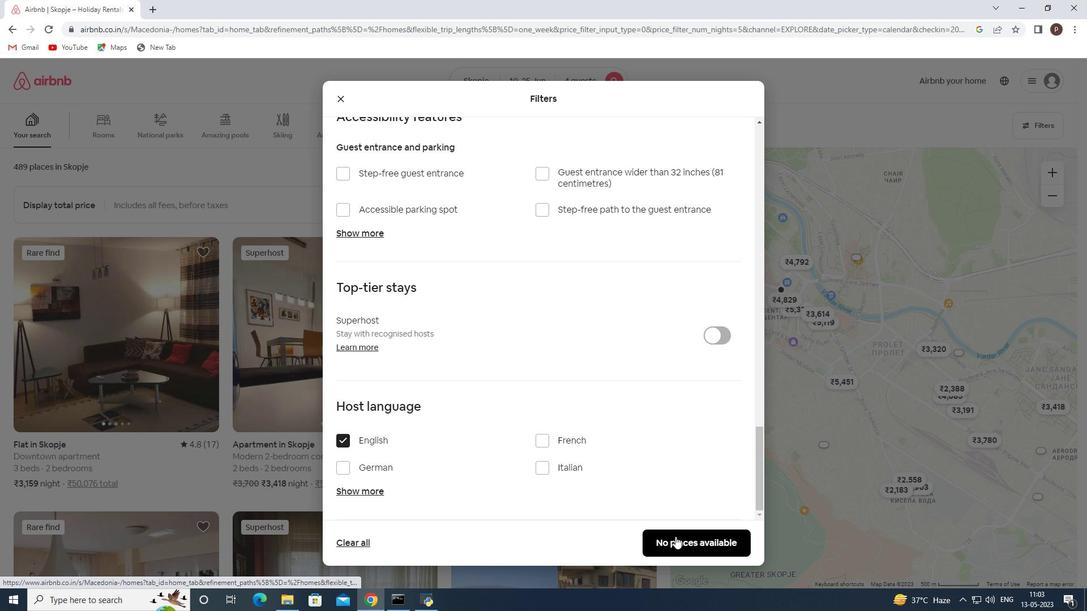 
